 Task: Look for space in Sang-e Chārak, Afghanistan from 1st August, 2023 to 5th August, 2023 for 1 adult in price range Rs.6000 to Rs.15000. Place can be entire place with 1  bedroom having 1 bed and 1 bathroom. Property type can be flat. Amenities needed are: wifi, air conditioning, dedicated workplace, . Booking option can be shelf check-in. Required host language is English.
Action: Mouse moved to (505, 92)
Screenshot: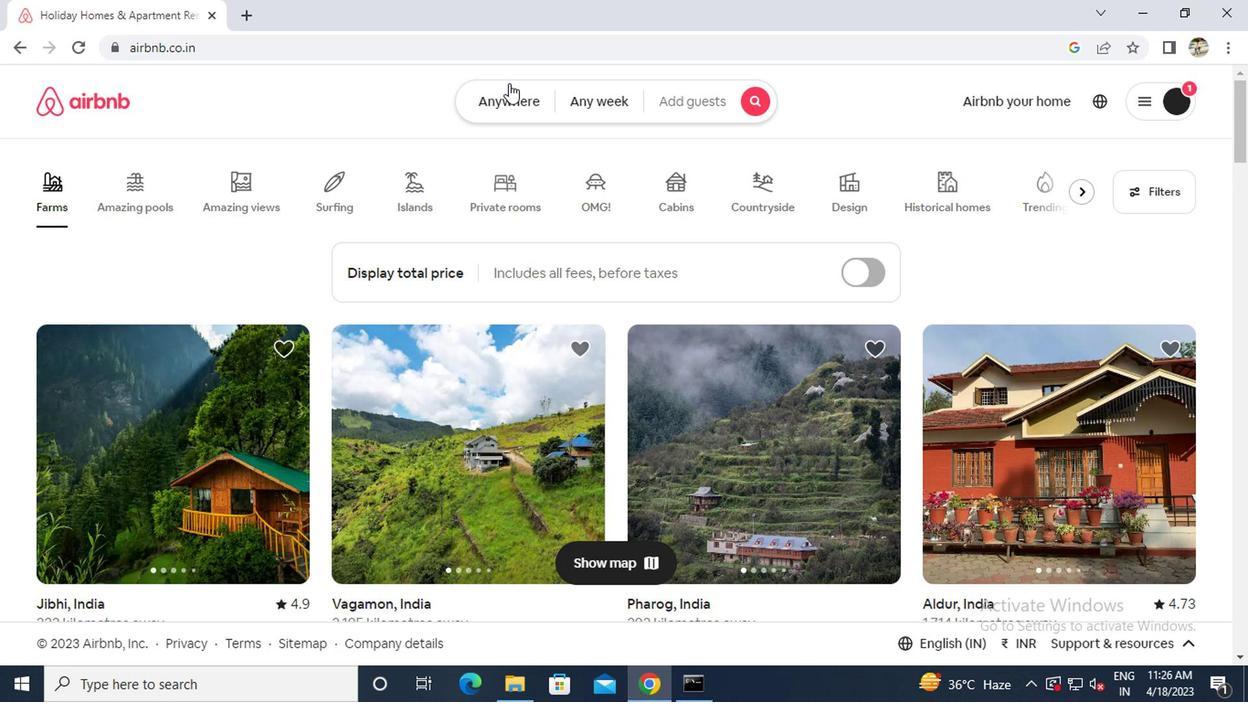 
Action: Mouse pressed left at (505, 92)
Screenshot: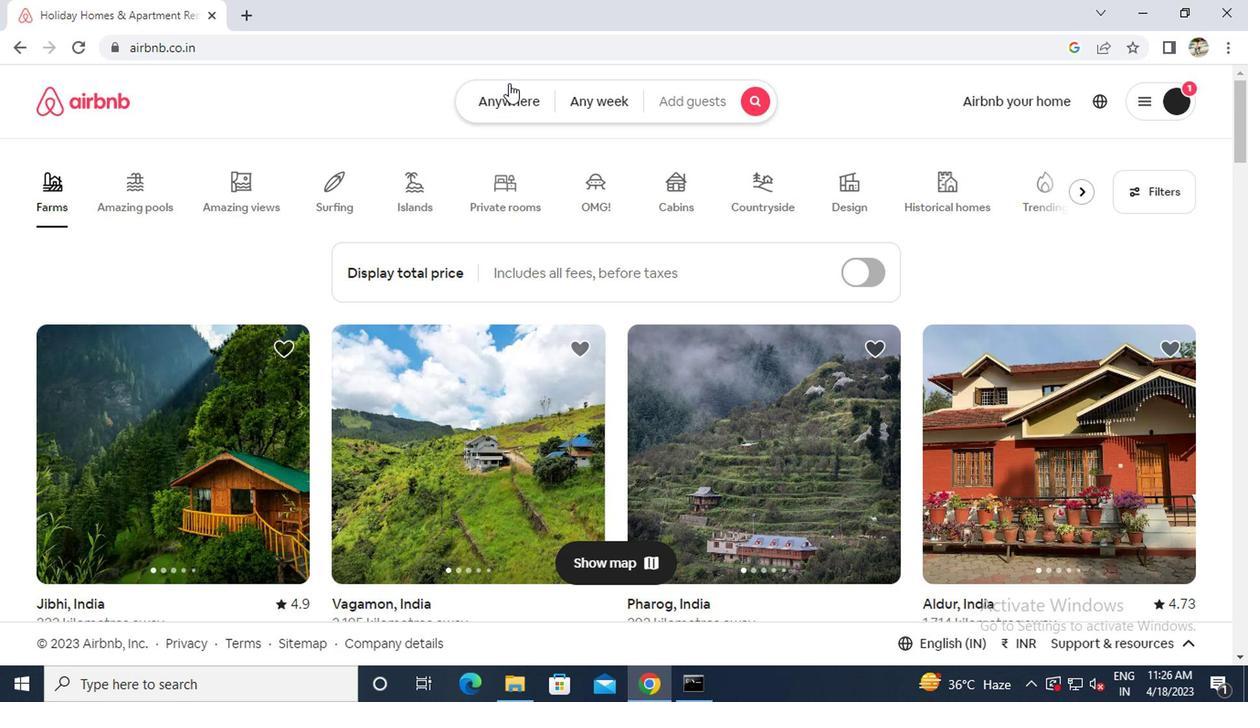 
Action: Mouse moved to (388, 178)
Screenshot: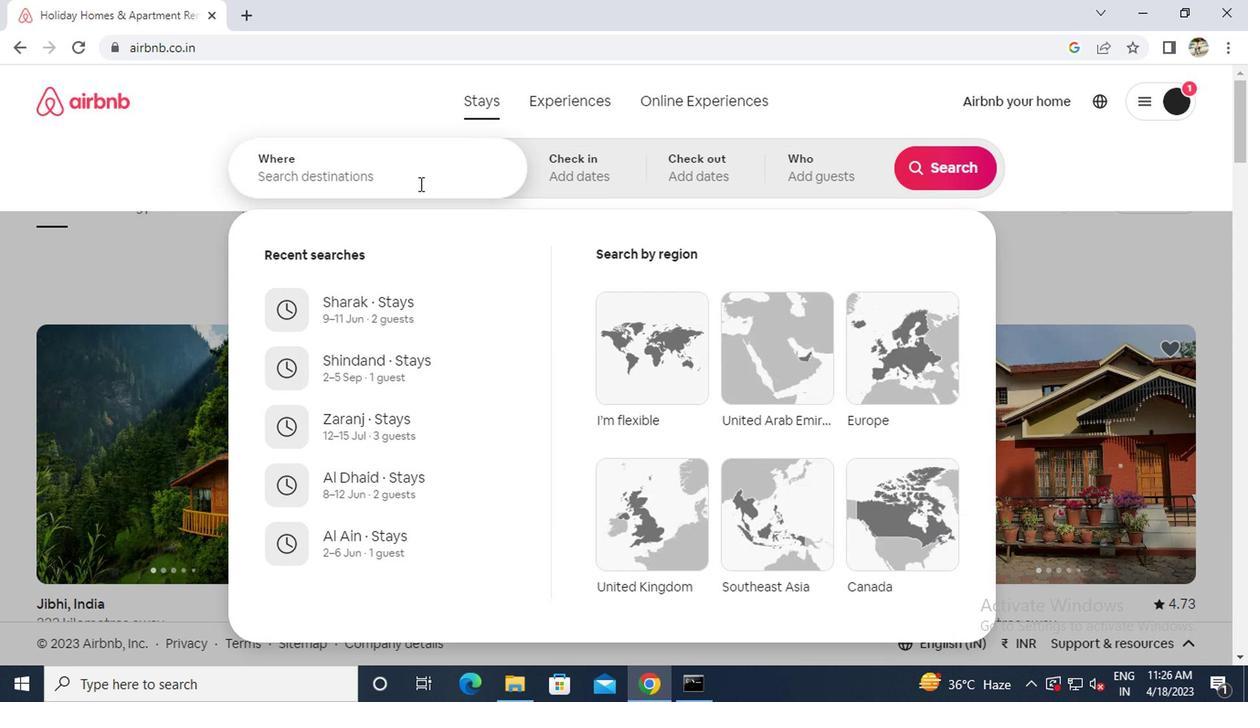 
Action: Mouse pressed left at (388, 178)
Screenshot: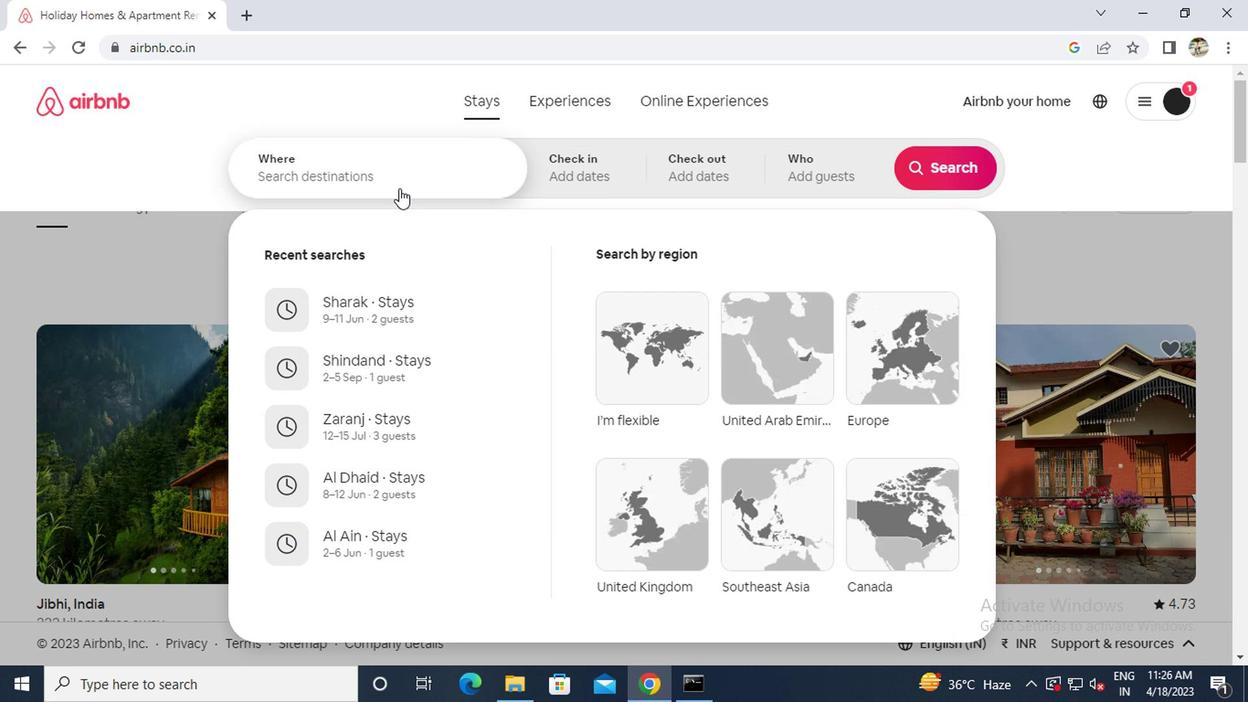 
Action: Key pressed s<Key.caps_lock>ang<Key.space>e<Key.space>ch
Screenshot: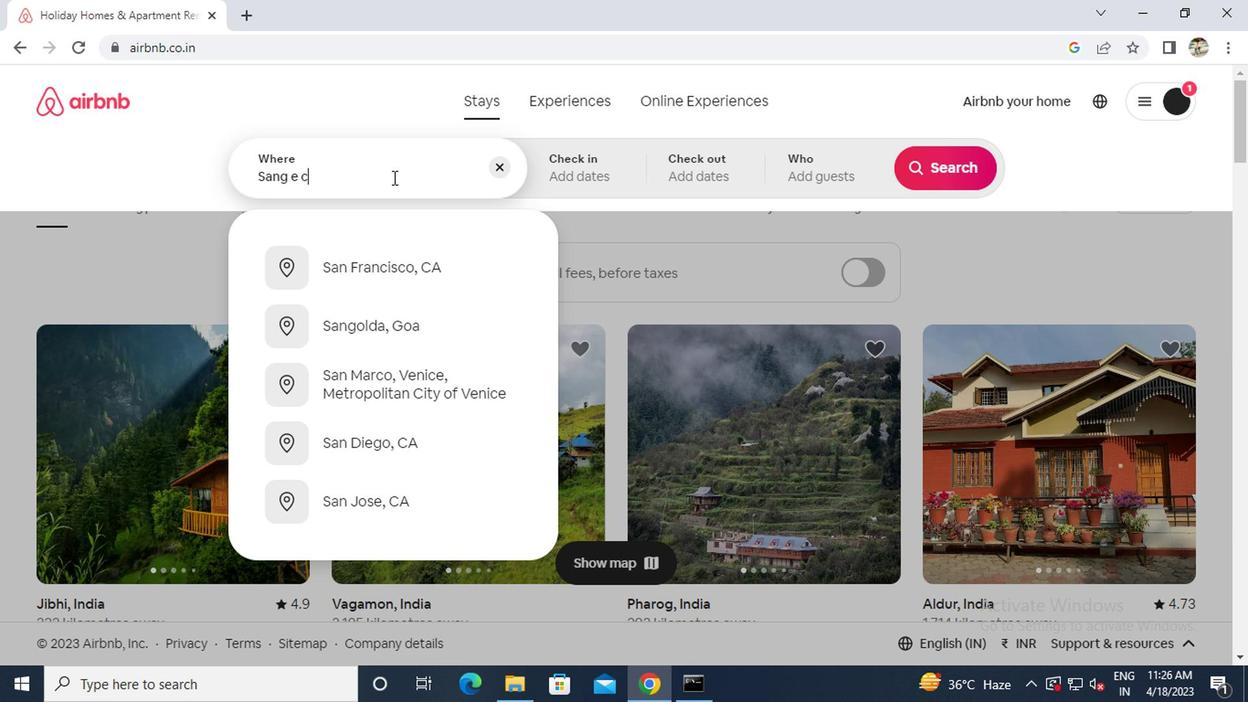 
Action: Mouse moved to (410, 262)
Screenshot: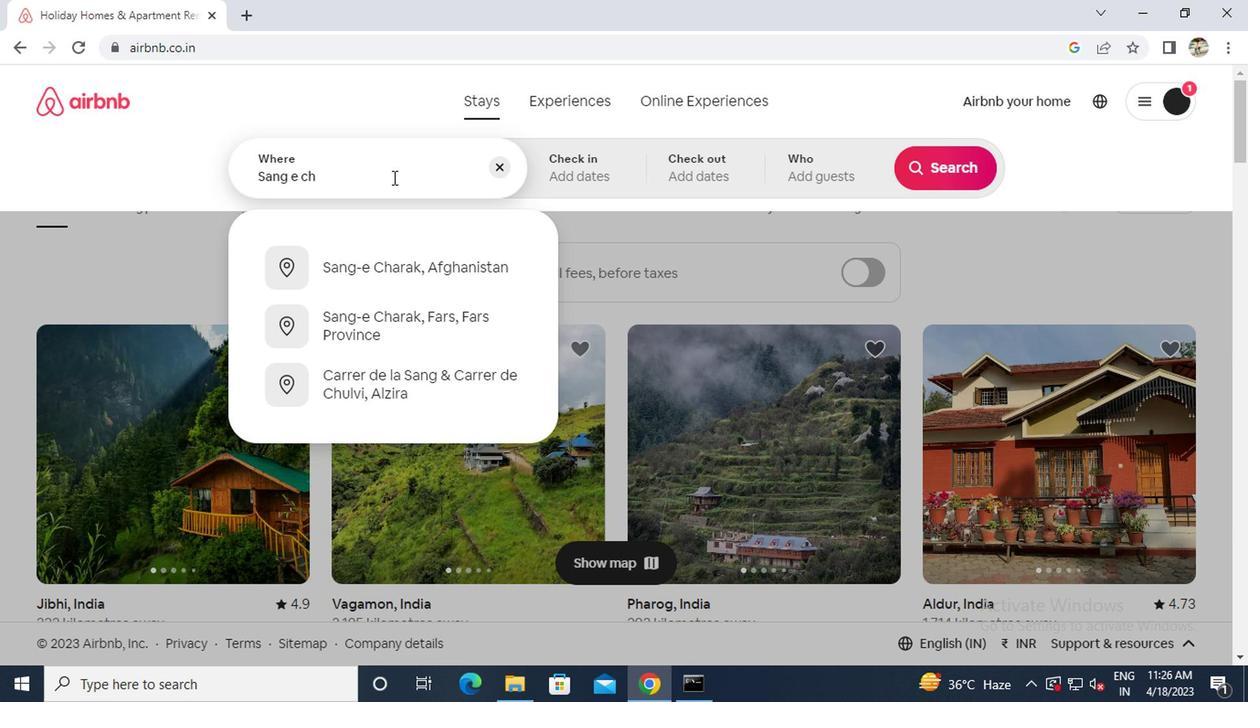 
Action: Mouse pressed left at (410, 262)
Screenshot: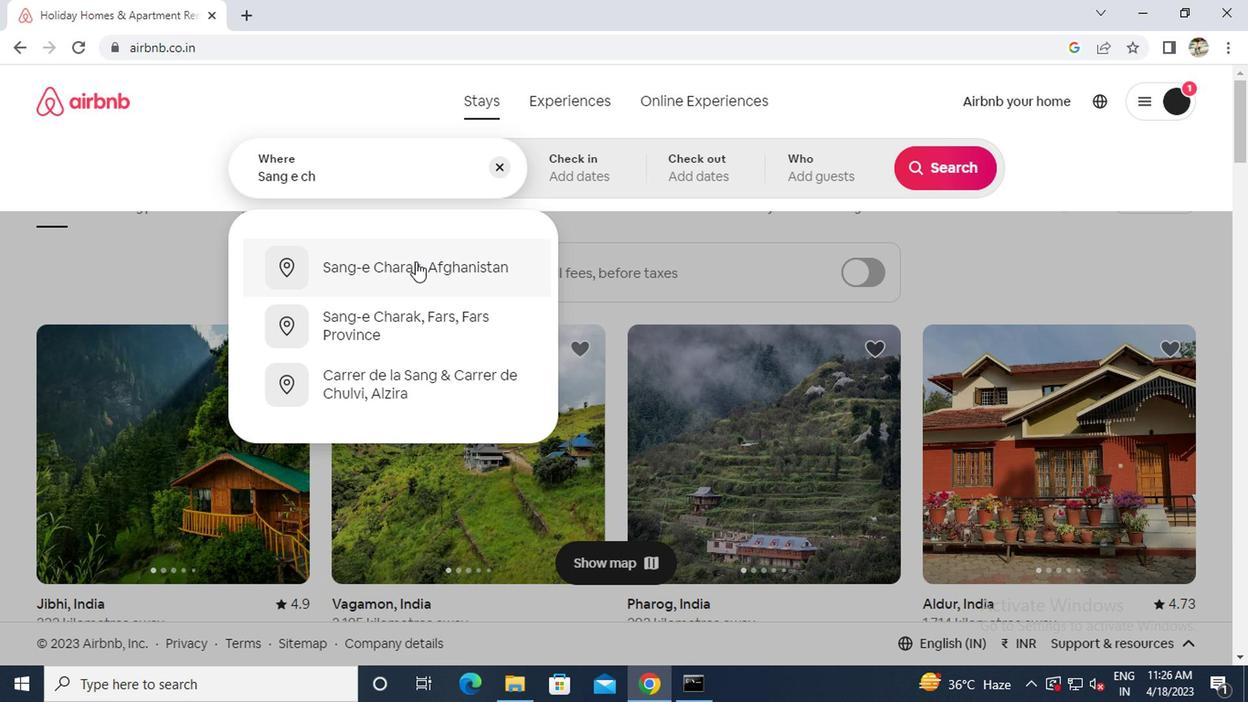 
Action: Mouse moved to (923, 319)
Screenshot: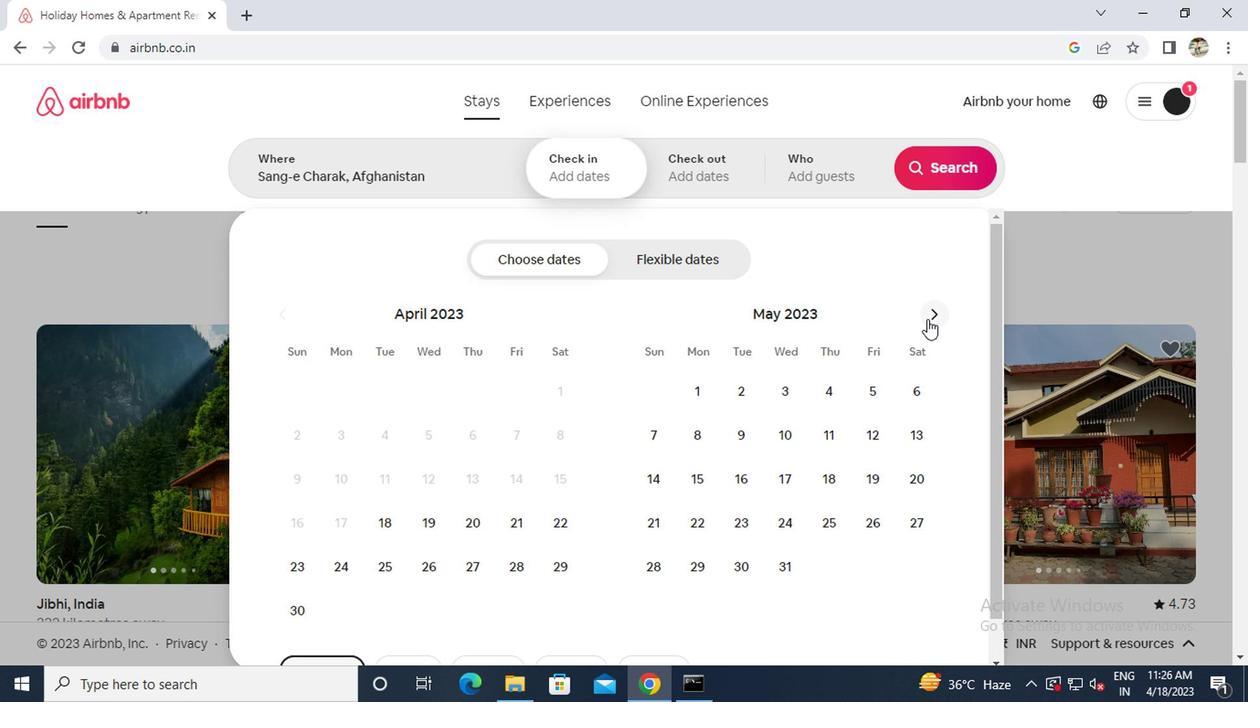 
Action: Mouse pressed left at (923, 319)
Screenshot: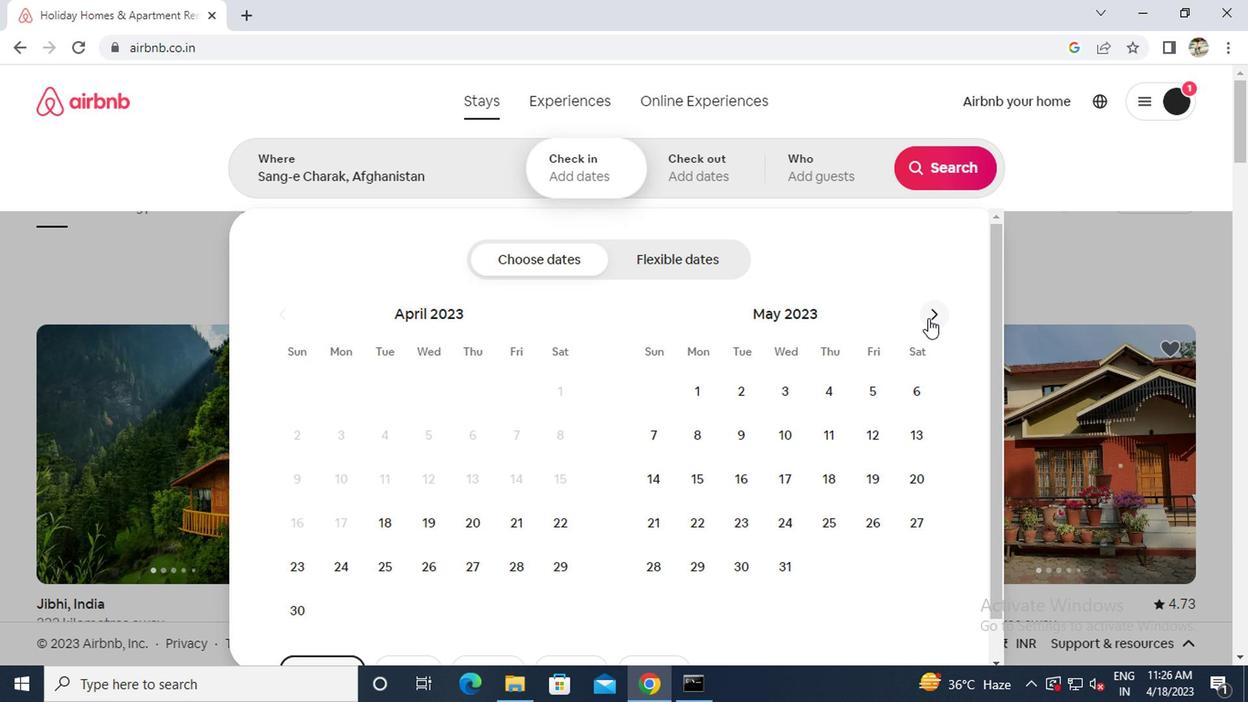 
Action: Mouse pressed left at (923, 319)
Screenshot: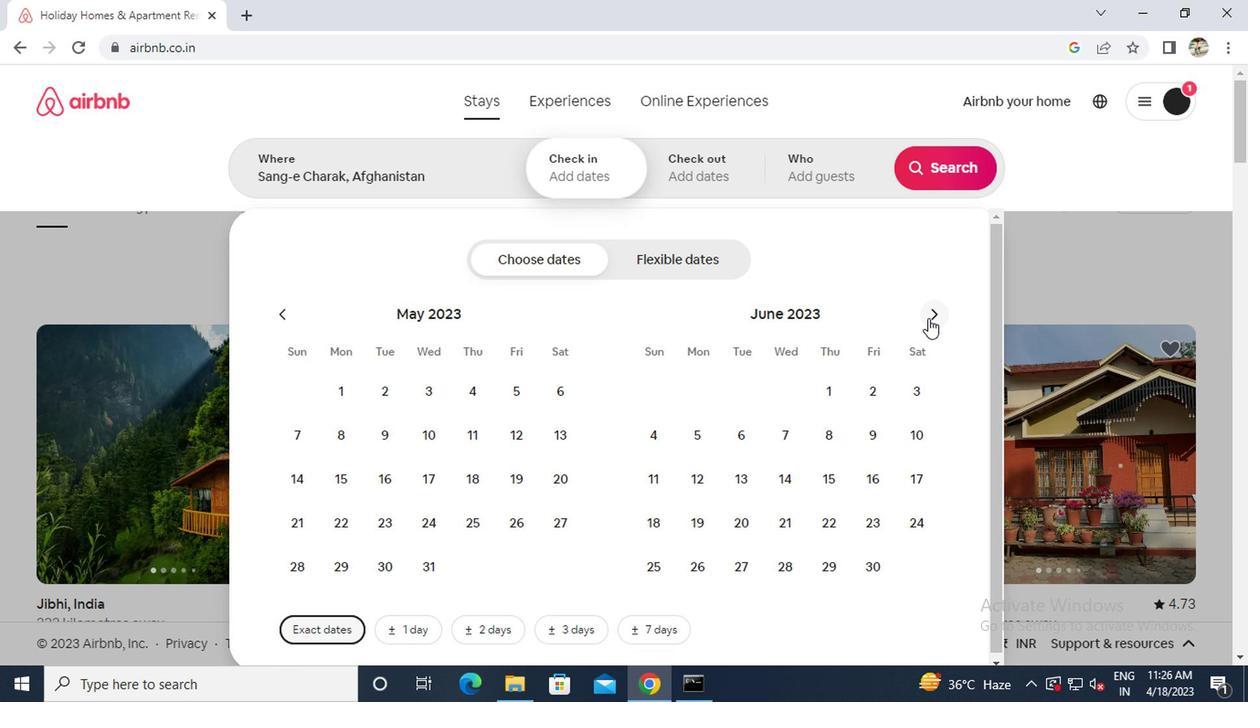 
Action: Mouse pressed left at (923, 319)
Screenshot: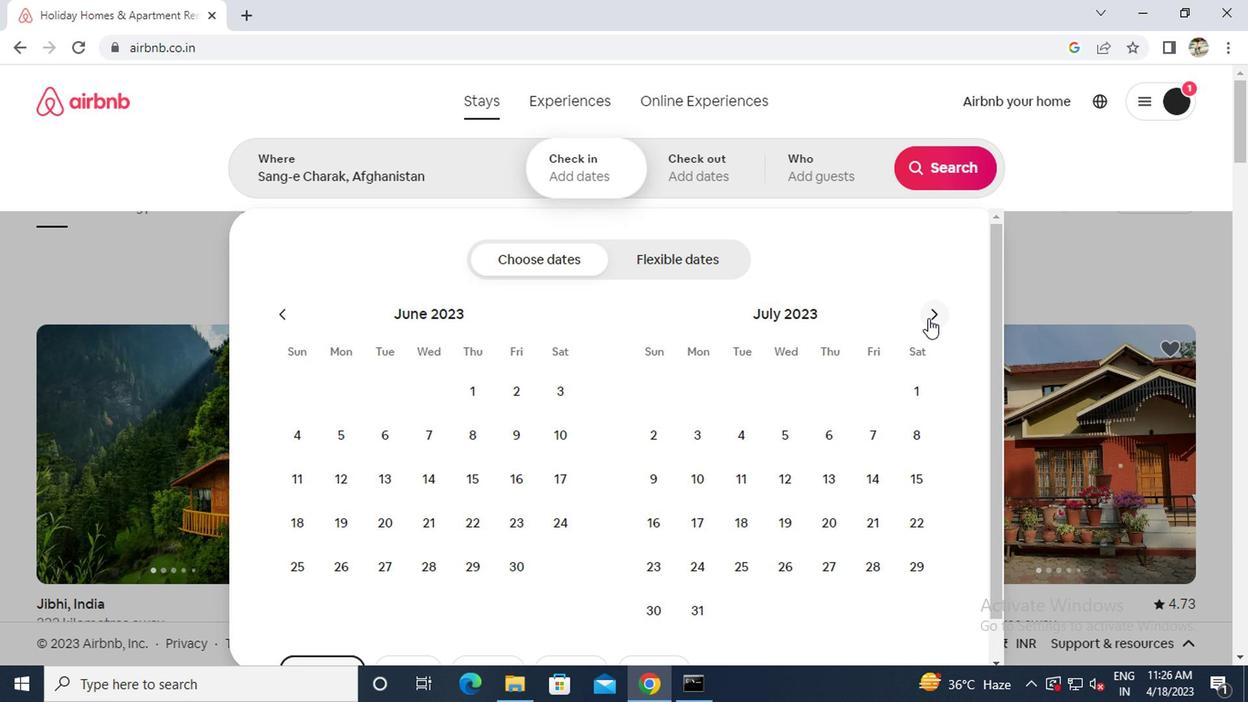 
Action: Mouse moved to (730, 384)
Screenshot: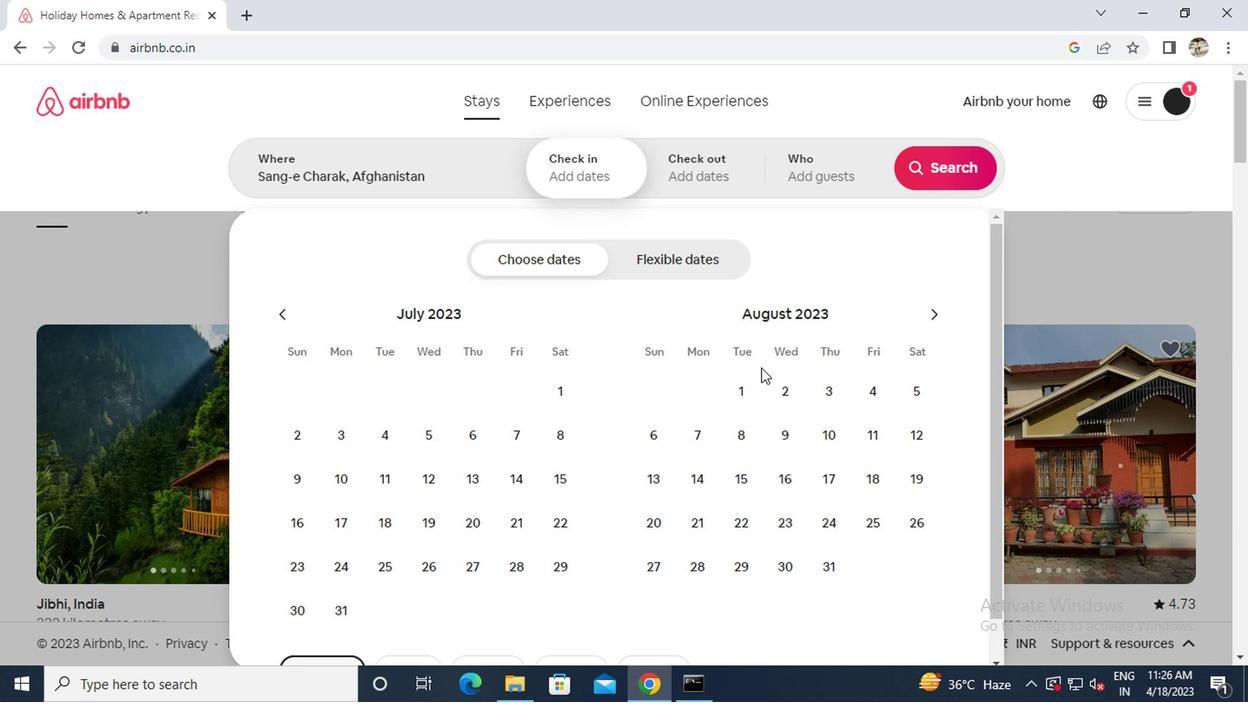 
Action: Mouse pressed left at (730, 384)
Screenshot: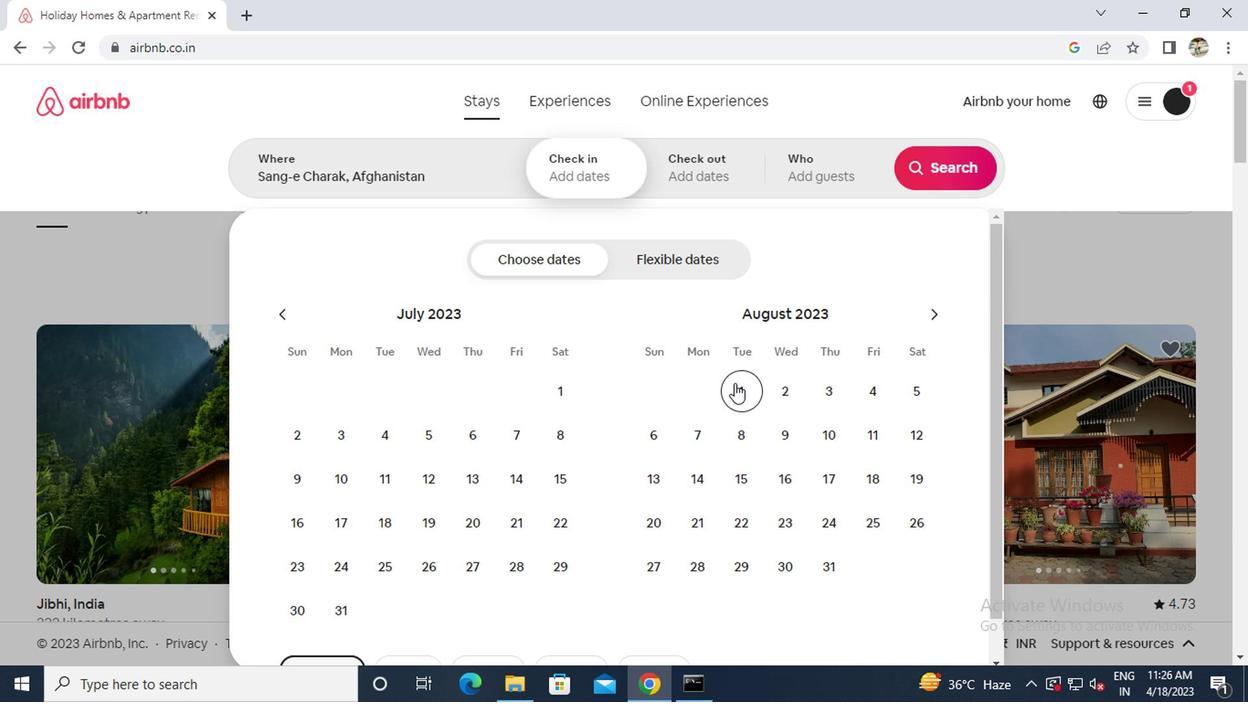 
Action: Mouse moved to (898, 393)
Screenshot: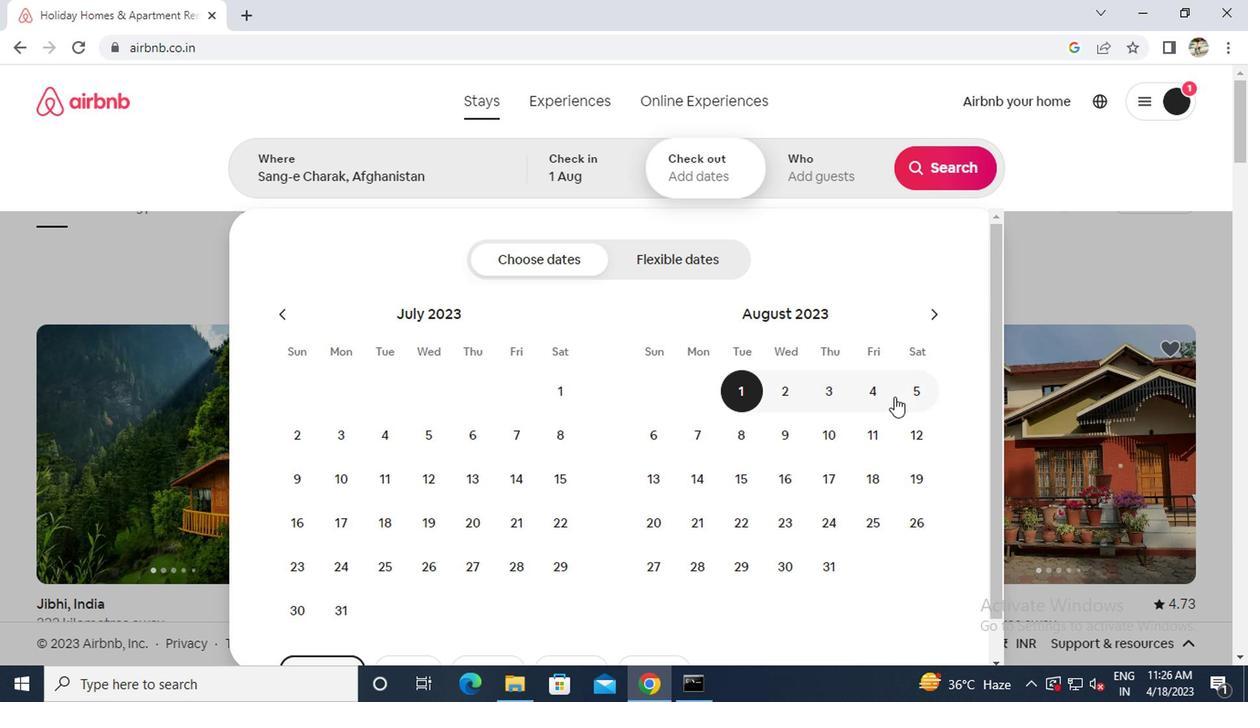 
Action: Mouse pressed left at (898, 393)
Screenshot: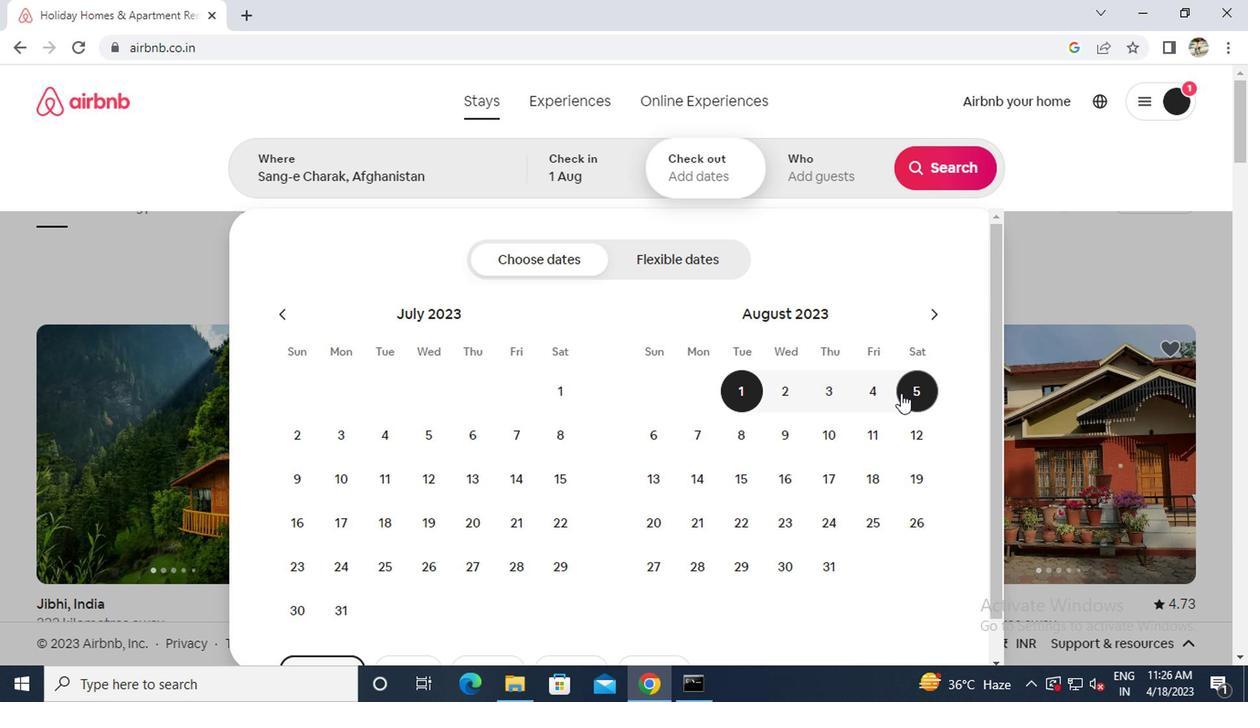
Action: Mouse moved to (853, 182)
Screenshot: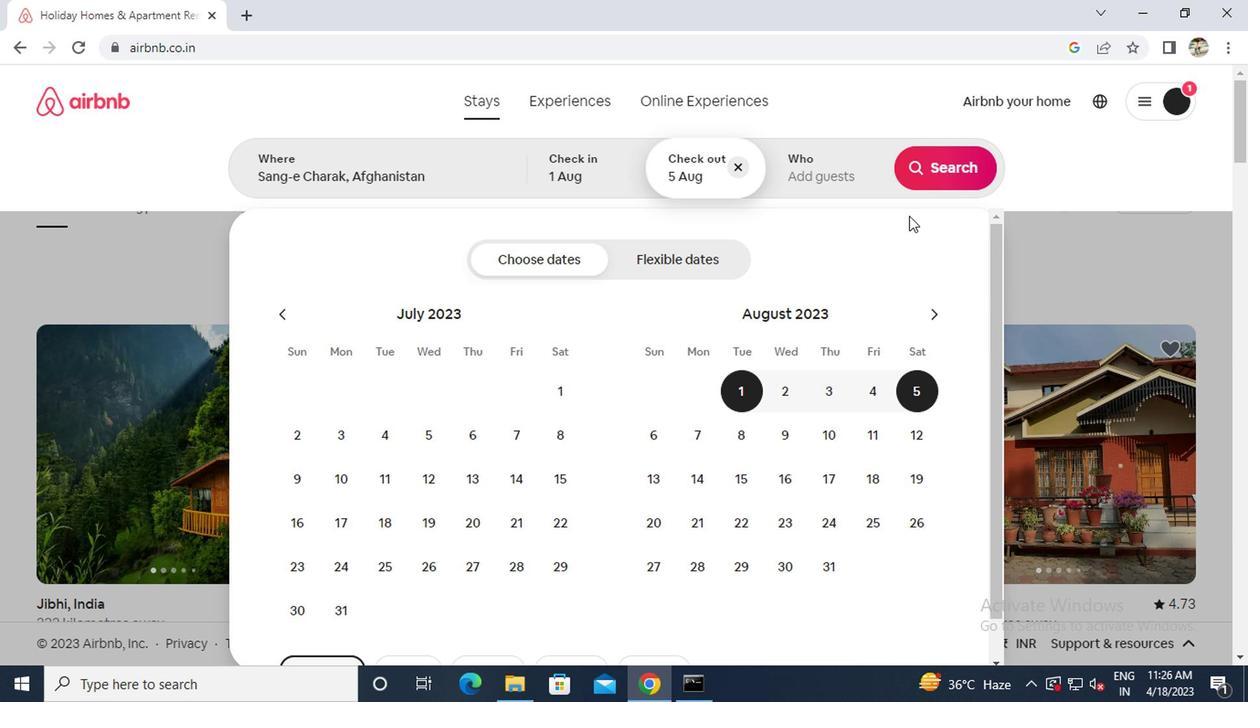
Action: Mouse pressed left at (853, 182)
Screenshot: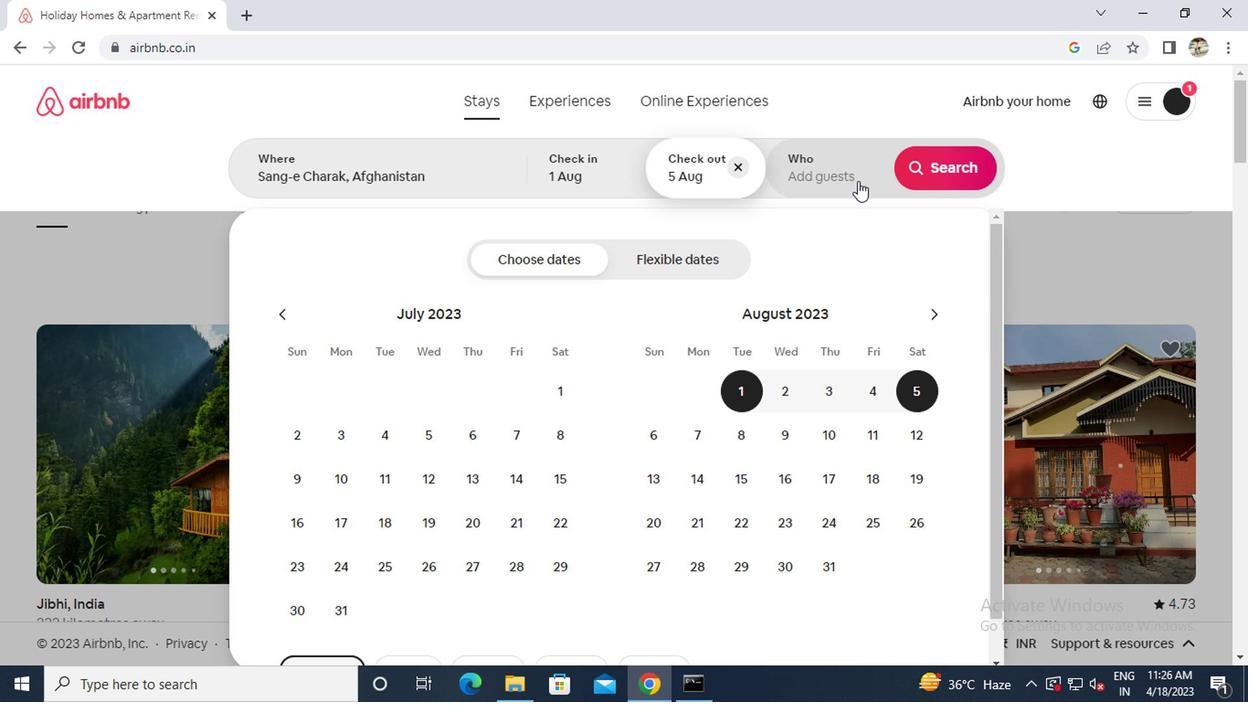 
Action: Mouse moved to (950, 280)
Screenshot: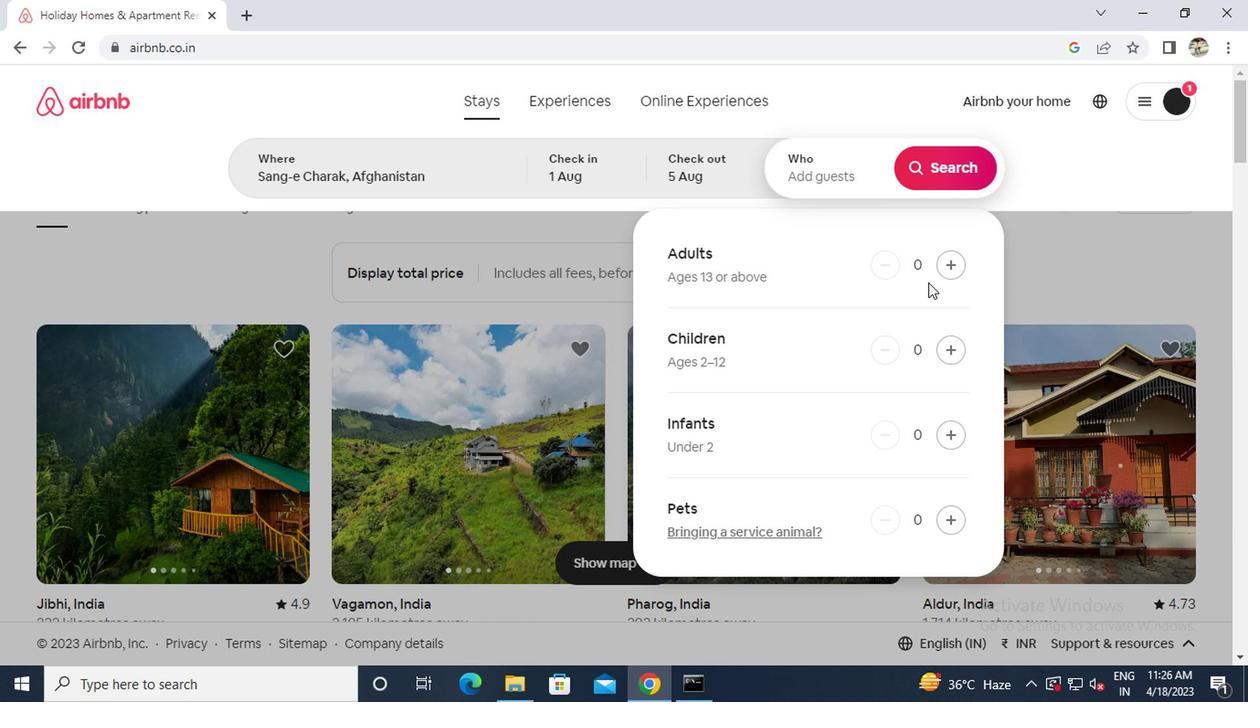 
Action: Mouse pressed left at (950, 280)
Screenshot: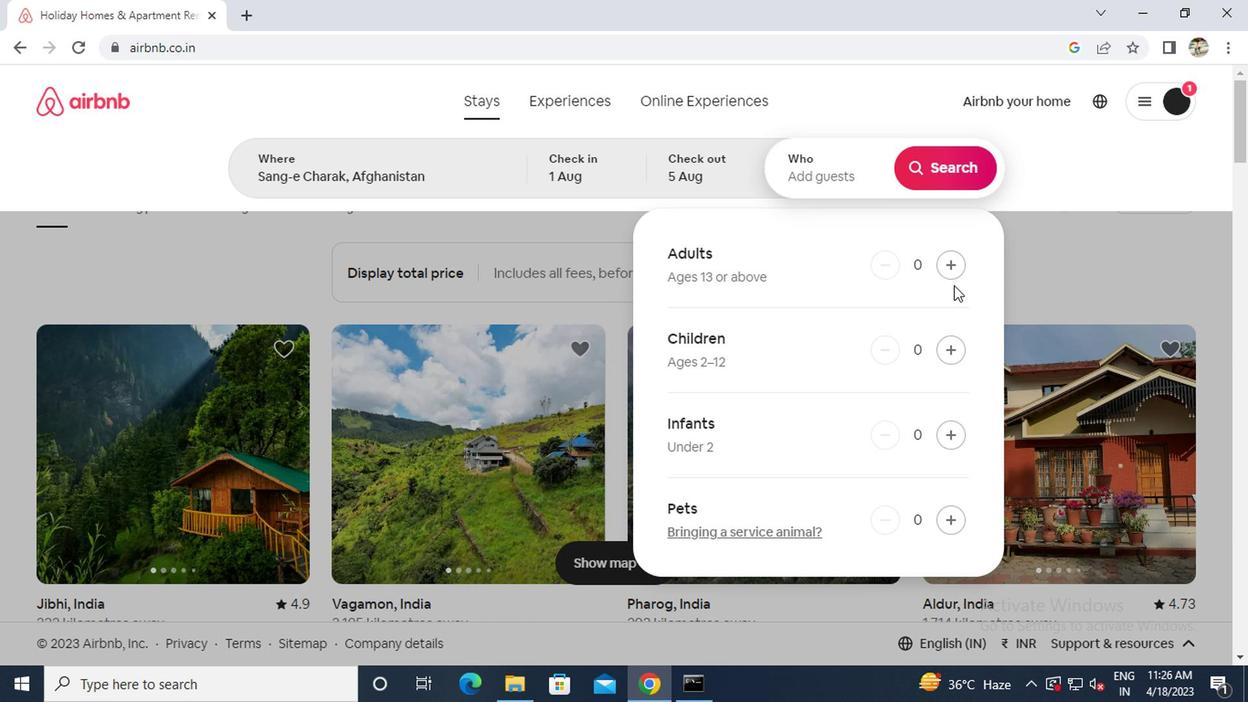
Action: Mouse moved to (917, 157)
Screenshot: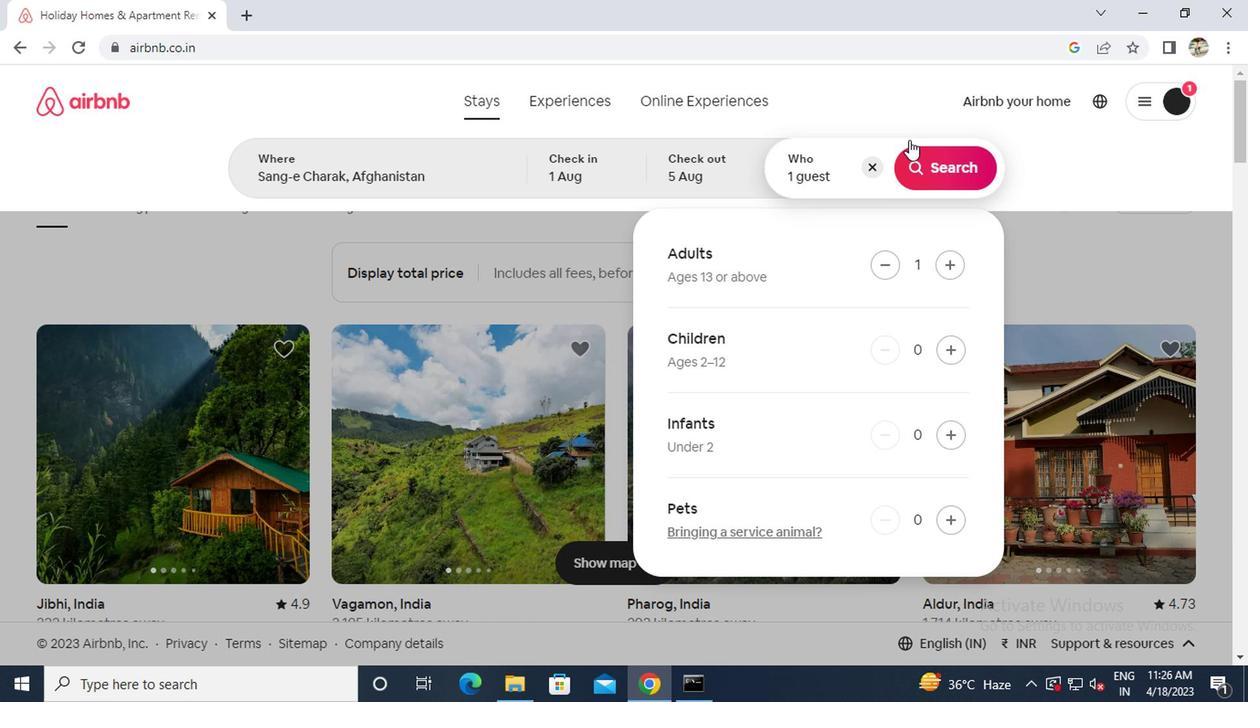 
Action: Mouse pressed left at (917, 157)
Screenshot: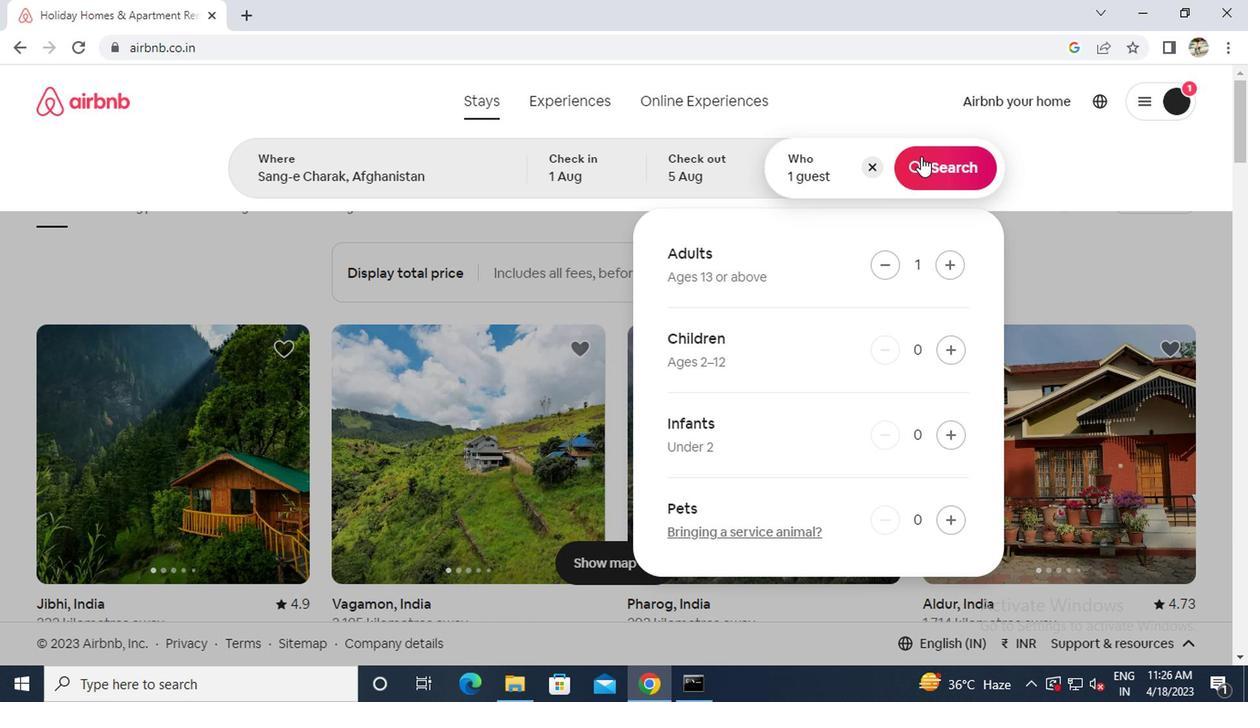 
Action: Mouse moved to (1182, 176)
Screenshot: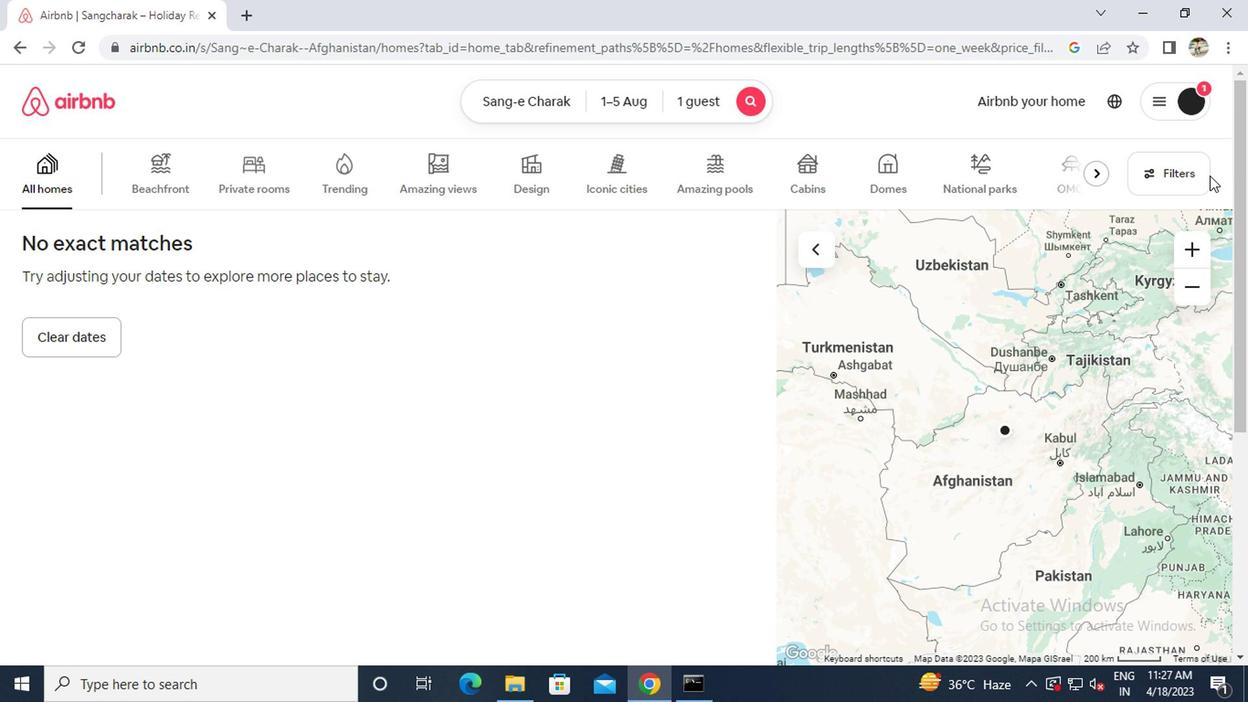 
Action: Mouse pressed left at (1182, 176)
Screenshot: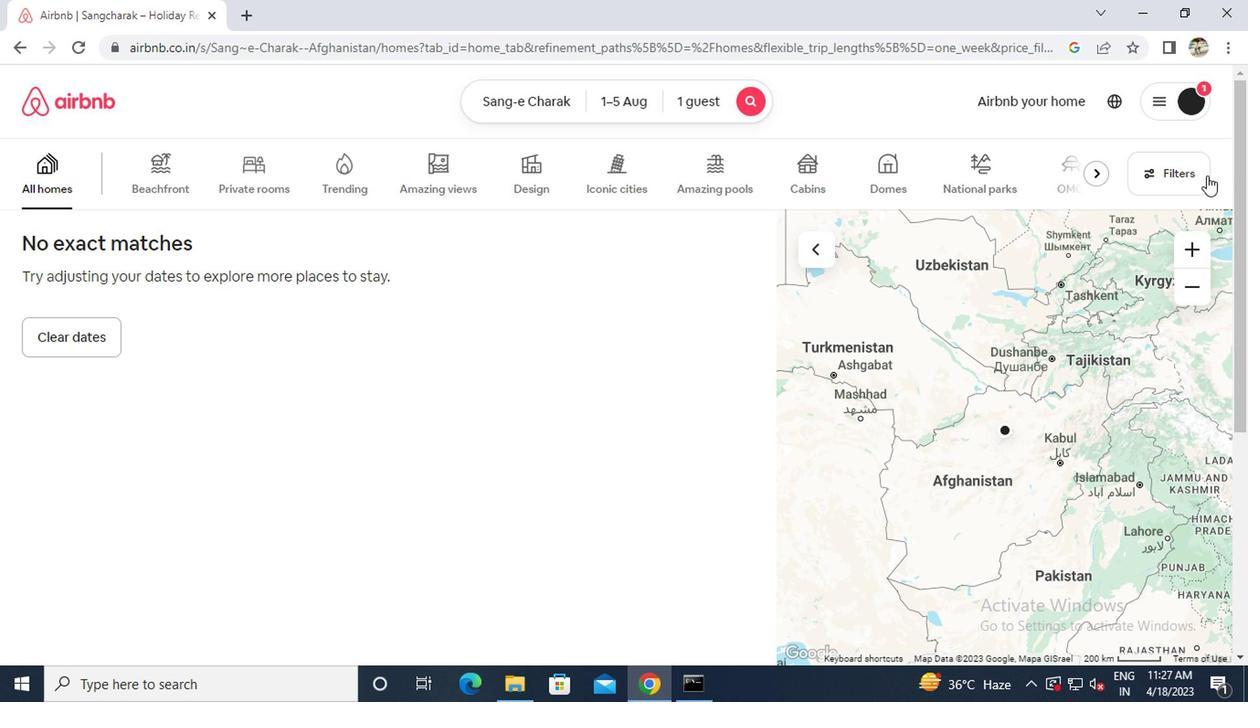 
Action: Mouse moved to (532, 271)
Screenshot: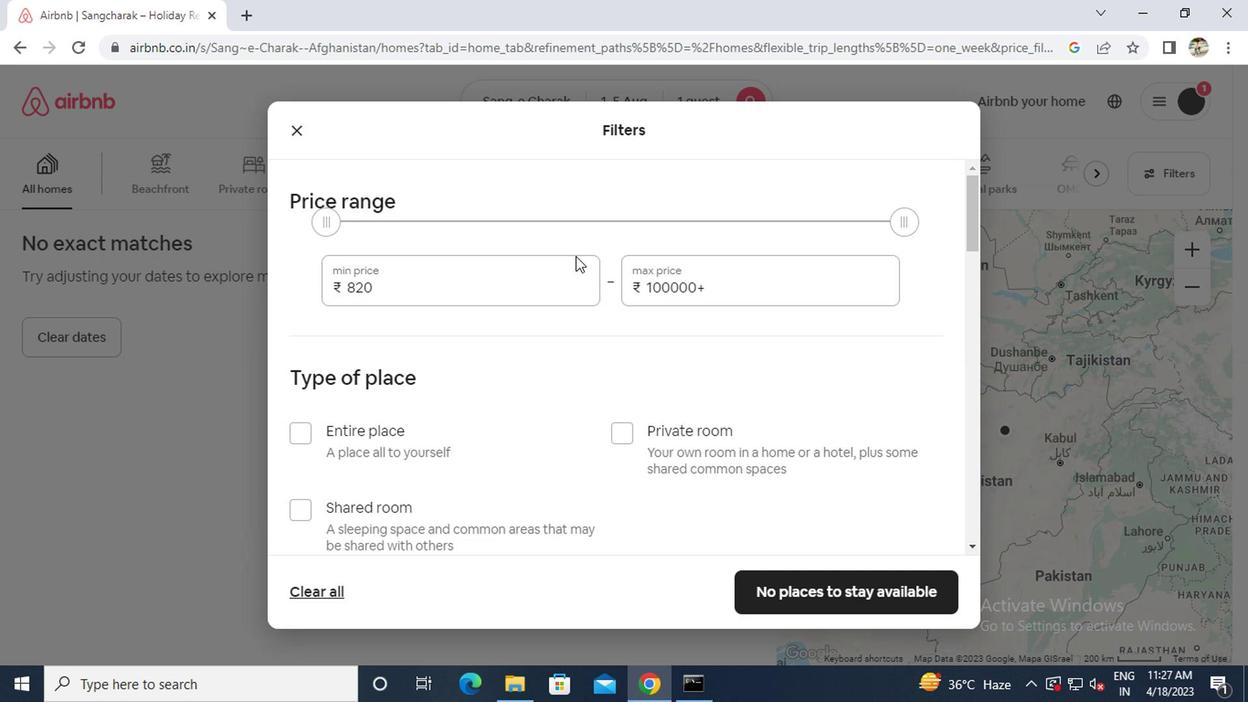 
Action: Mouse pressed left at (532, 271)
Screenshot: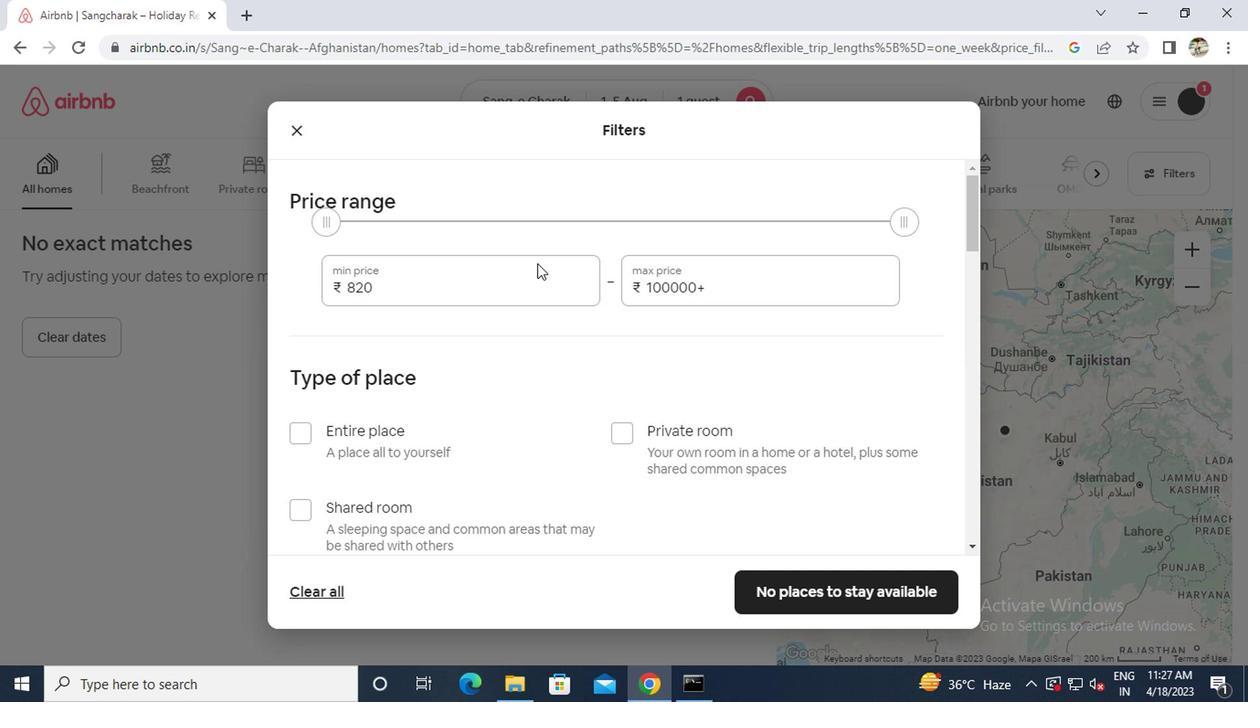 
Action: Key pressed ctrl+A6000
Screenshot: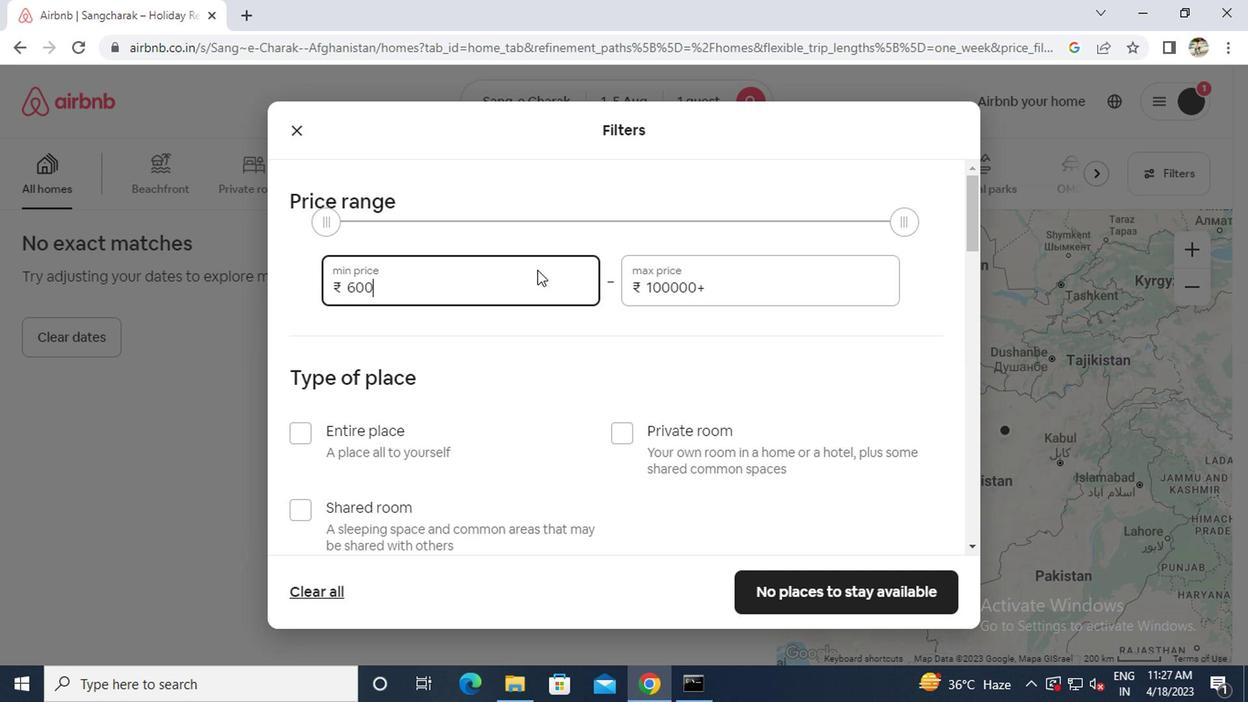 
Action: Mouse moved to (773, 292)
Screenshot: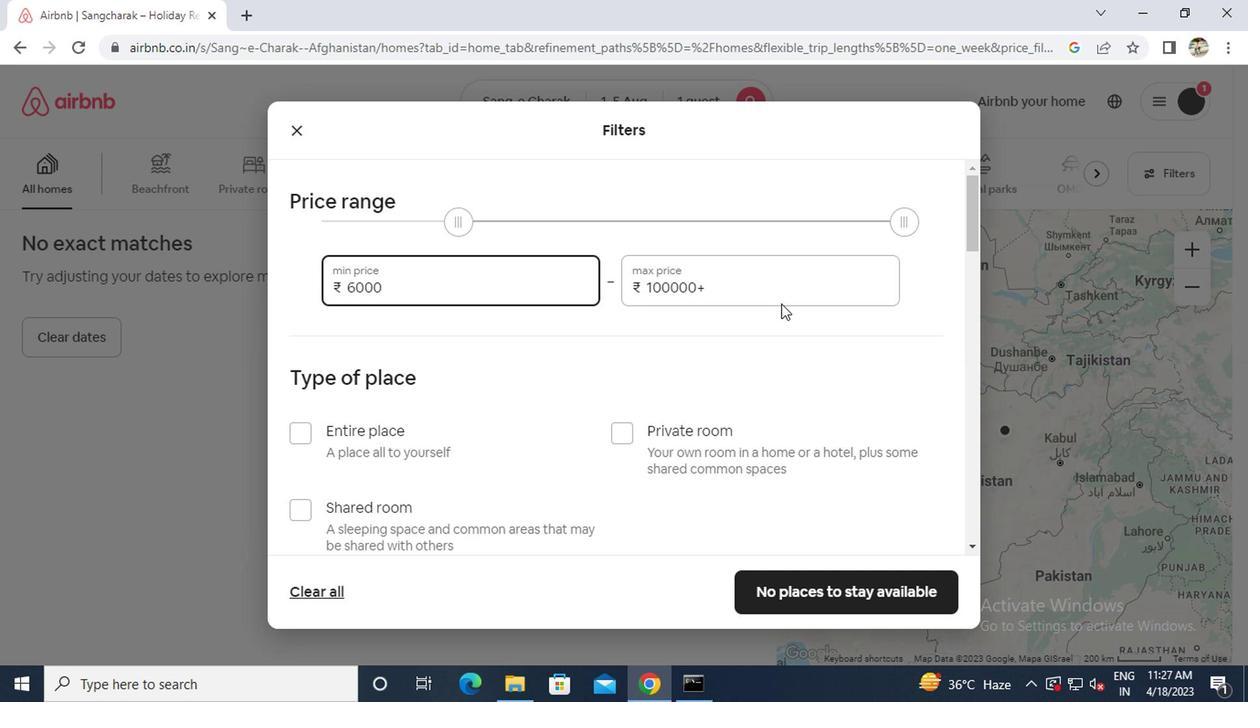 
Action: Mouse pressed left at (773, 292)
Screenshot: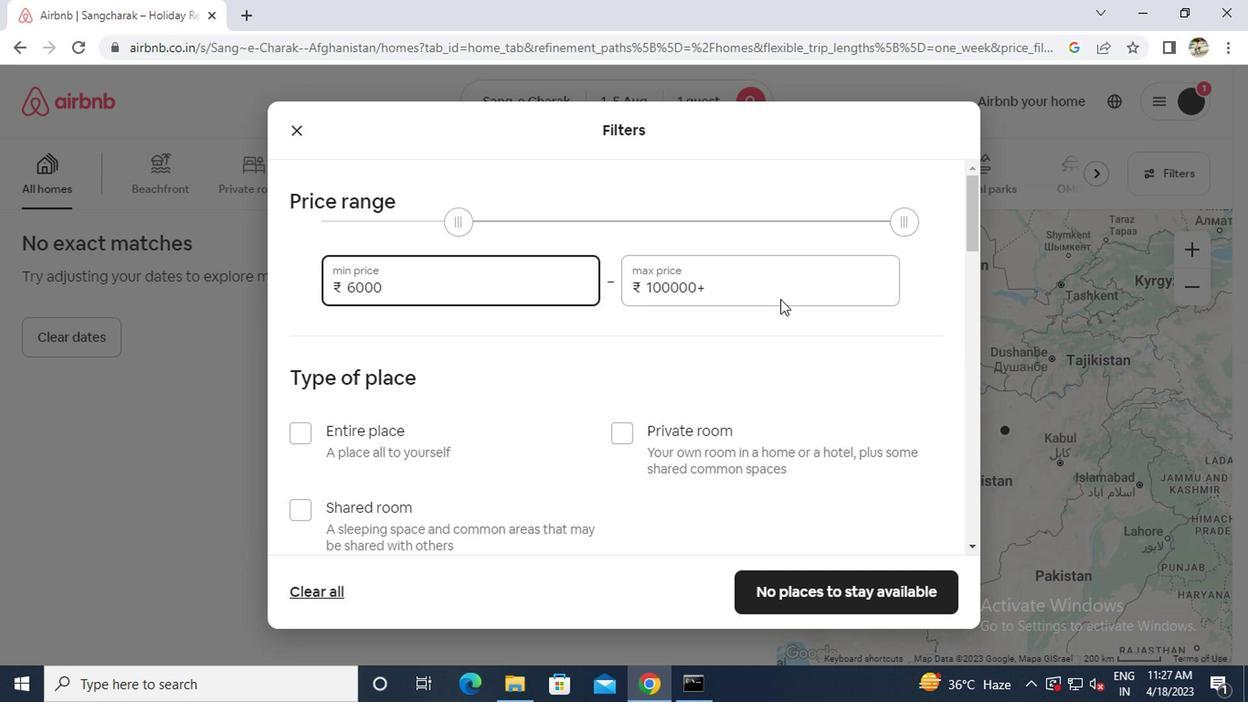 
Action: Key pressed ctrl+A15000
Screenshot: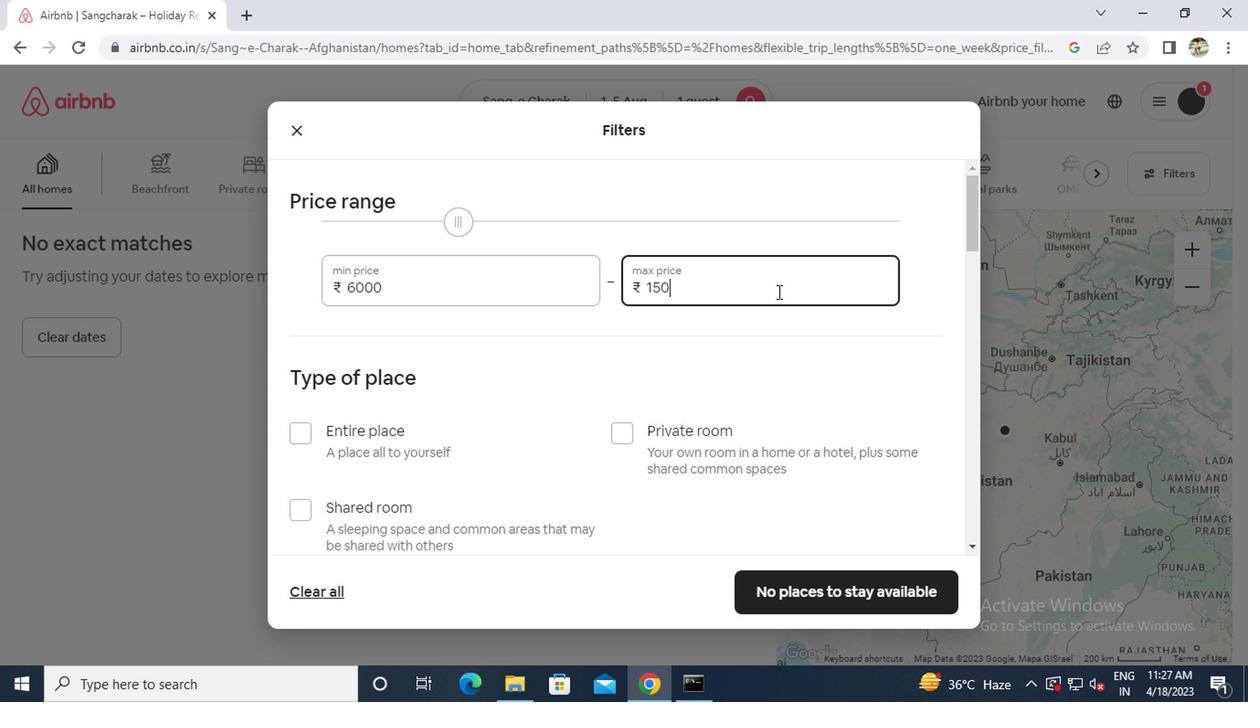 
Action: Mouse moved to (768, 295)
Screenshot: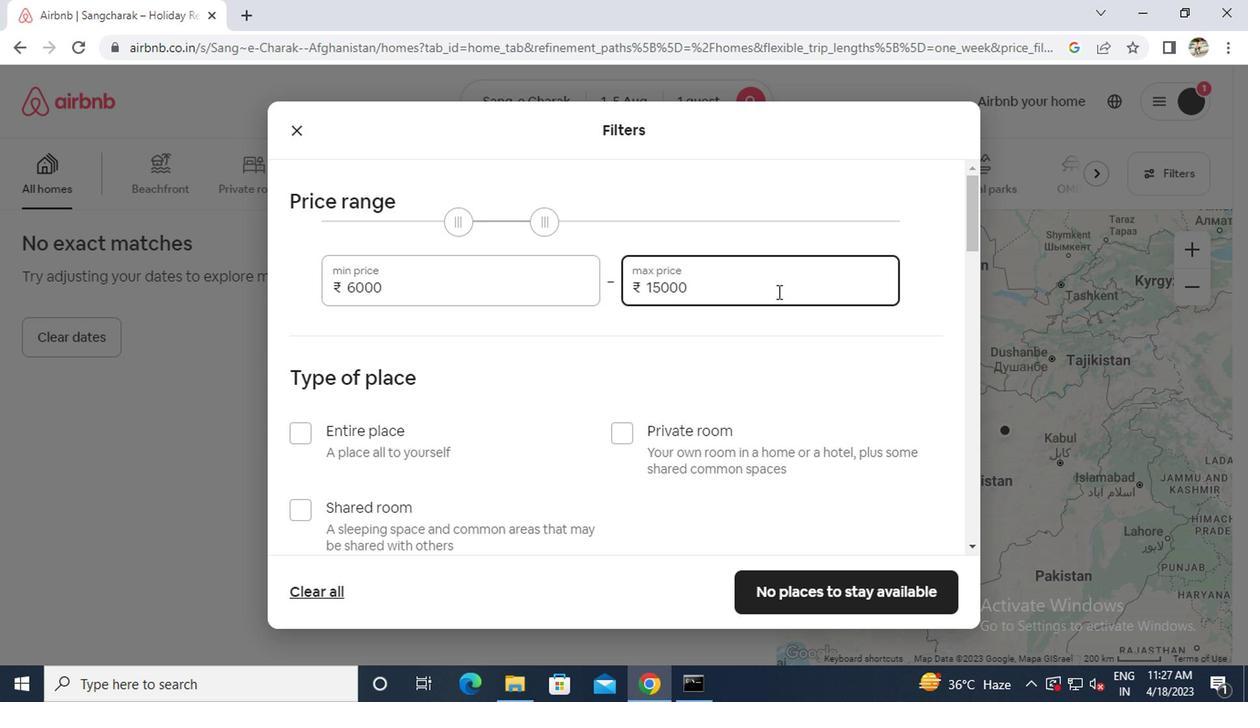 
Action: Mouse scrolled (768, 294) with delta (0, -1)
Screenshot: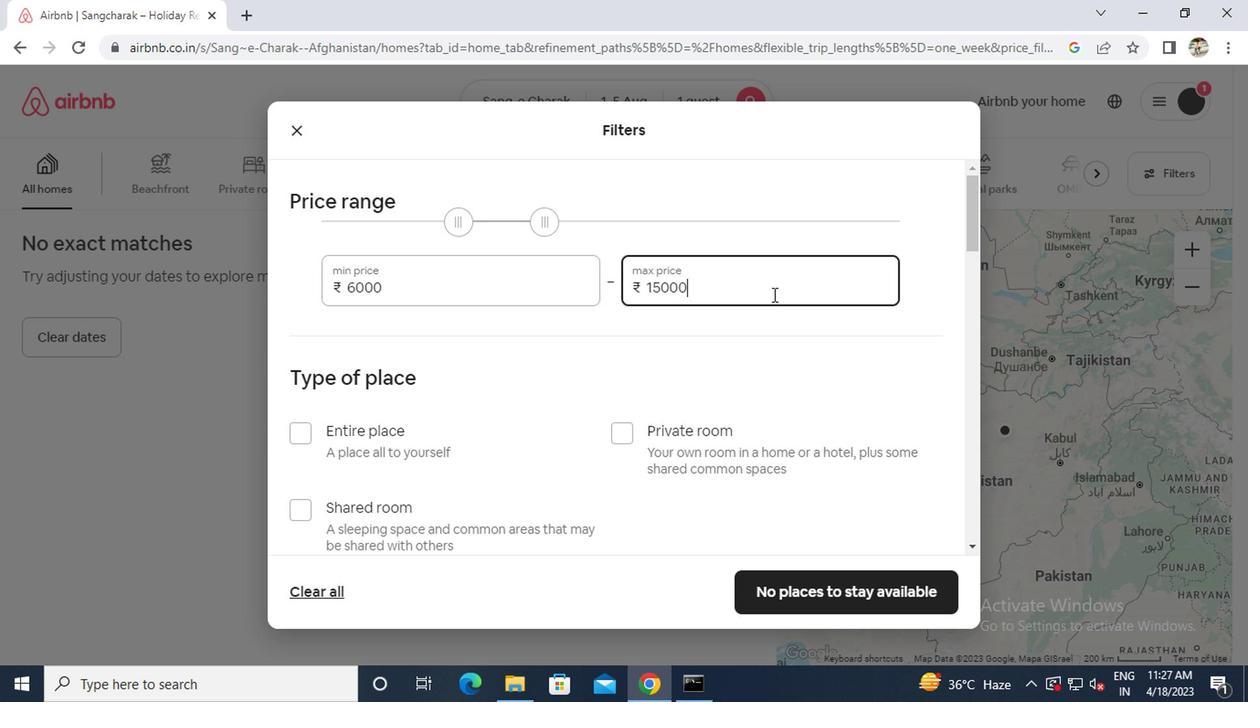 
Action: Mouse moved to (493, 345)
Screenshot: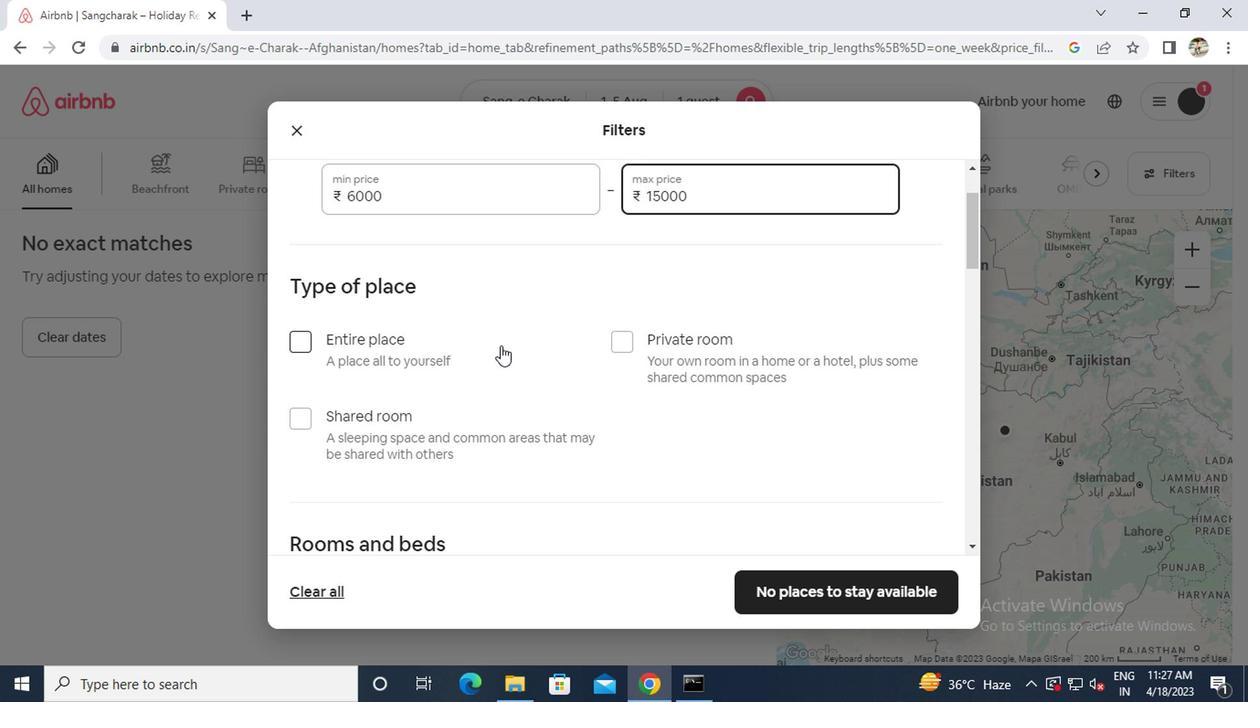 
Action: Mouse pressed left at (493, 345)
Screenshot: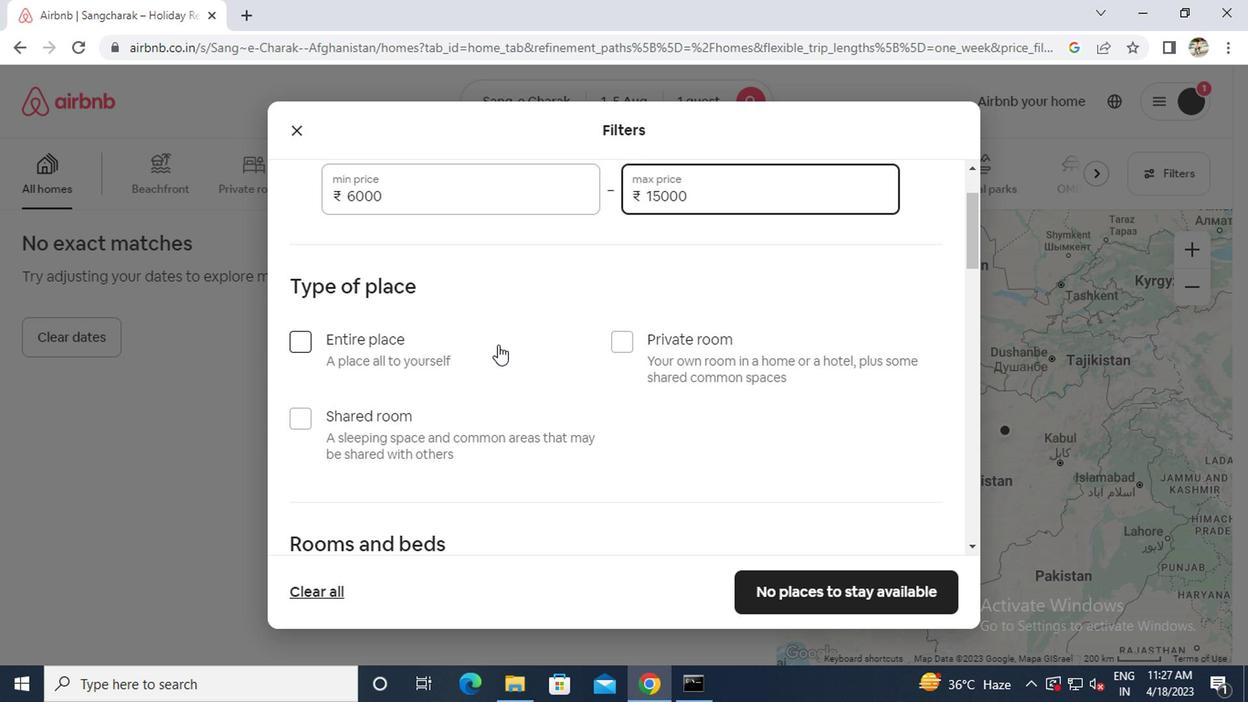 
Action: Mouse scrolled (493, 345) with delta (0, 0)
Screenshot: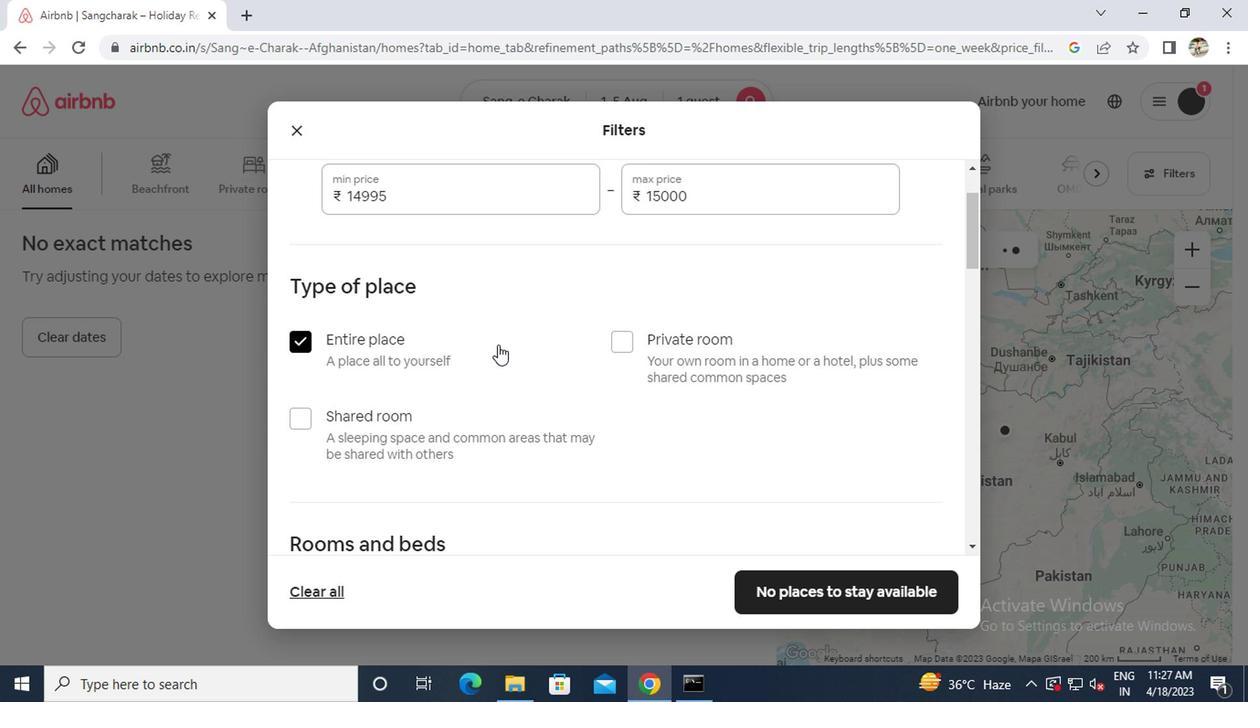 
Action: Mouse scrolled (493, 345) with delta (0, 0)
Screenshot: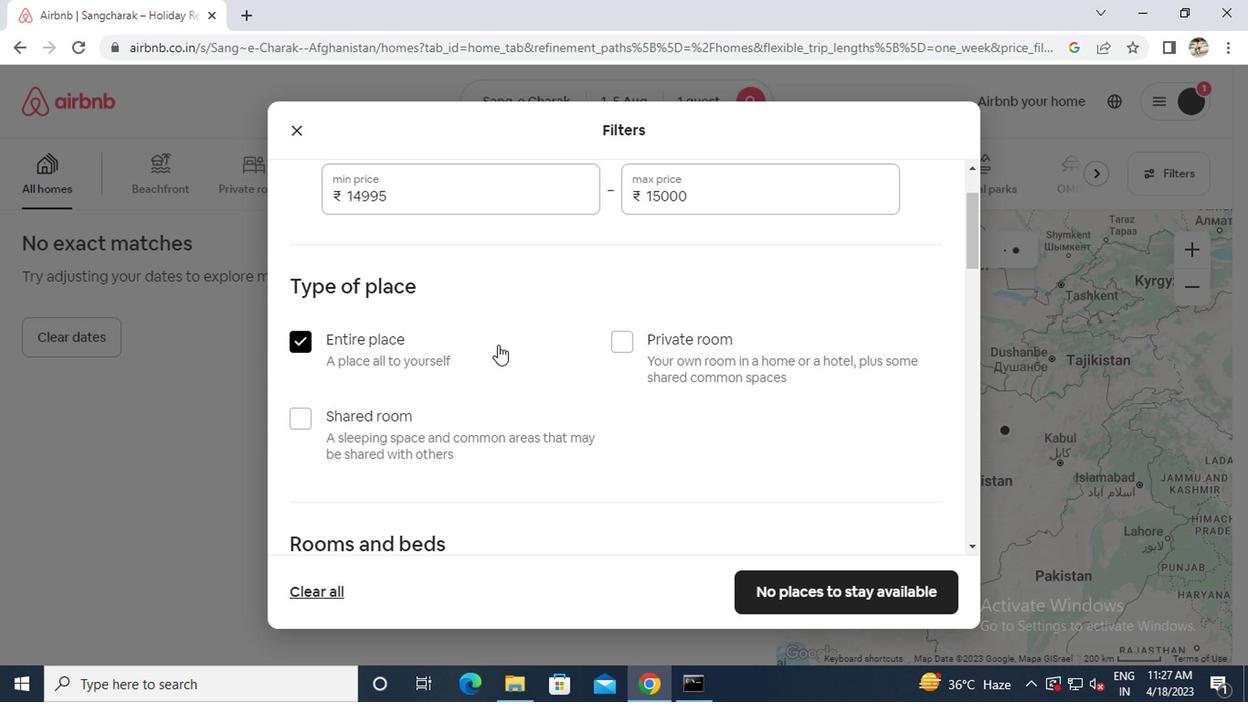 
Action: Mouse moved to (405, 454)
Screenshot: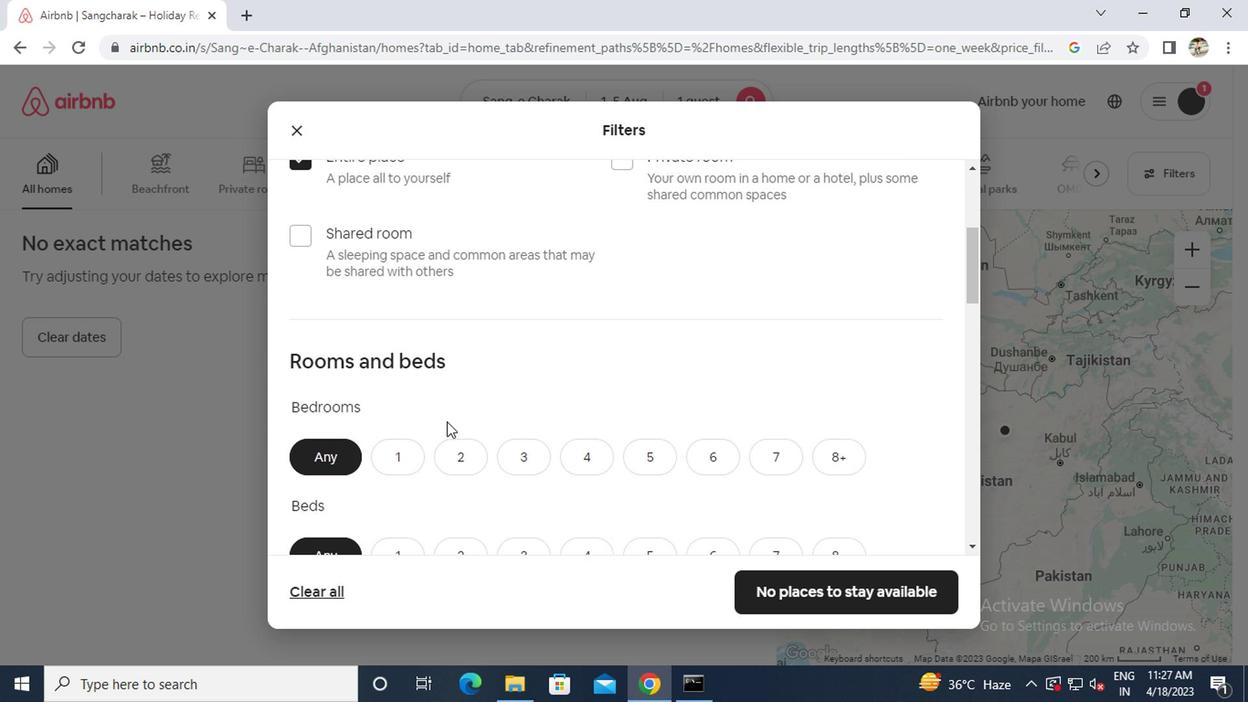 
Action: Mouse pressed left at (405, 454)
Screenshot: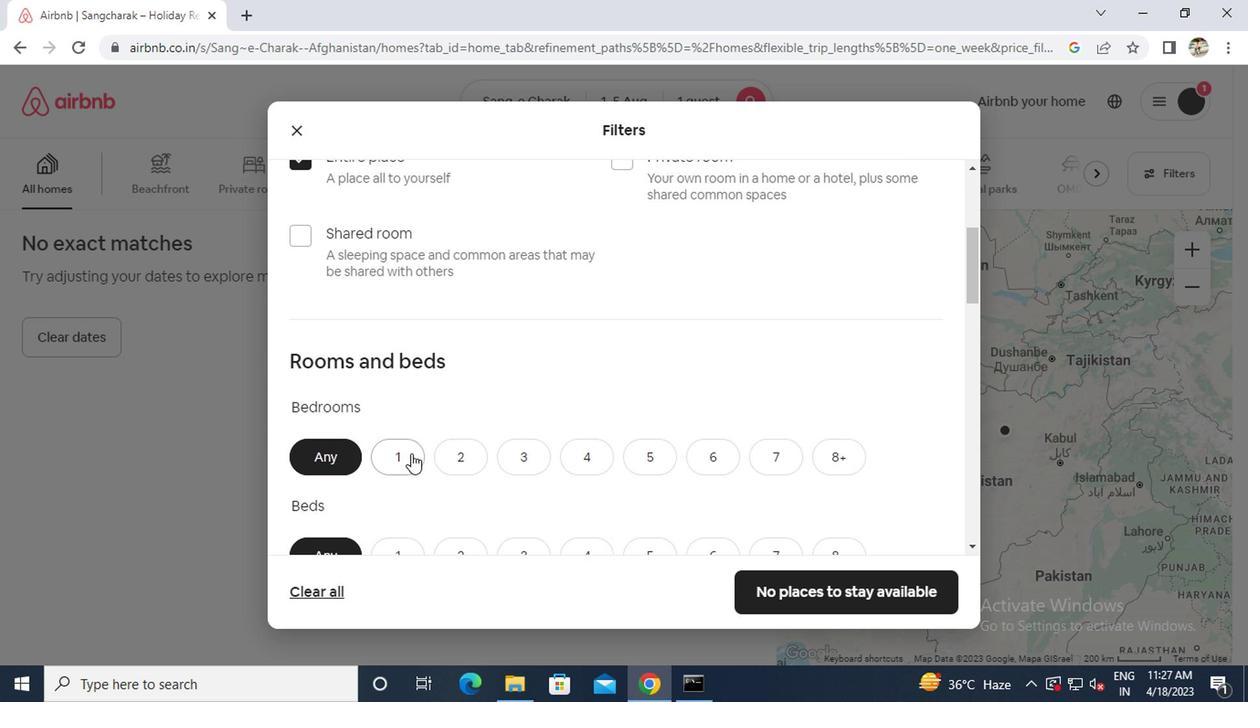 
Action: Mouse moved to (405, 455)
Screenshot: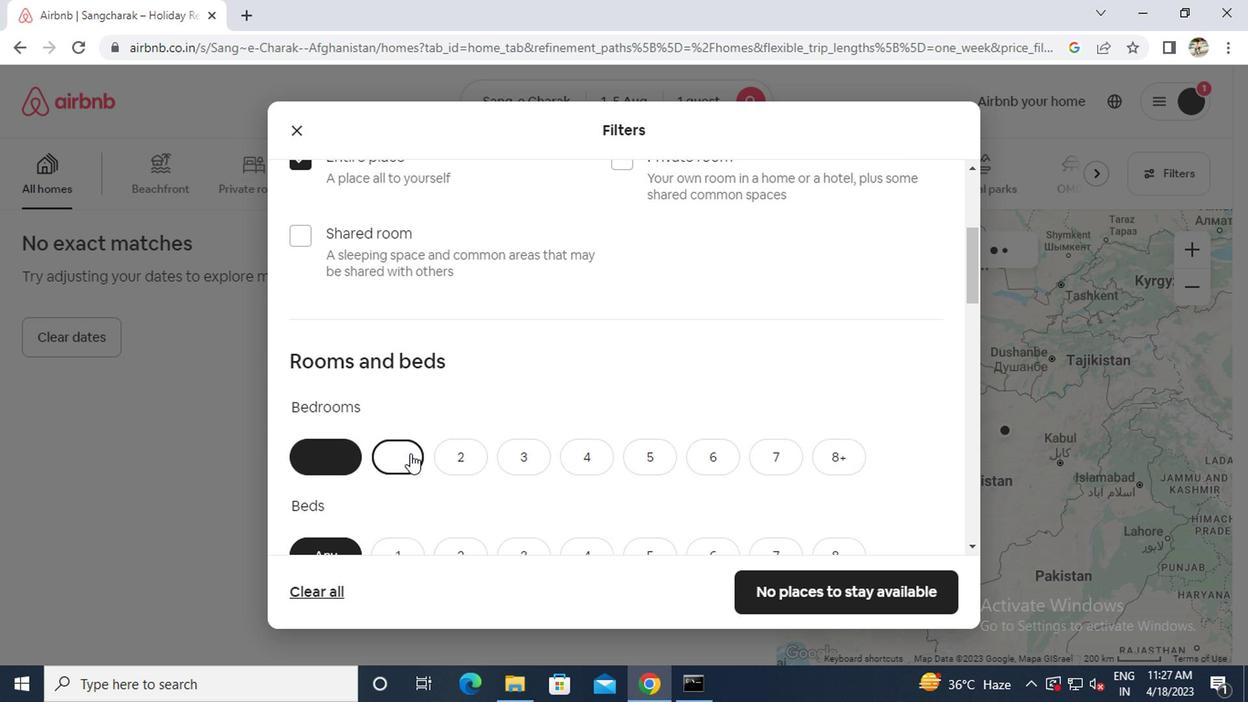 
Action: Mouse scrolled (405, 454) with delta (0, -1)
Screenshot: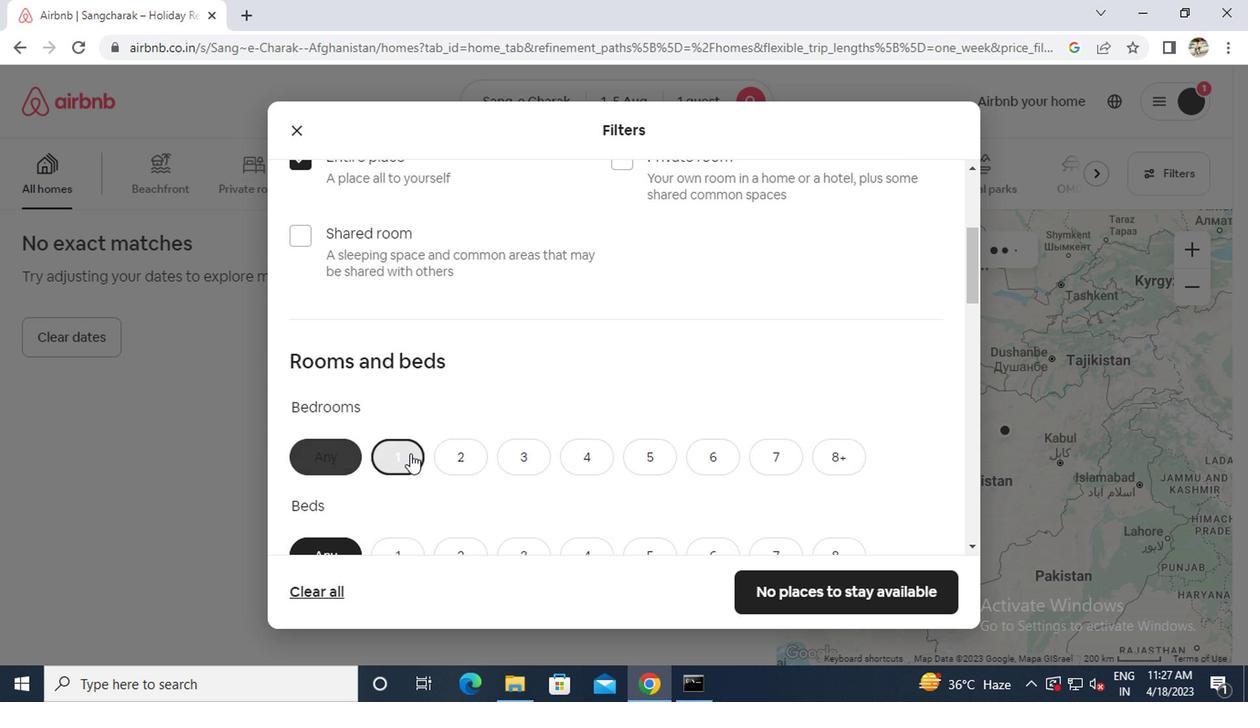
Action: Mouse scrolled (405, 454) with delta (0, -1)
Screenshot: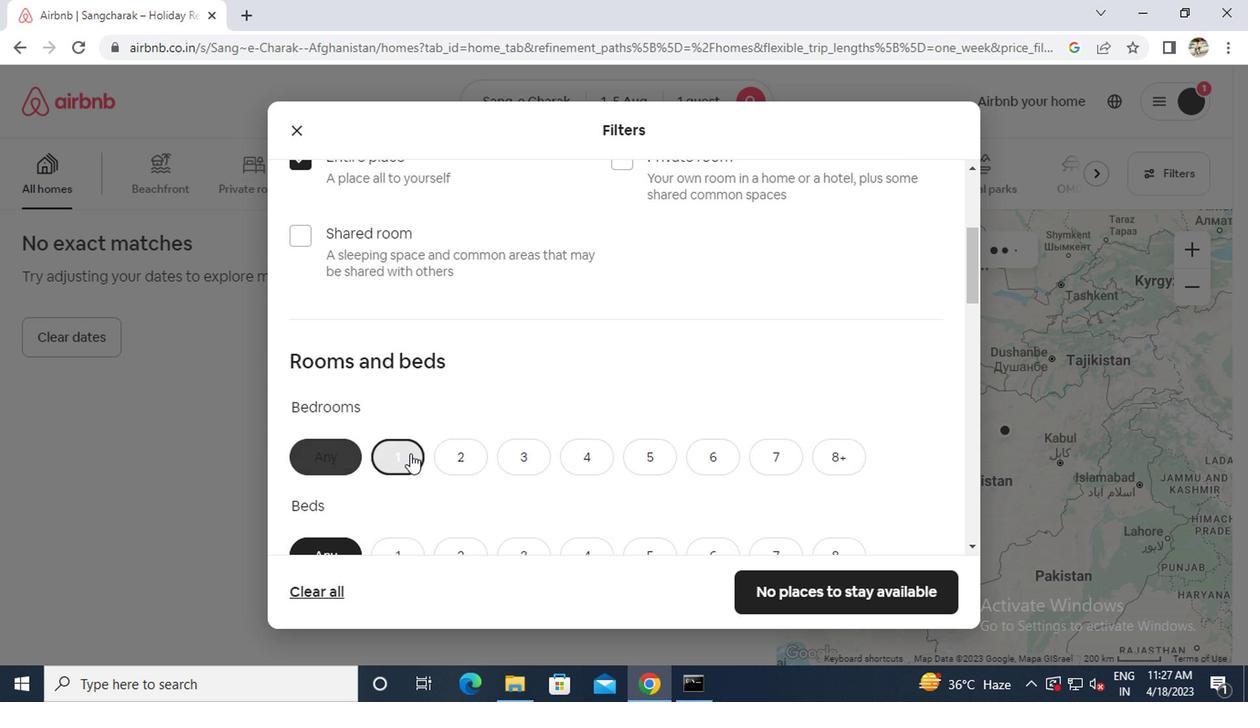 
Action: Mouse moved to (379, 373)
Screenshot: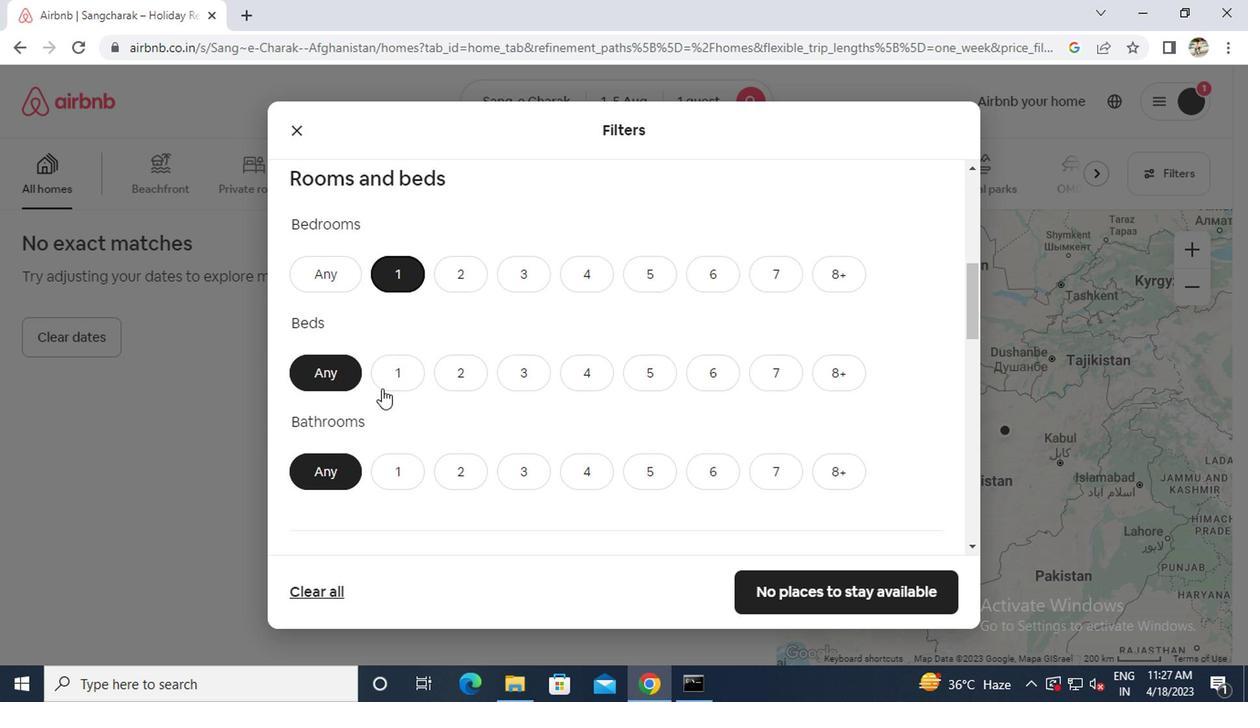 
Action: Mouse pressed left at (379, 373)
Screenshot: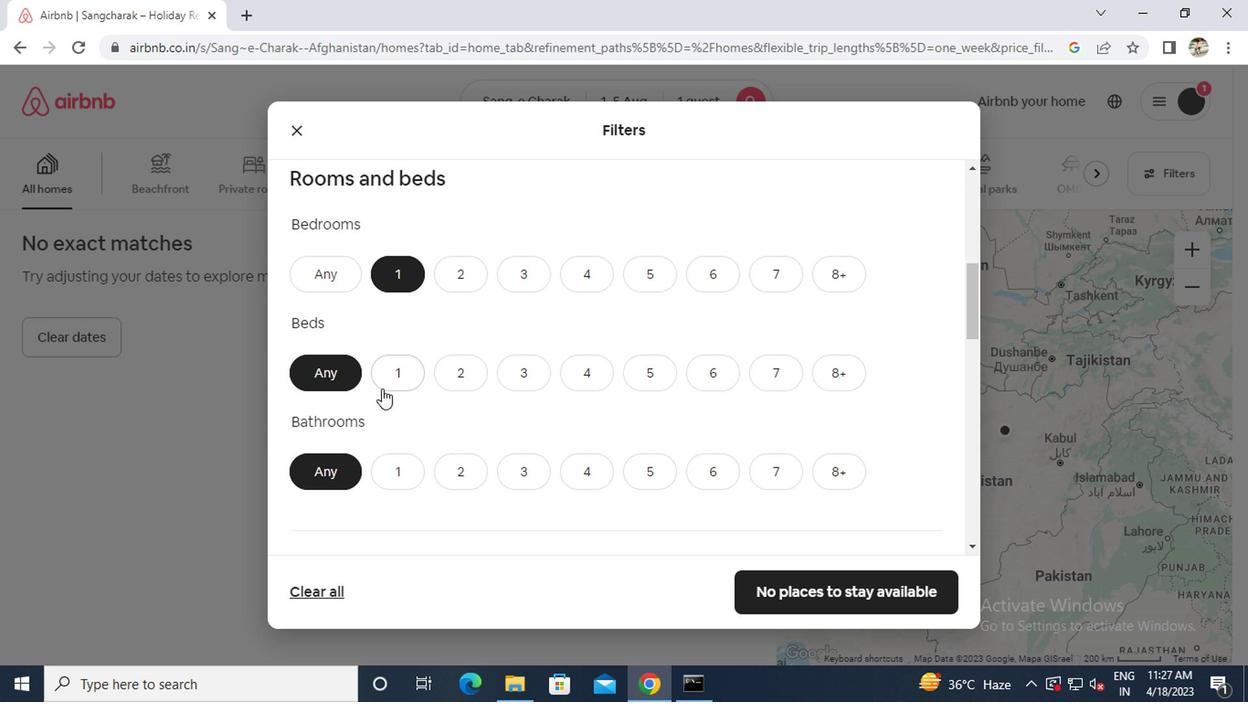 
Action: Mouse moved to (392, 475)
Screenshot: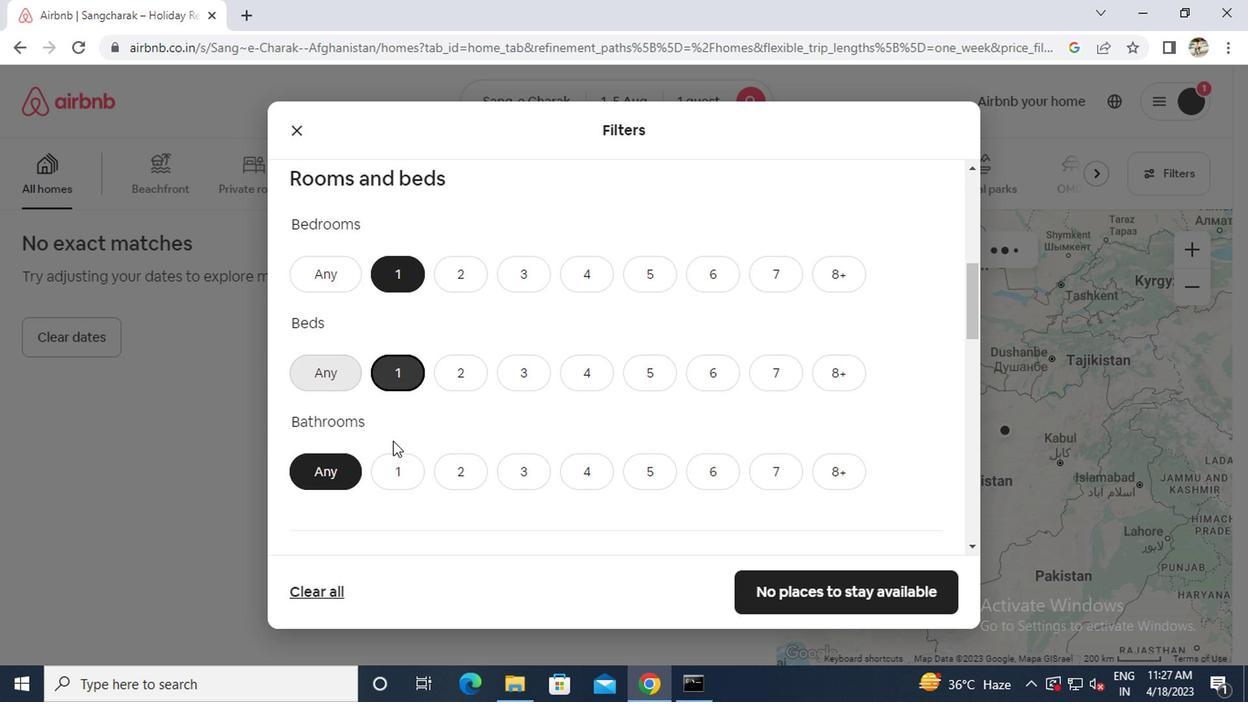
Action: Mouse pressed left at (392, 475)
Screenshot: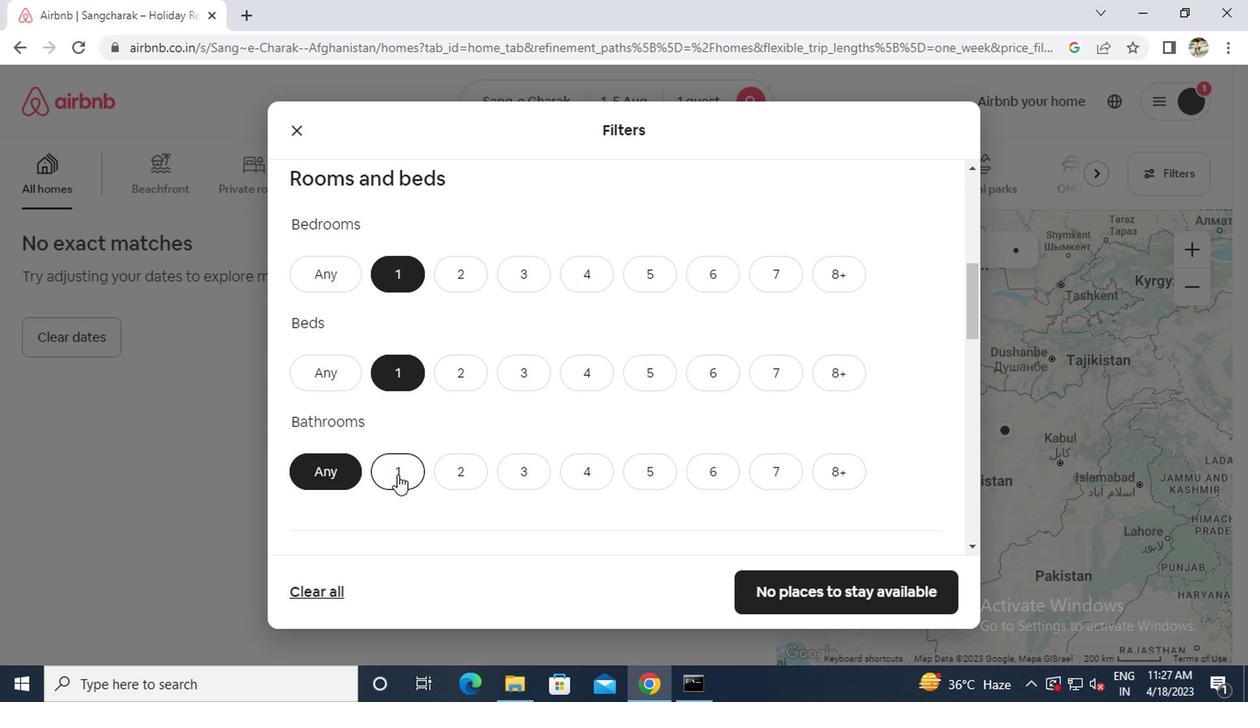 
Action: Mouse scrolled (392, 474) with delta (0, -1)
Screenshot: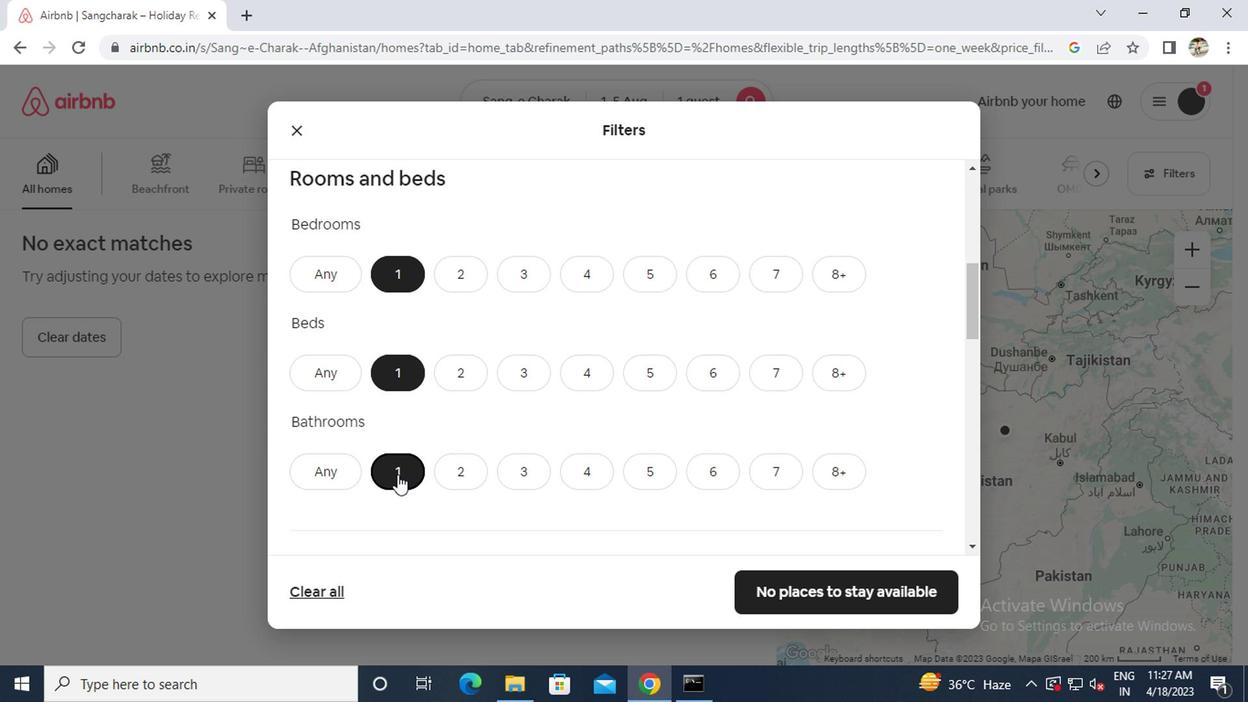 
Action: Mouse scrolled (392, 474) with delta (0, -1)
Screenshot: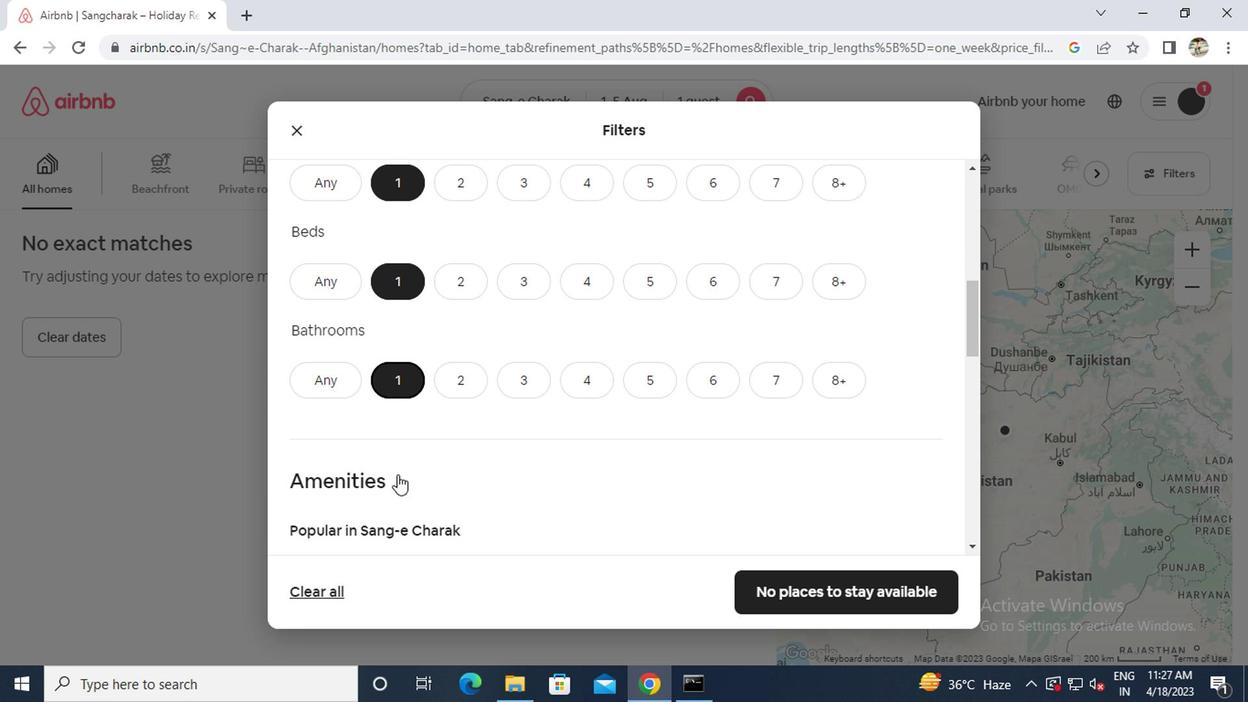 
Action: Mouse scrolled (392, 474) with delta (0, -1)
Screenshot: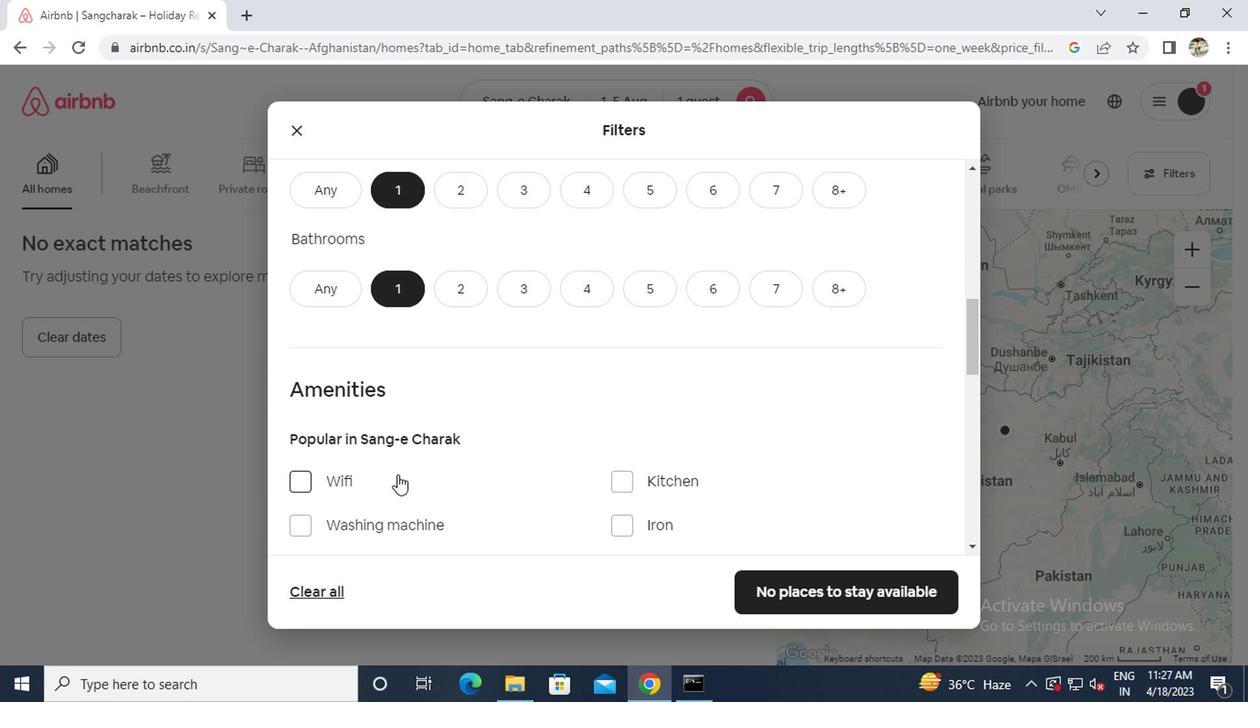 
Action: Mouse moved to (350, 525)
Screenshot: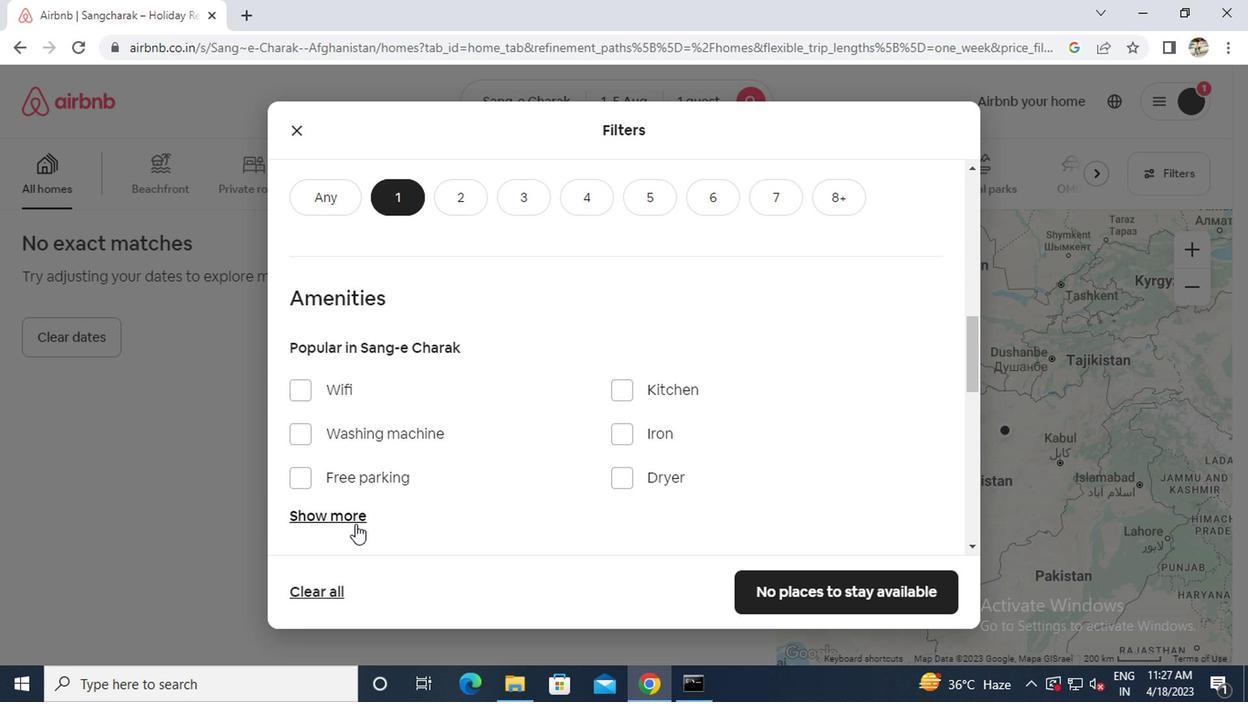 
Action: Mouse pressed left at (350, 525)
Screenshot: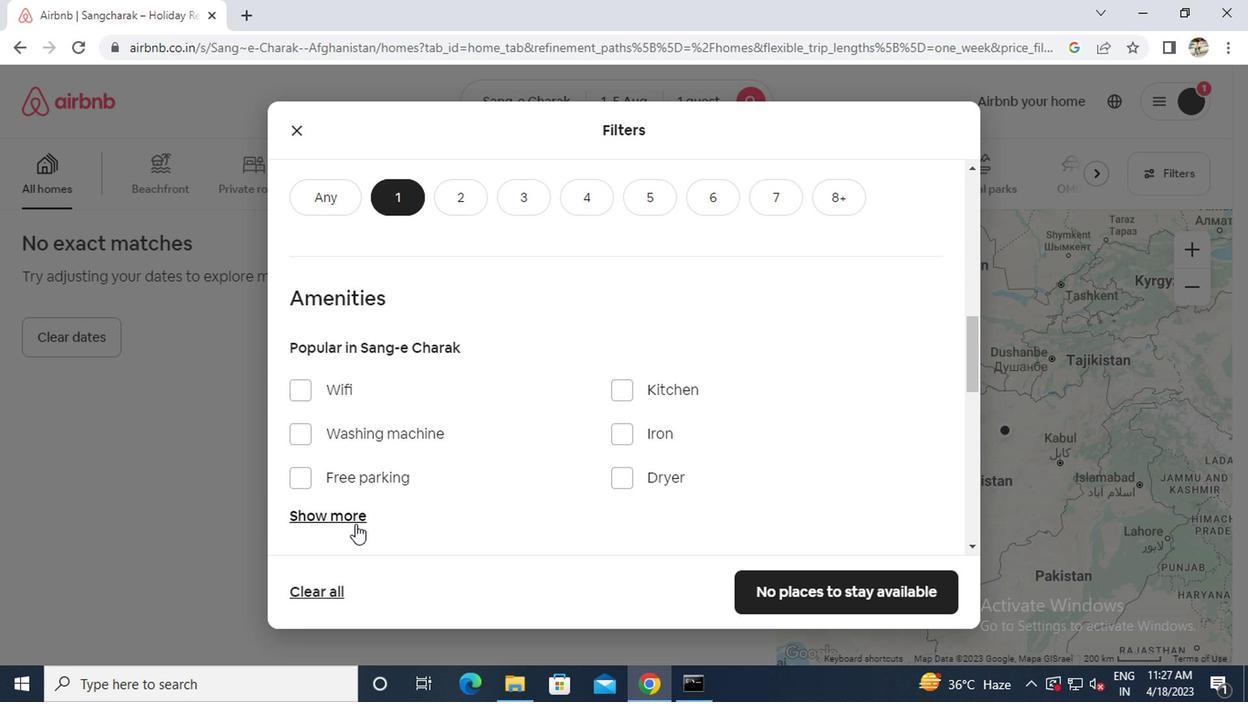 
Action: Mouse moved to (291, 182)
Screenshot: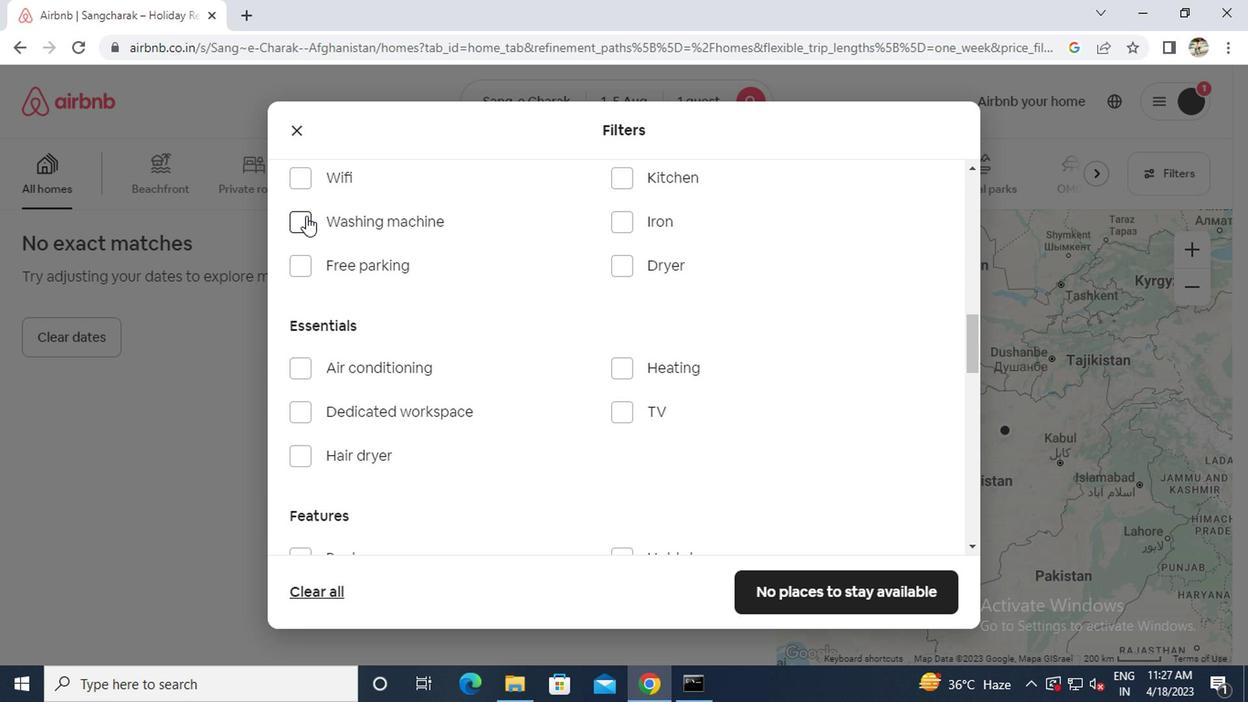 
Action: Mouse pressed left at (291, 182)
Screenshot: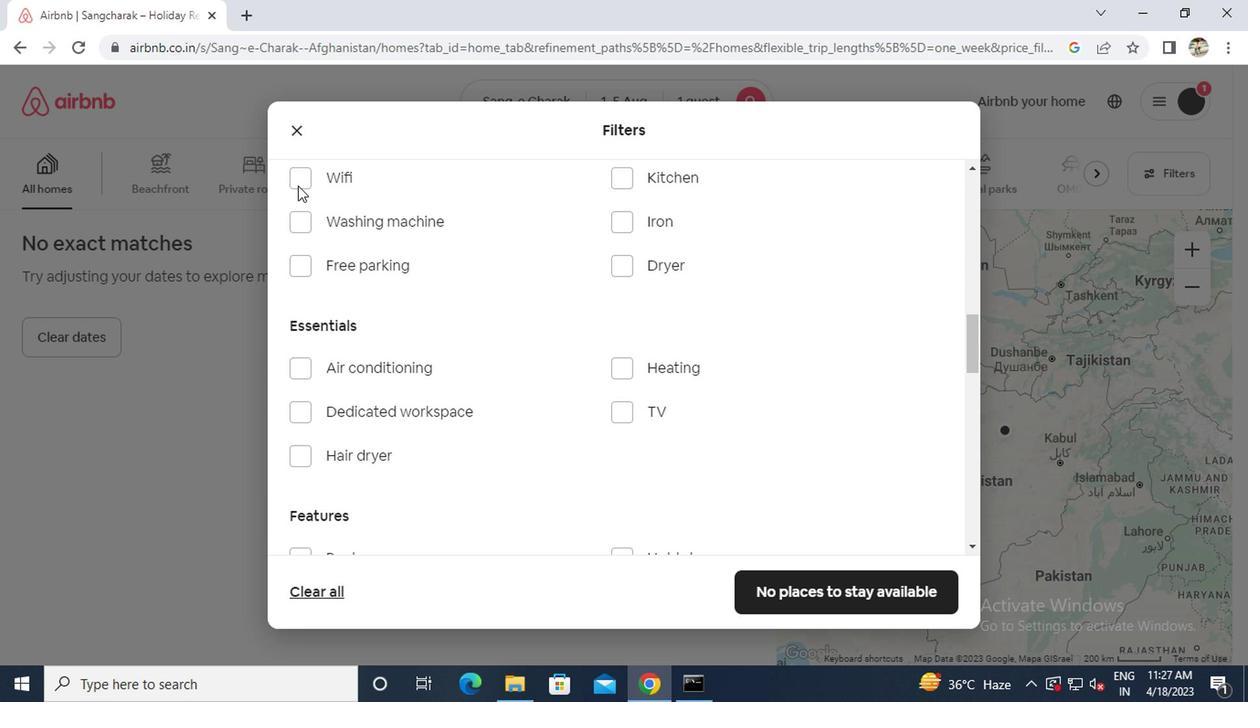 
Action: Mouse moved to (295, 371)
Screenshot: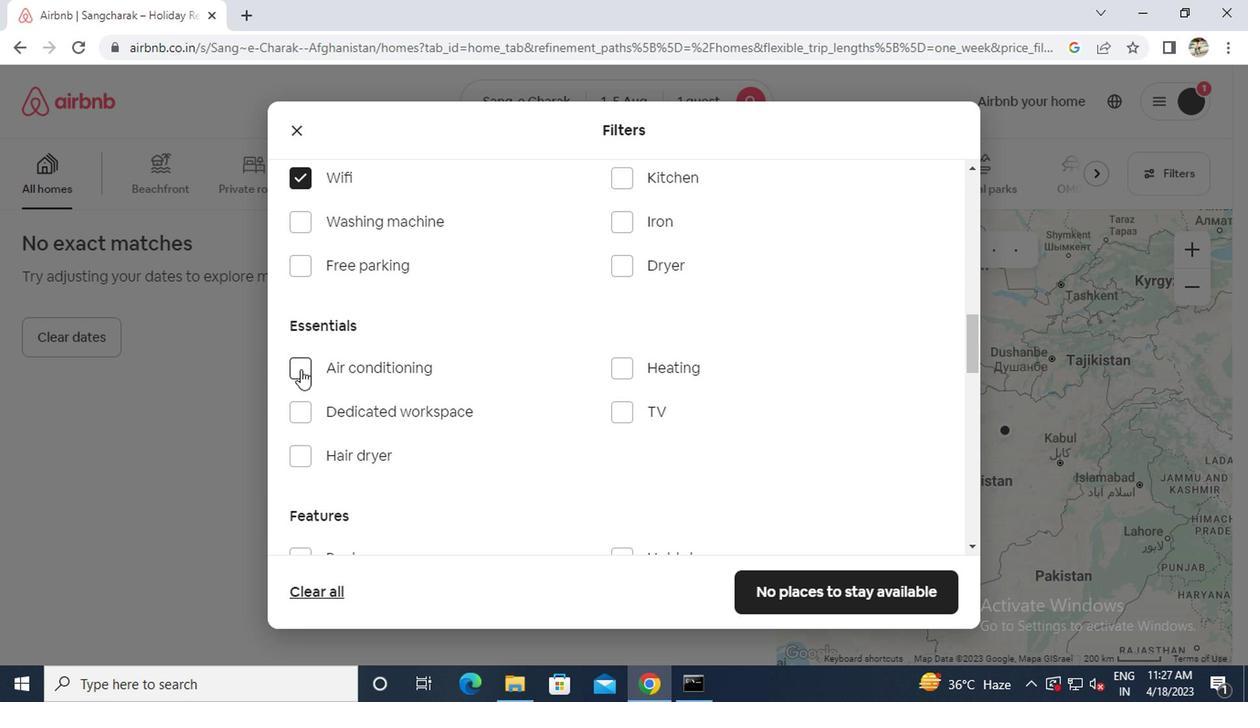 
Action: Mouse pressed left at (295, 371)
Screenshot: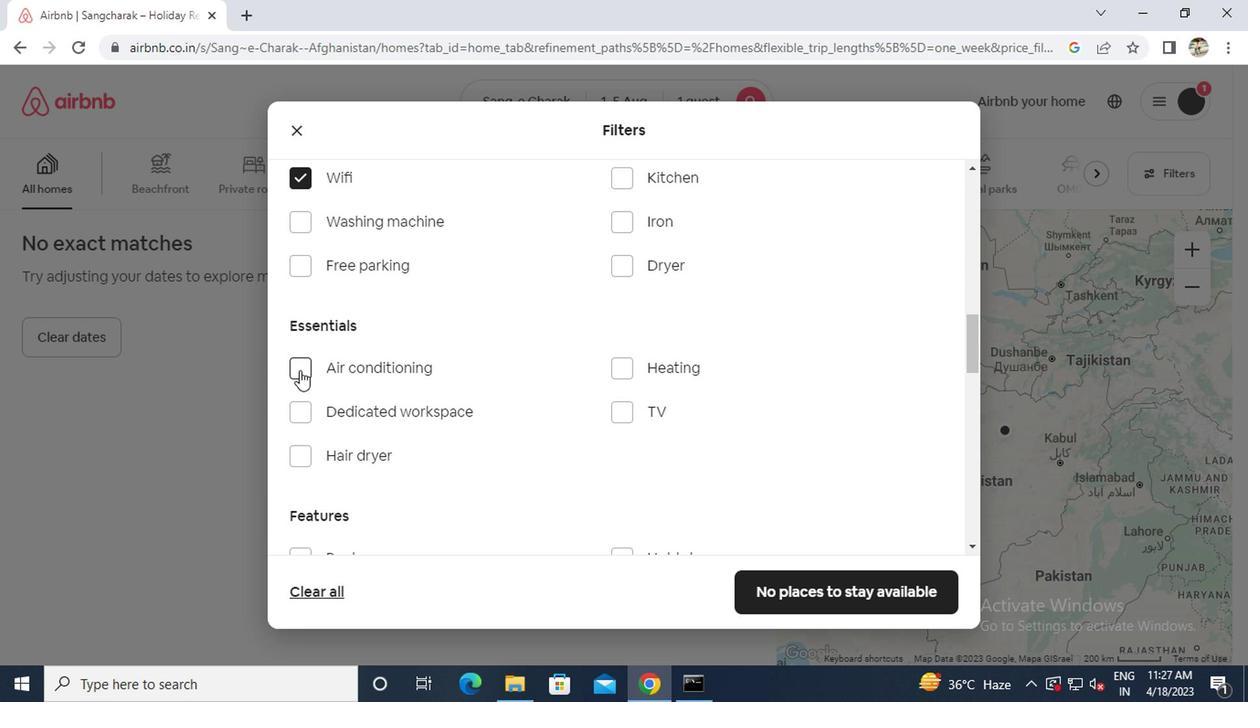 
Action: Mouse moved to (302, 416)
Screenshot: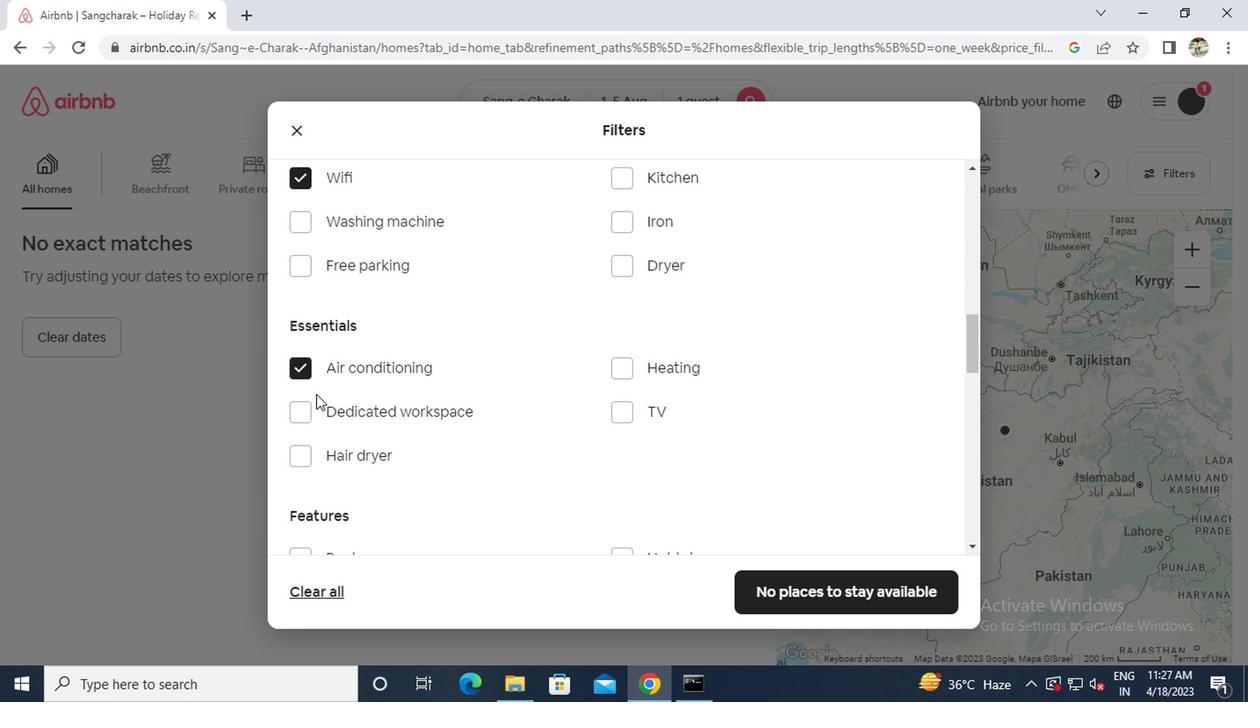 
Action: Mouse pressed left at (302, 416)
Screenshot: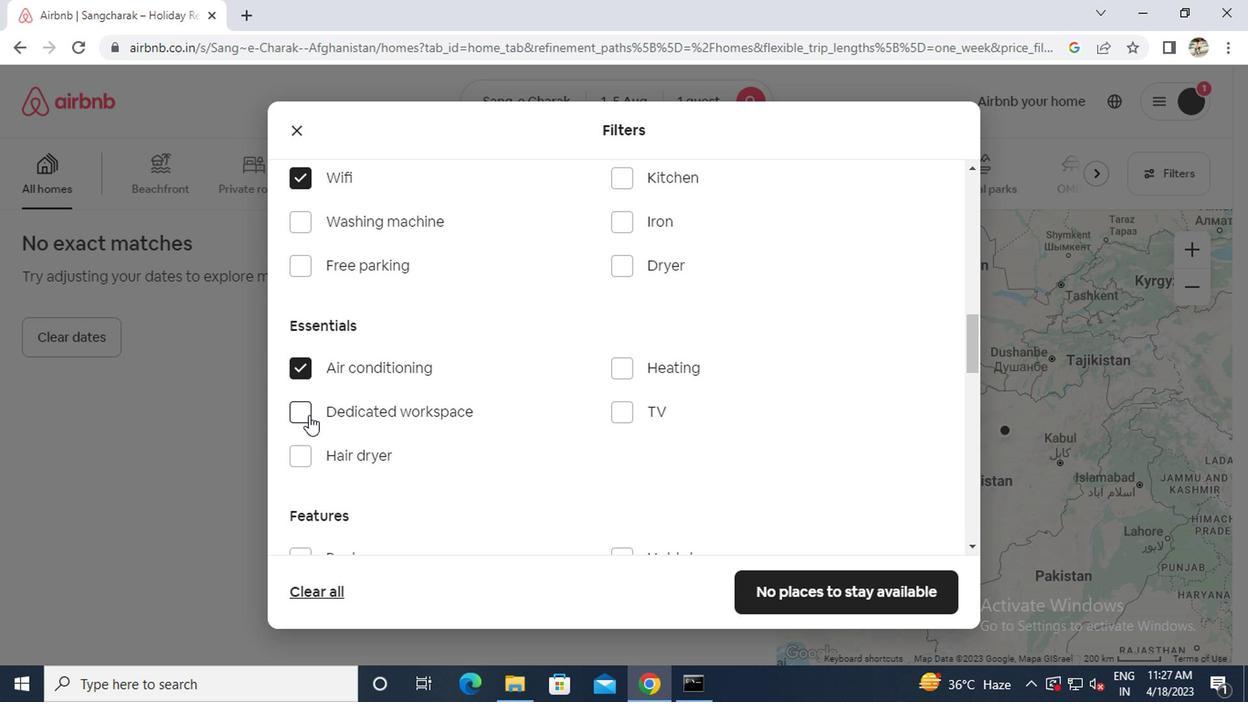 
Action: Mouse moved to (327, 421)
Screenshot: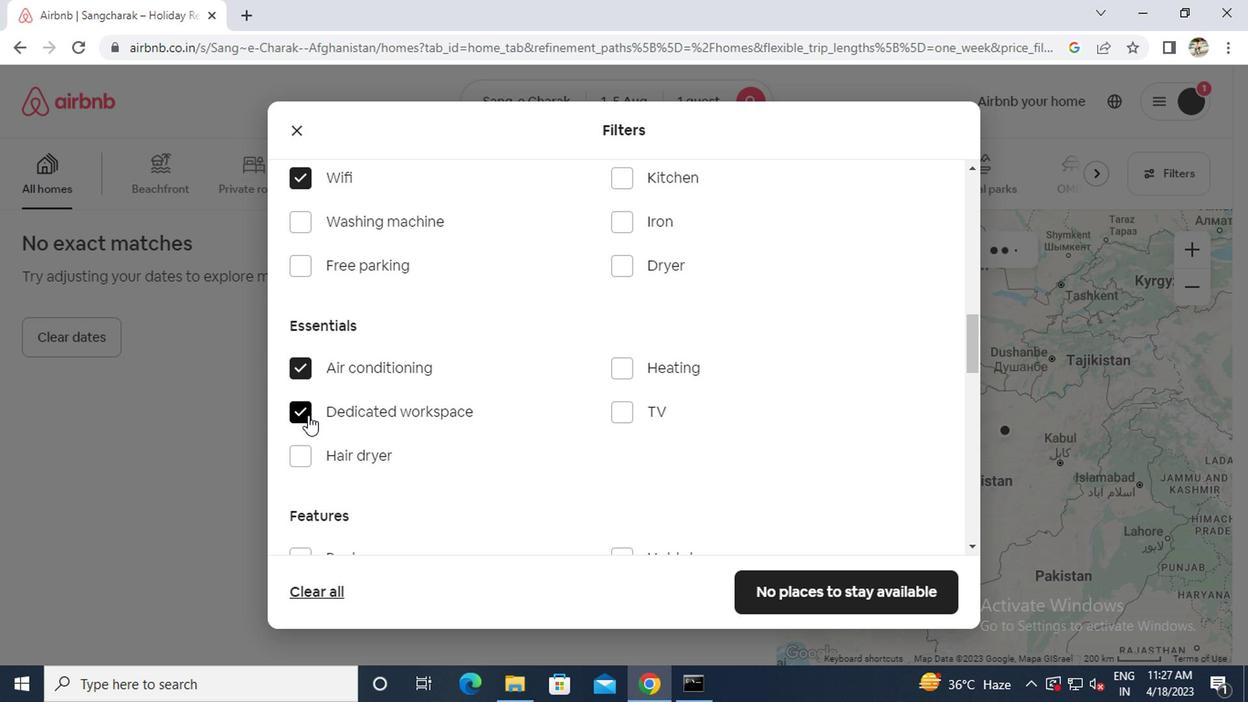 
Action: Mouse scrolled (327, 420) with delta (0, -1)
Screenshot: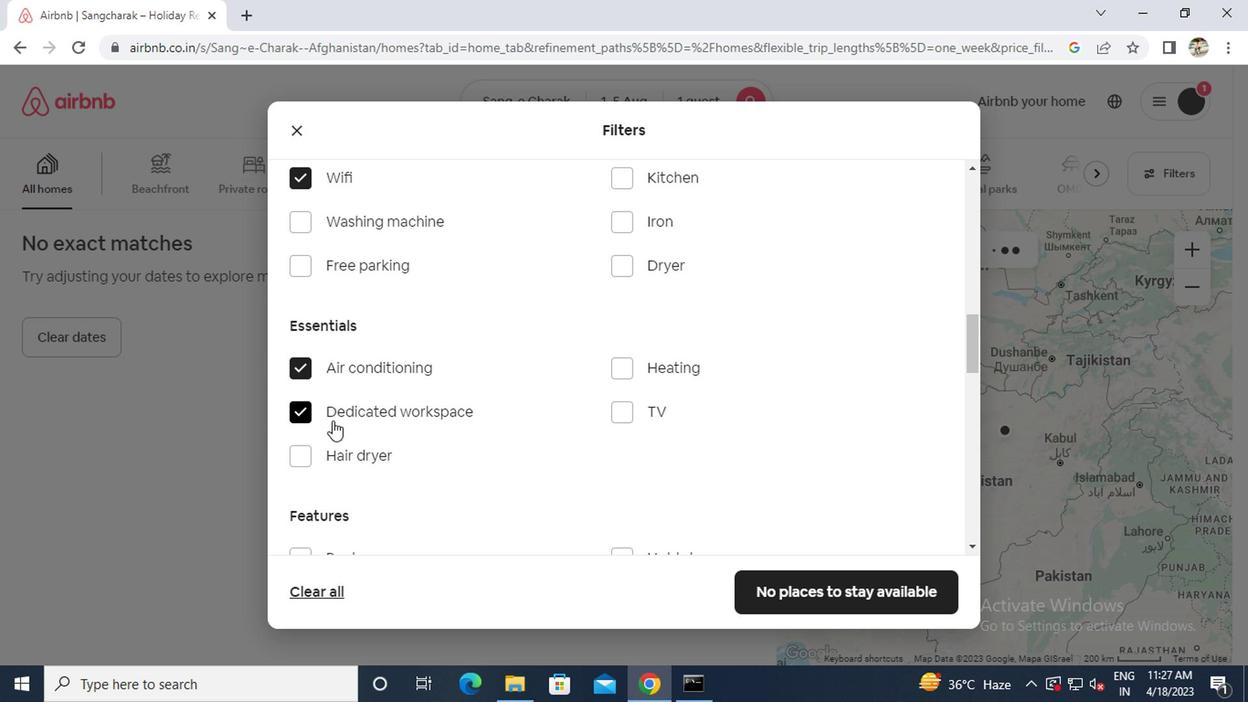 
Action: Mouse scrolled (327, 420) with delta (0, -1)
Screenshot: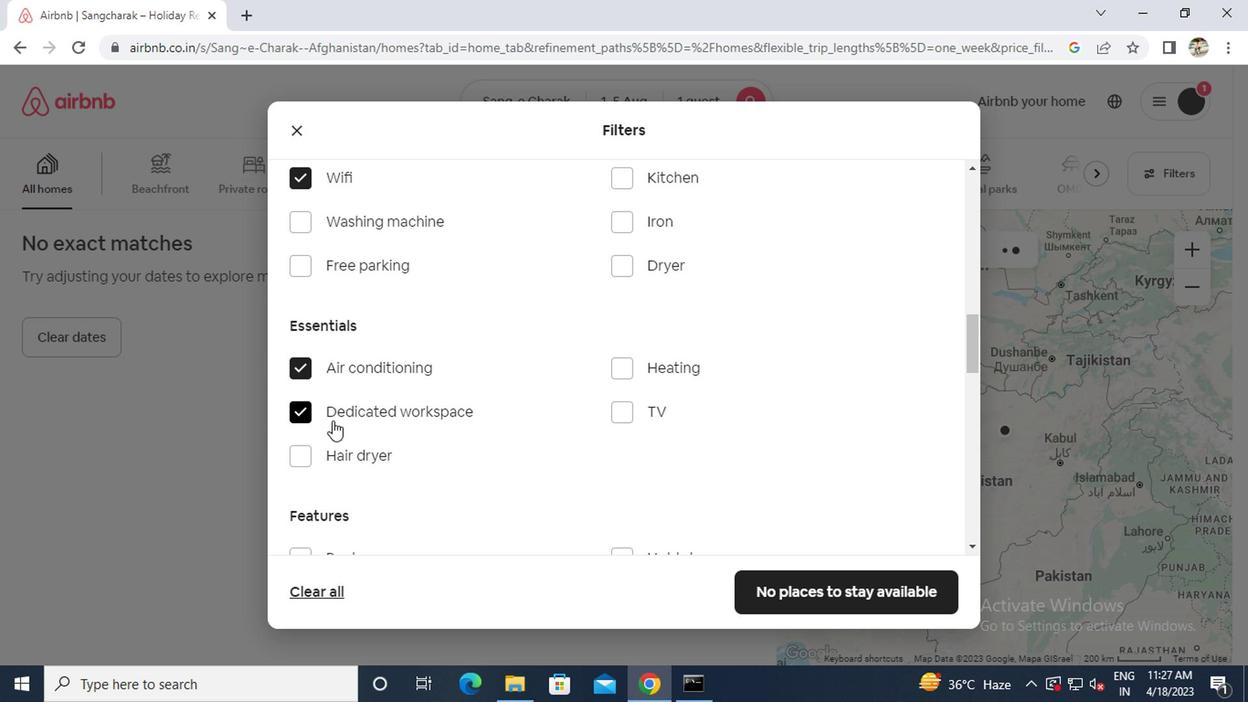 
Action: Mouse scrolled (327, 420) with delta (0, -1)
Screenshot: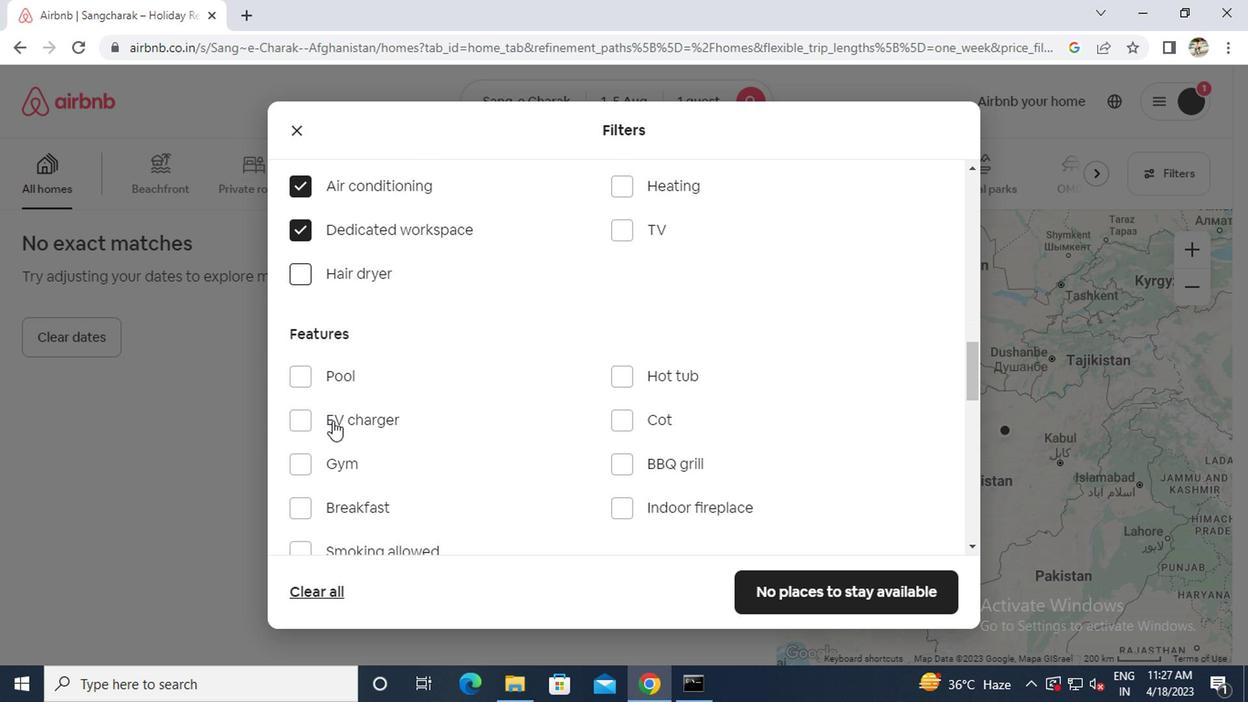 
Action: Mouse scrolled (327, 420) with delta (0, -1)
Screenshot: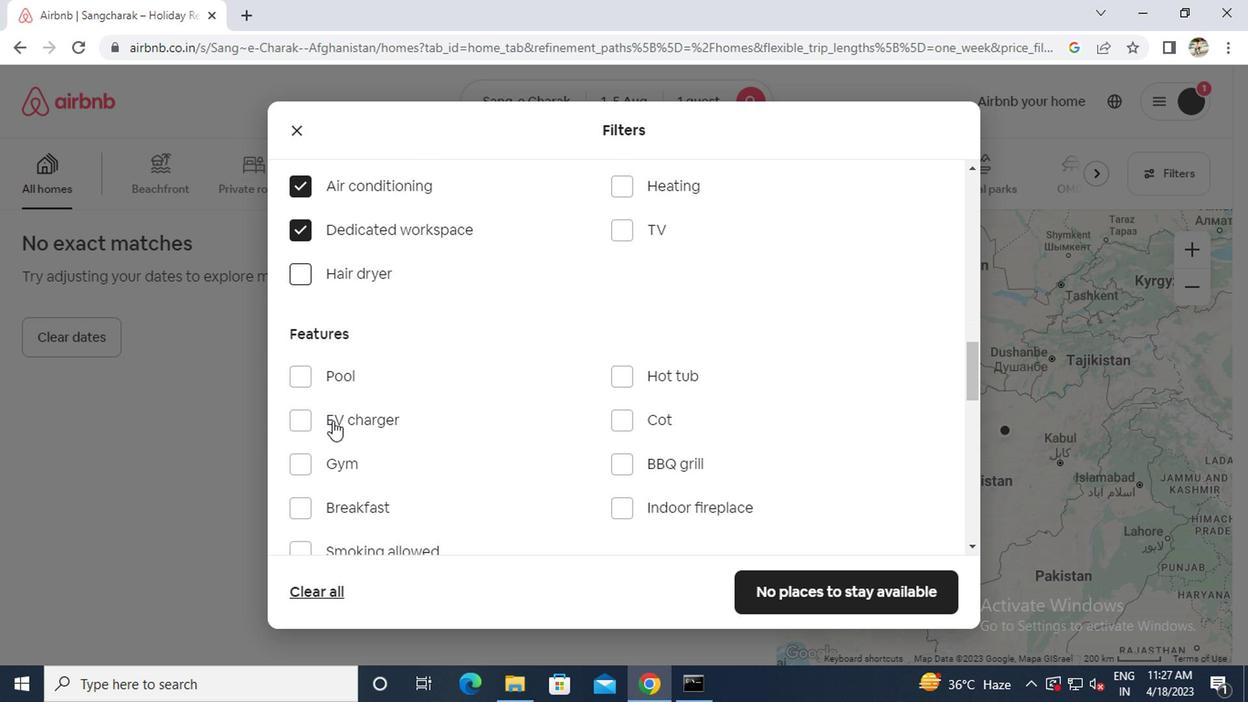 
Action: Mouse scrolled (327, 420) with delta (0, -1)
Screenshot: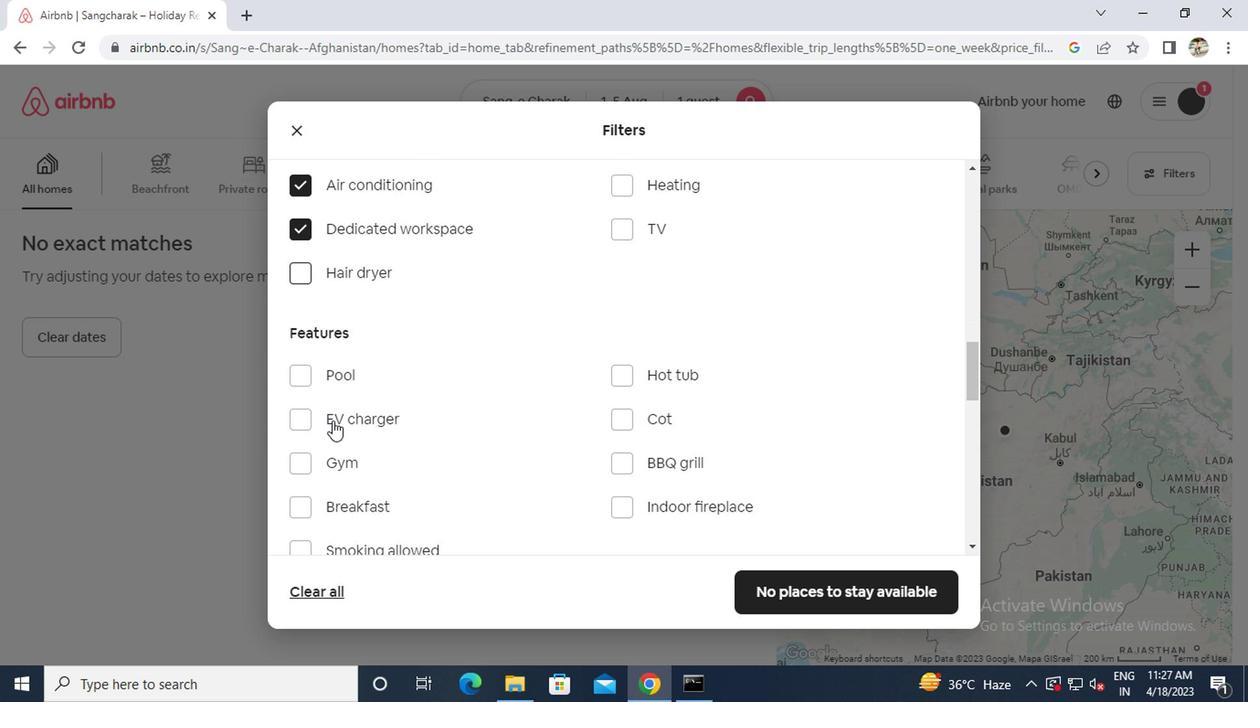 
Action: Mouse scrolled (327, 420) with delta (0, -1)
Screenshot: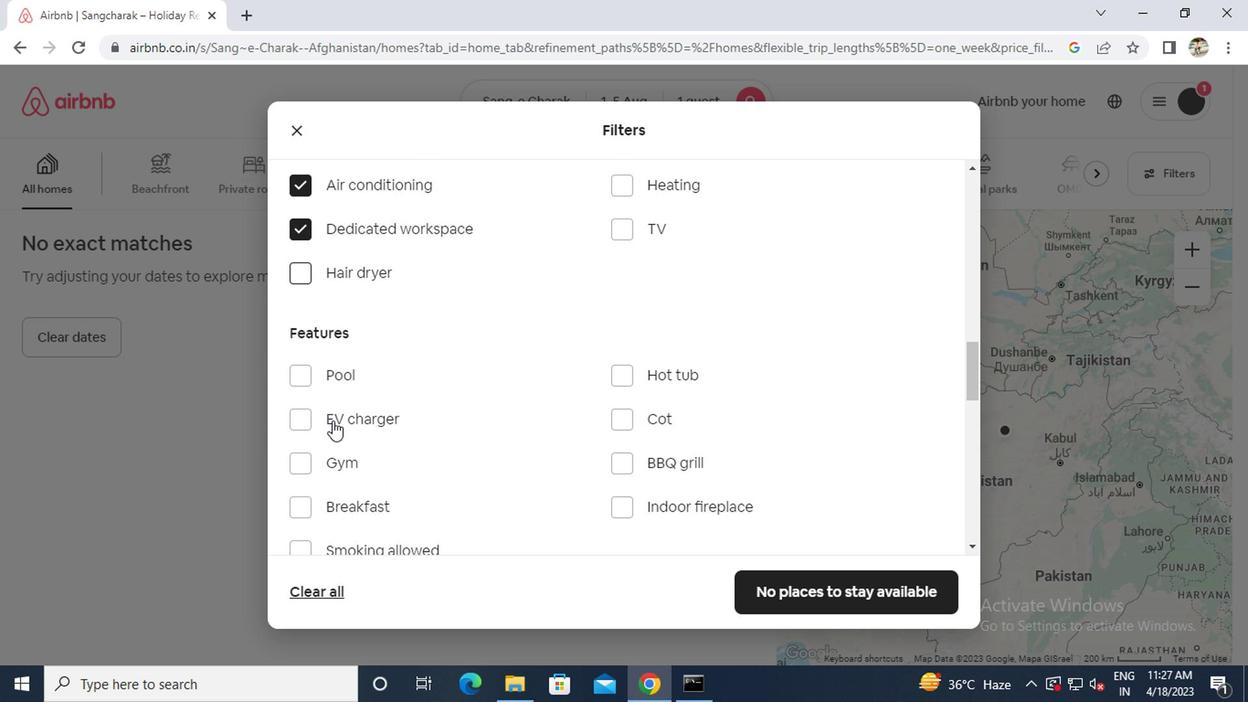 
Action: Mouse moved to (353, 423)
Screenshot: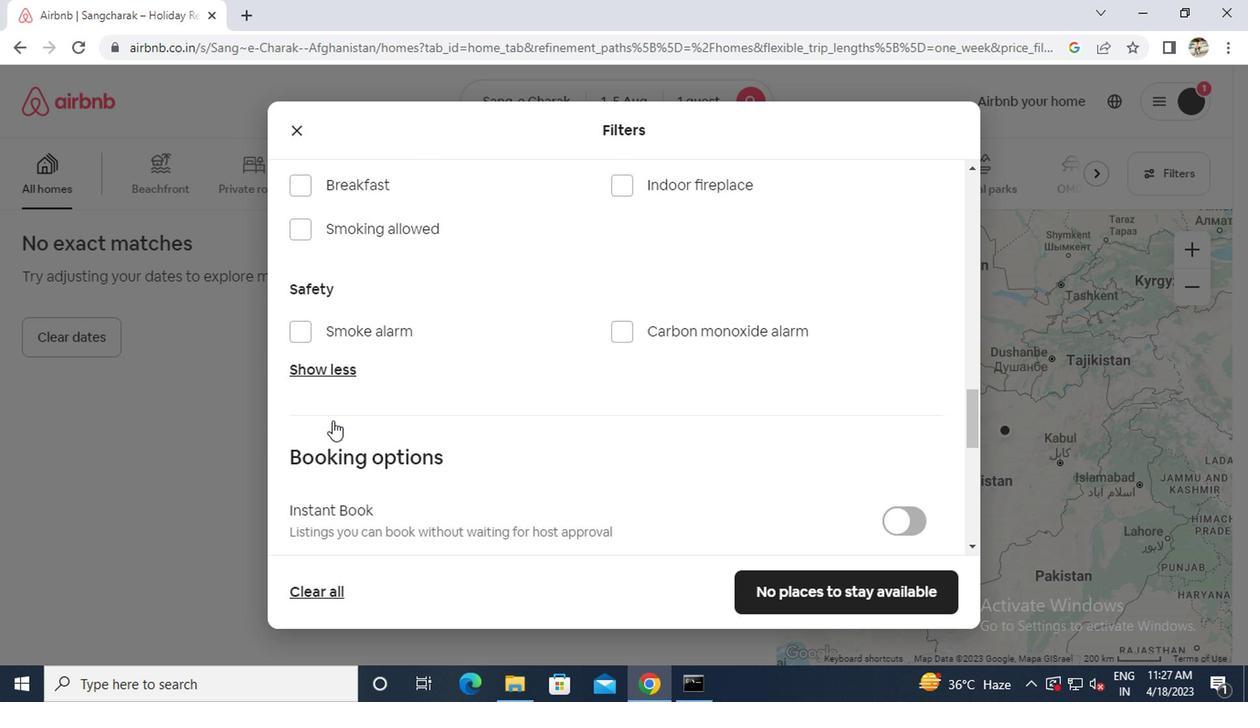 
Action: Mouse scrolled (353, 422) with delta (0, -1)
Screenshot: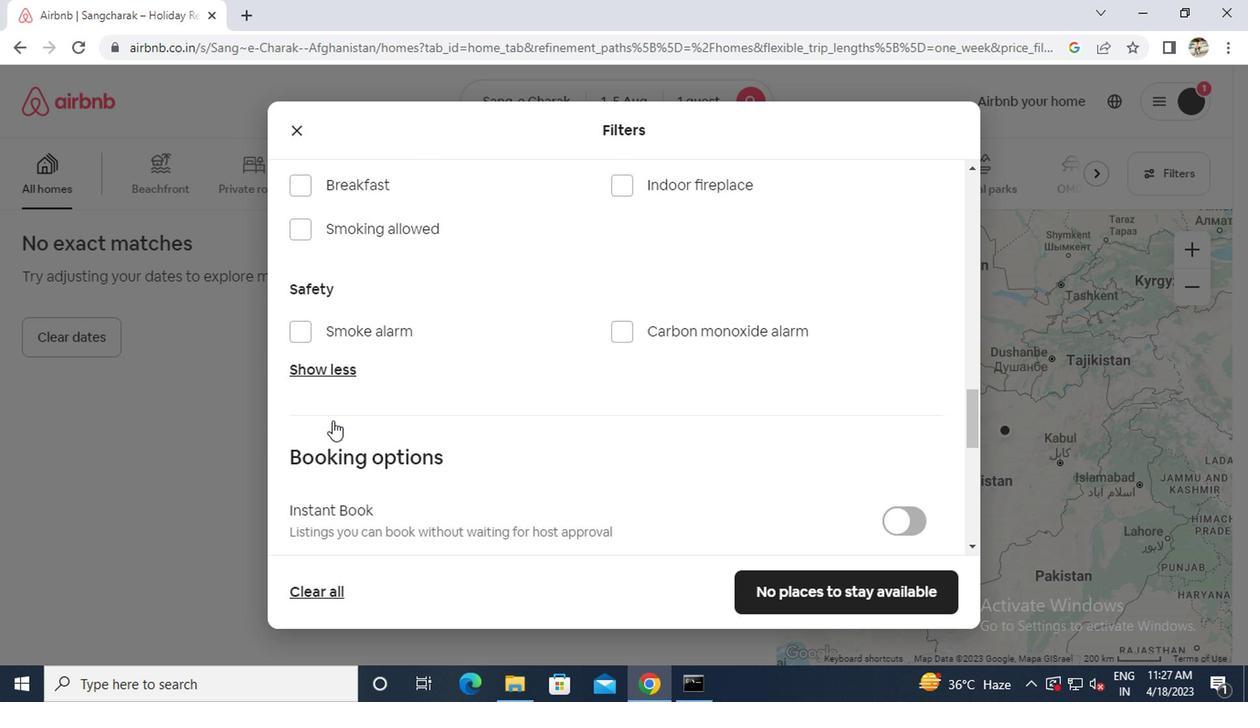 
Action: Mouse scrolled (353, 422) with delta (0, -1)
Screenshot: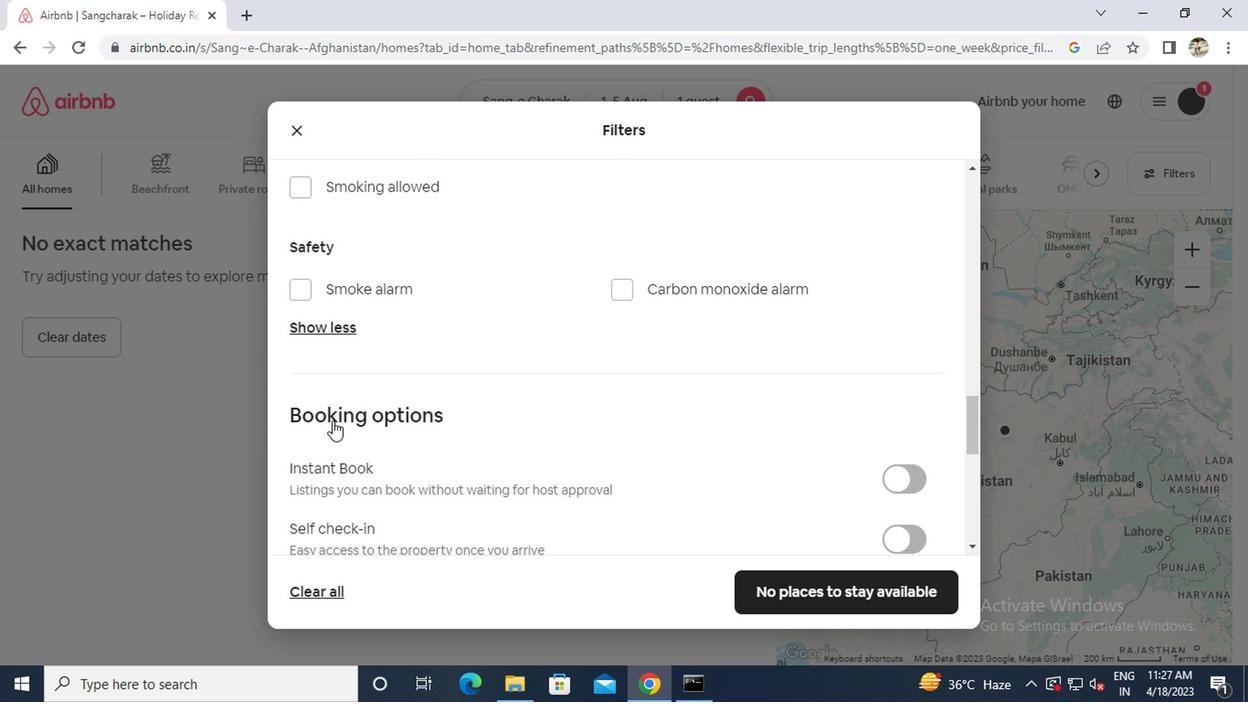 
Action: Mouse scrolled (353, 422) with delta (0, -1)
Screenshot: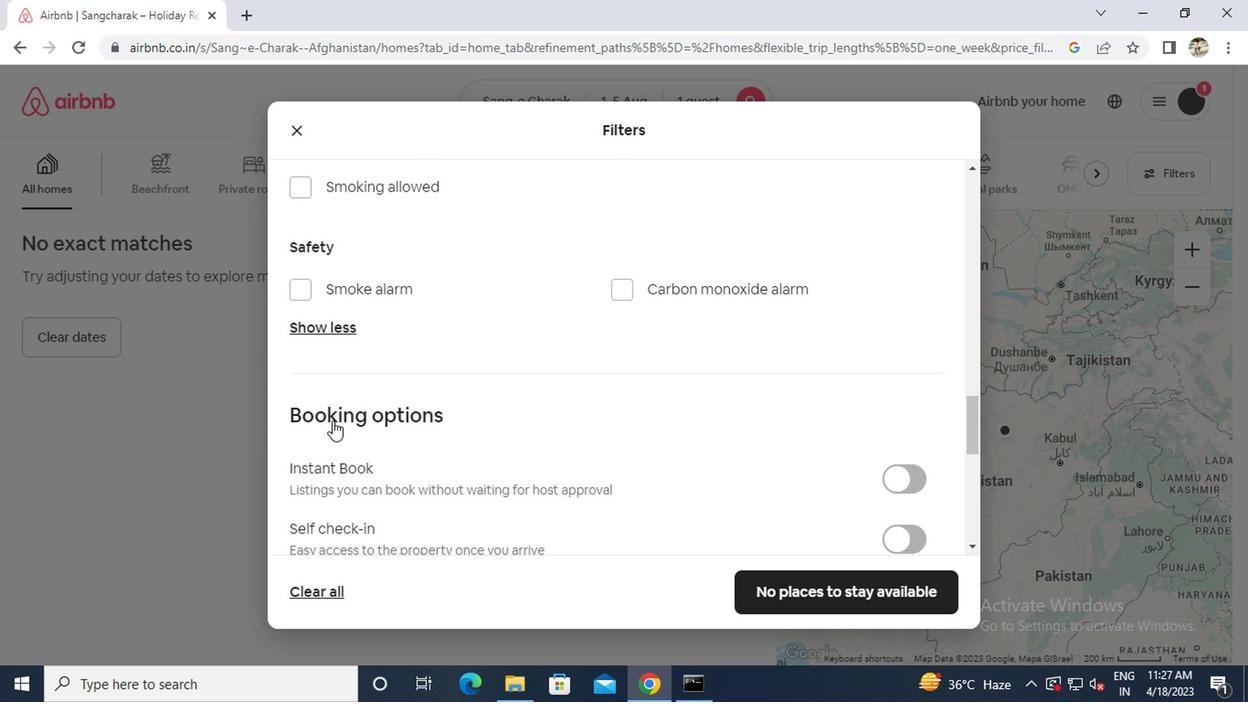 
Action: Mouse moved to (360, 423)
Screenshot: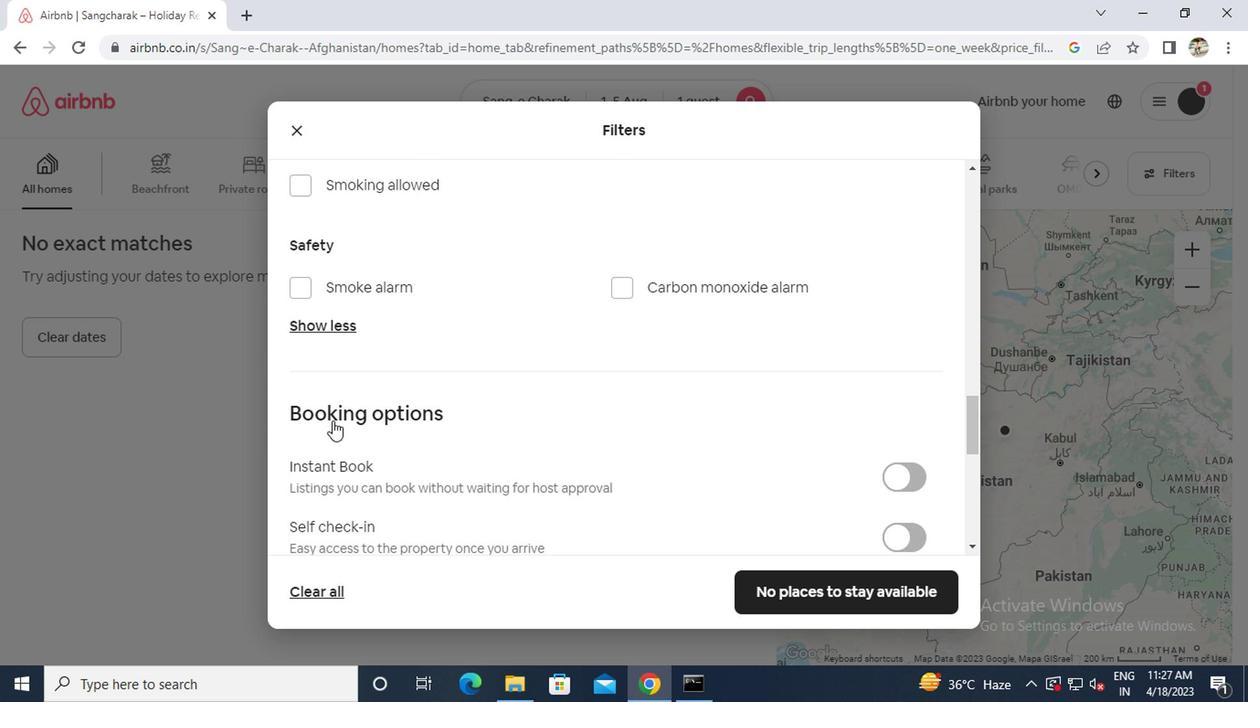 
Action: Mouse scrolled (360, 422) with delta (0, -1)
Screenshot: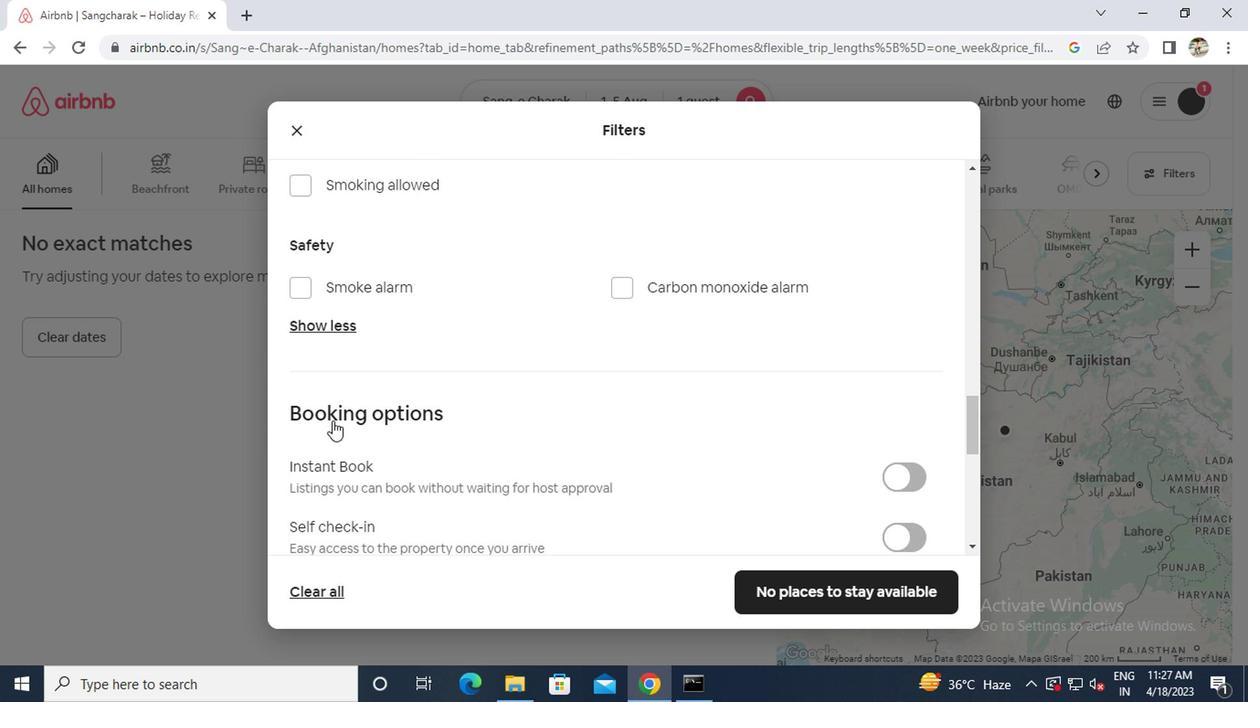 
Action: Mouse moved to (501, 418)
Screenshot: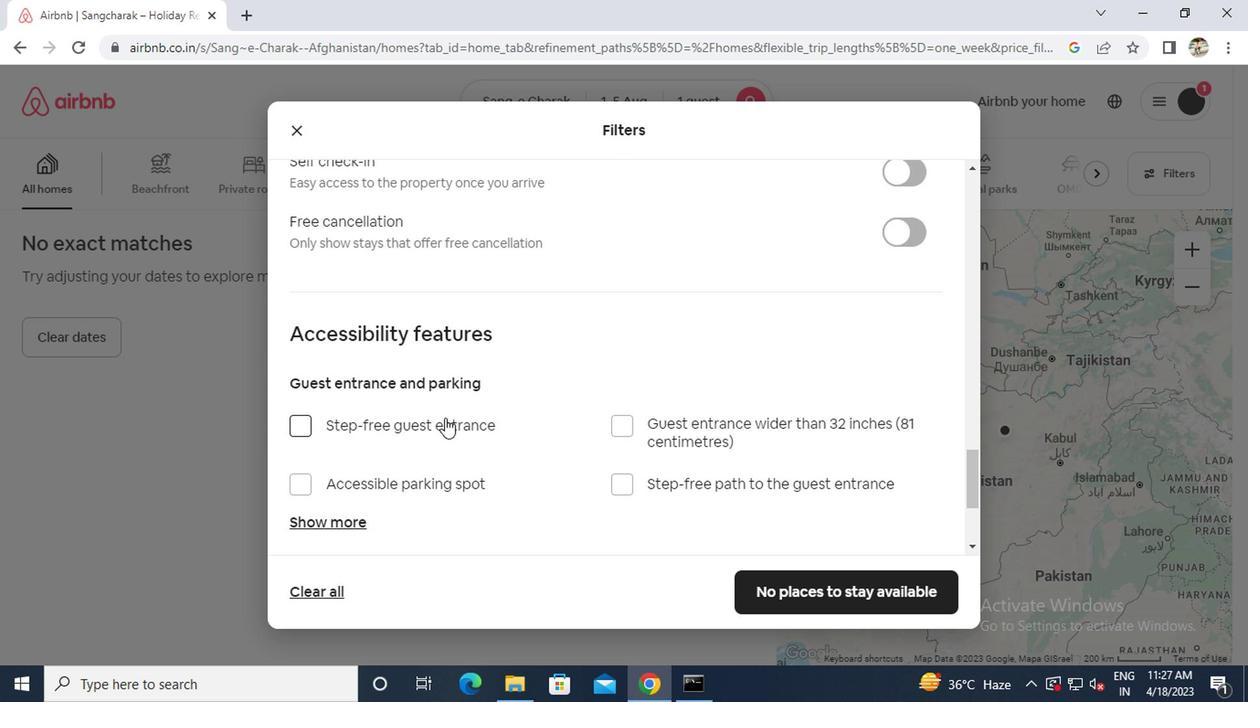 
Action: Mouse scrolled (501, 419) with delta (0, 1)
Screenshot: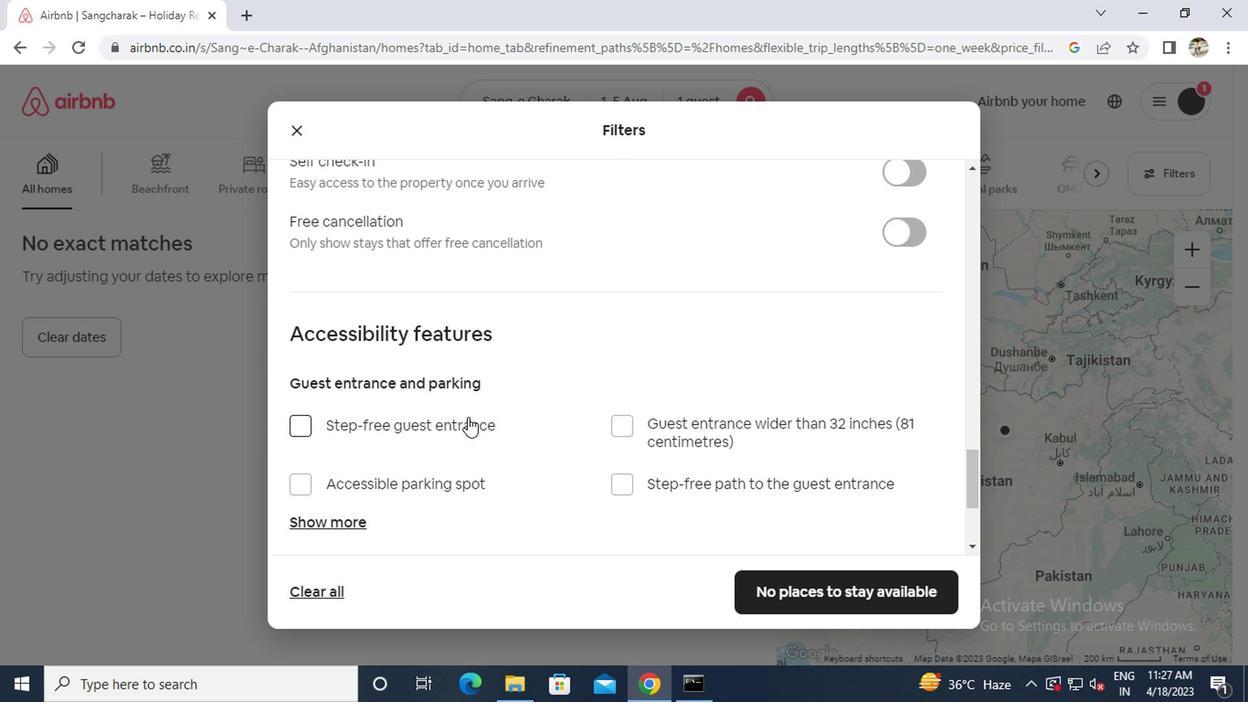 
Action: Mouse moved to (893, 267)
Screenshot: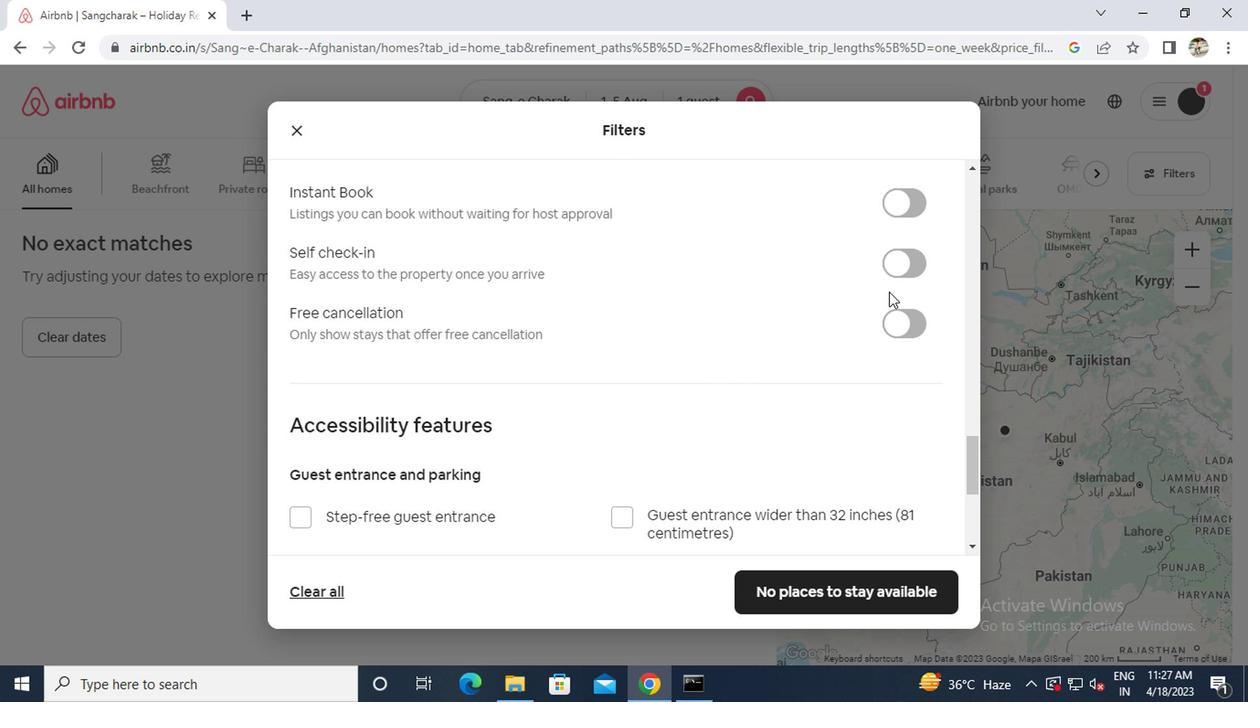 
Action: Mouse pressed left at (893, 267)
Screenshot: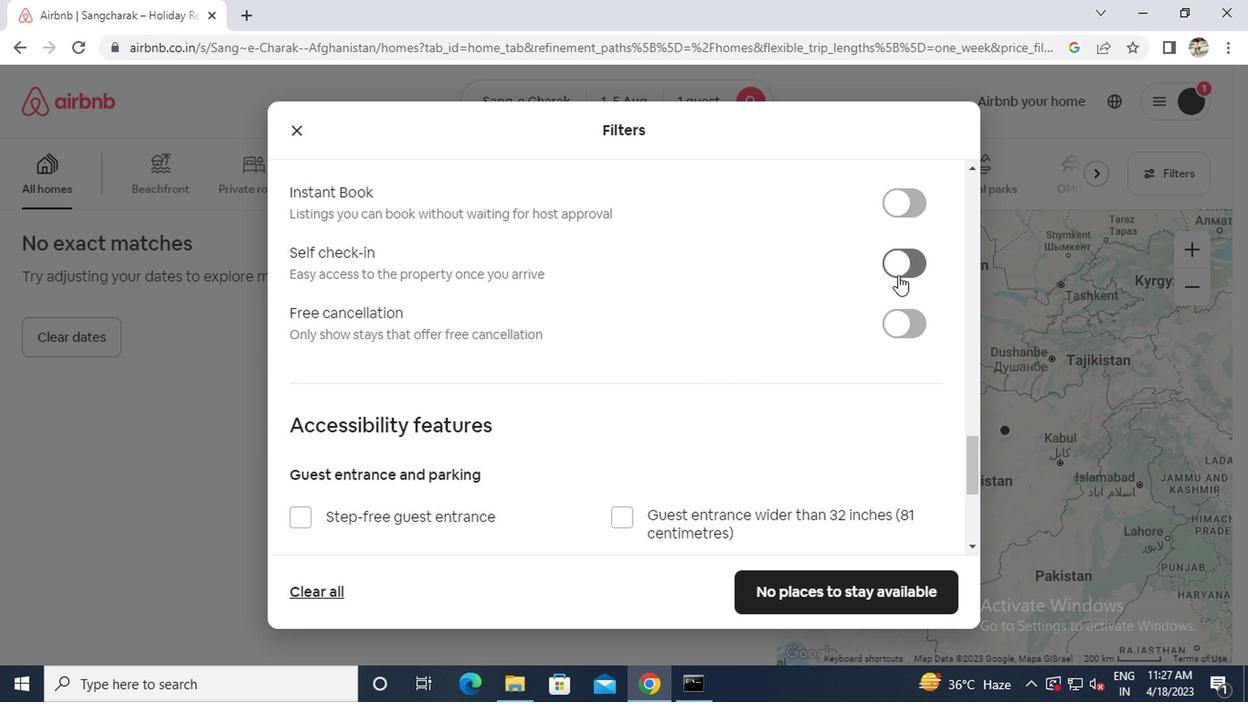 
Action: Mouse moved to (572, 352)
Screenshot: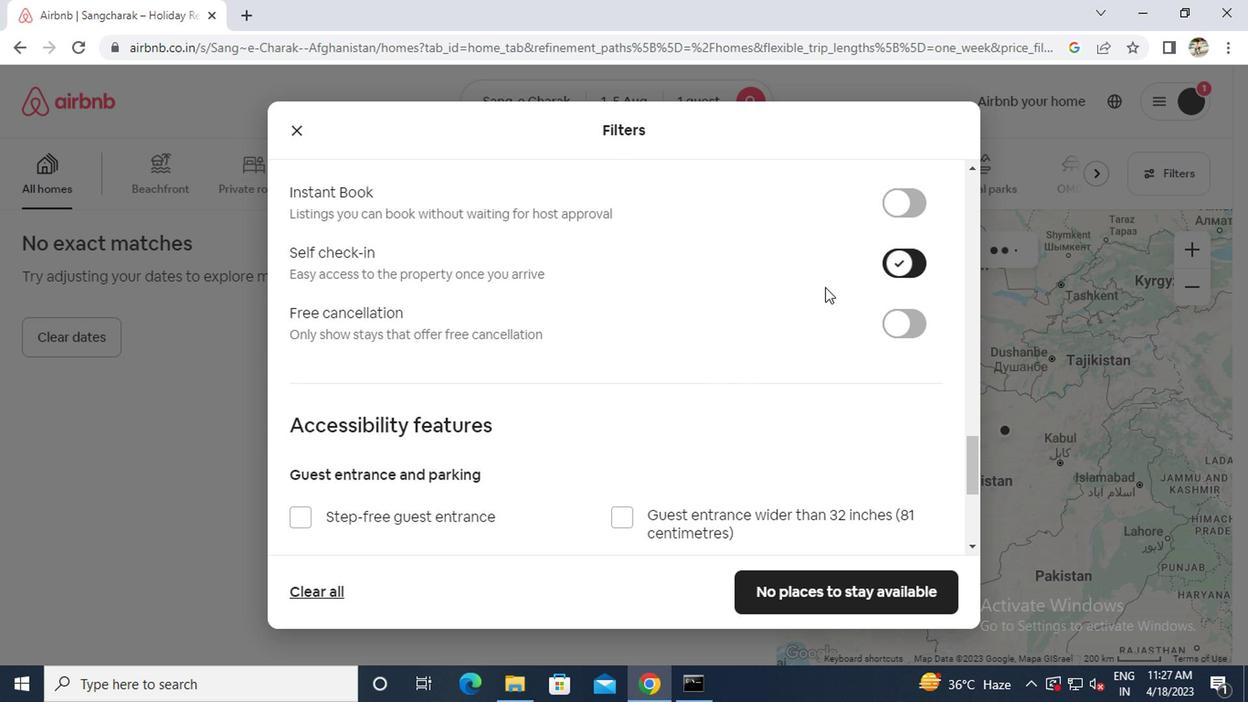 
Action: Mouse scrolled (572, 351) with delta (0, -1)
Screenshot: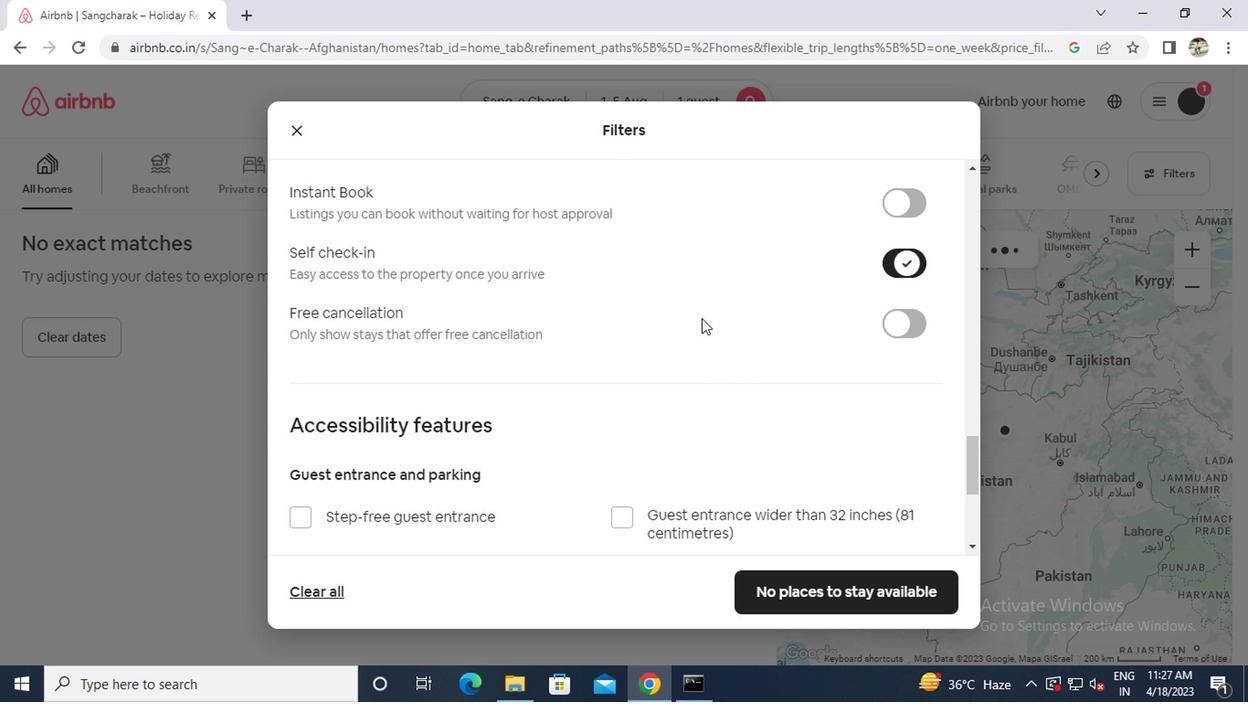 
Action: Mouse scrolled (572, 351) with delta (0, -1)
Screenshot: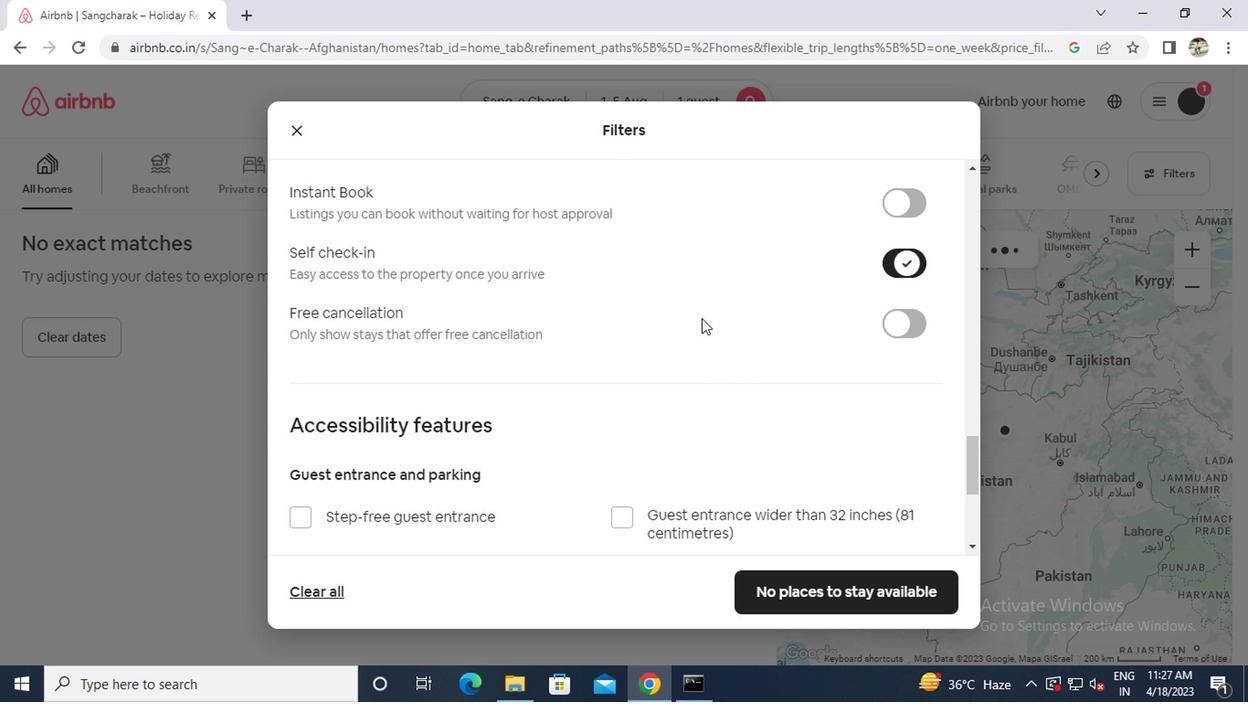 
Action: Mouse scrolled (572, 351) with delta (0, -1)
Screenshot: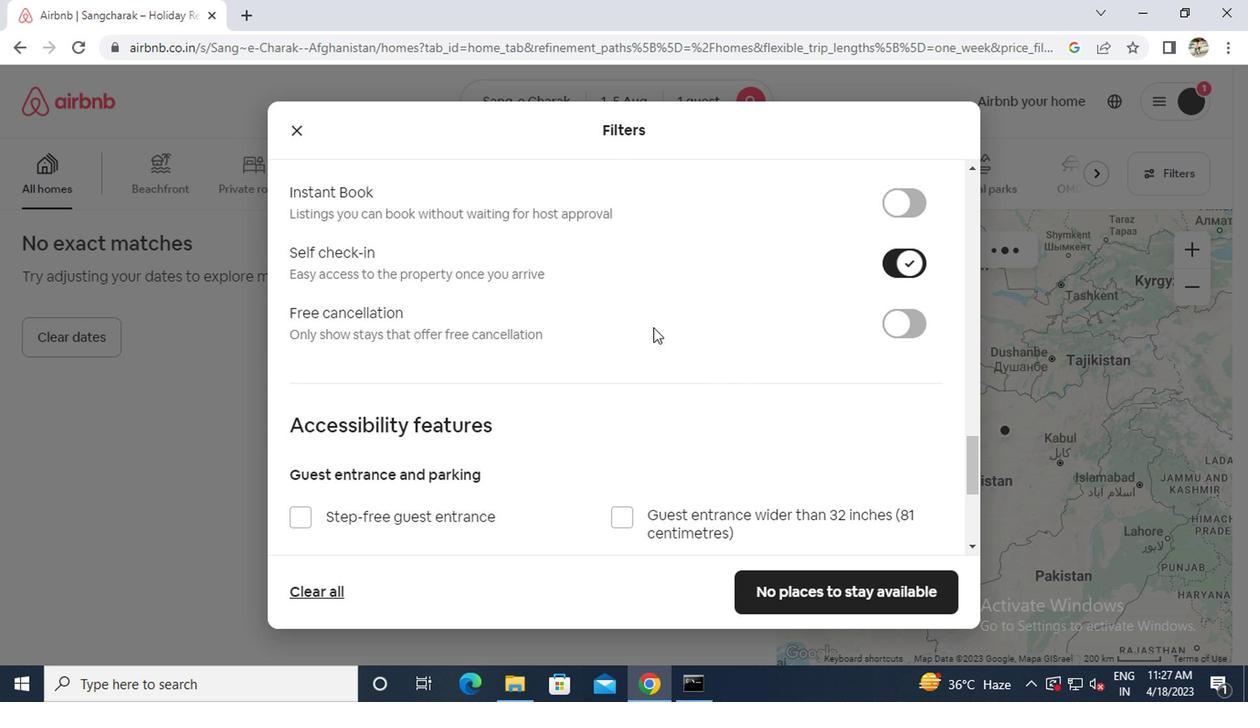 
Action: Mouse scrolled (572, 351) with delta (0, -1)
Screenshot: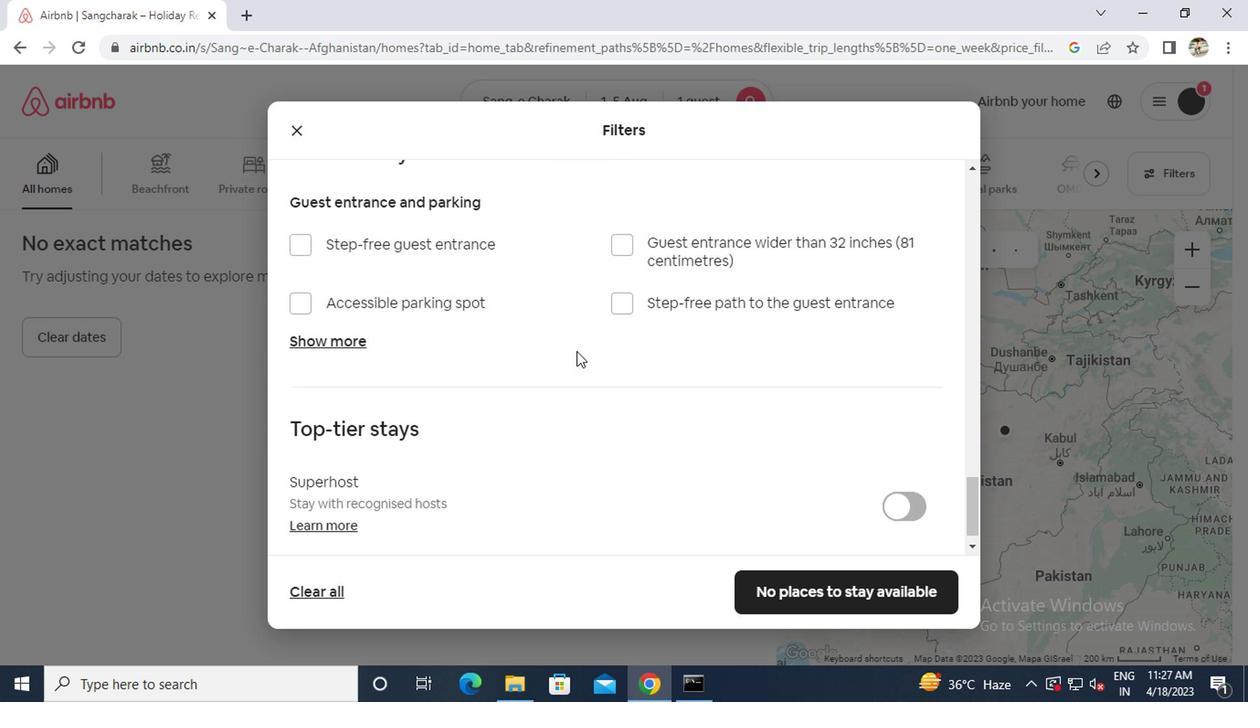 
Action: Mouse scrolled (572, 351) with delta (0, -1)
Screenshot: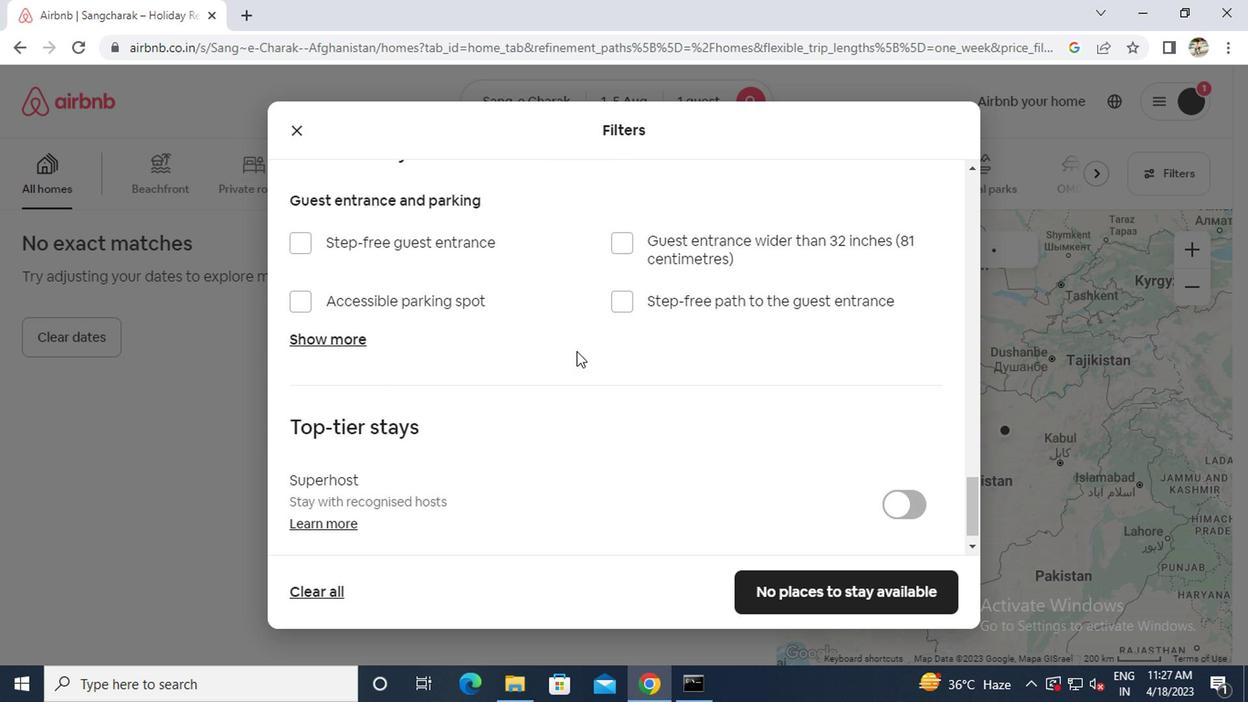 
Action: Mouse moved to (561, 361)
Screenshot: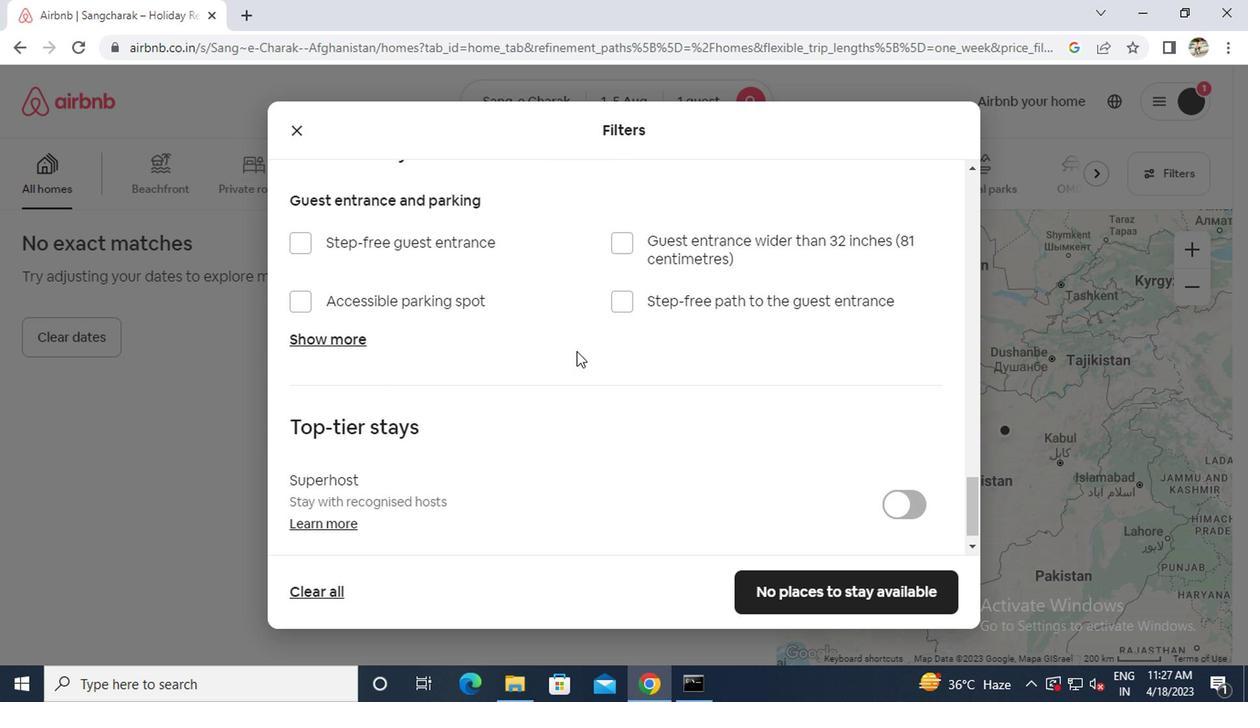 
Action: Mouse scrolled (561, 360) with delta (0, -1)
Screenshot: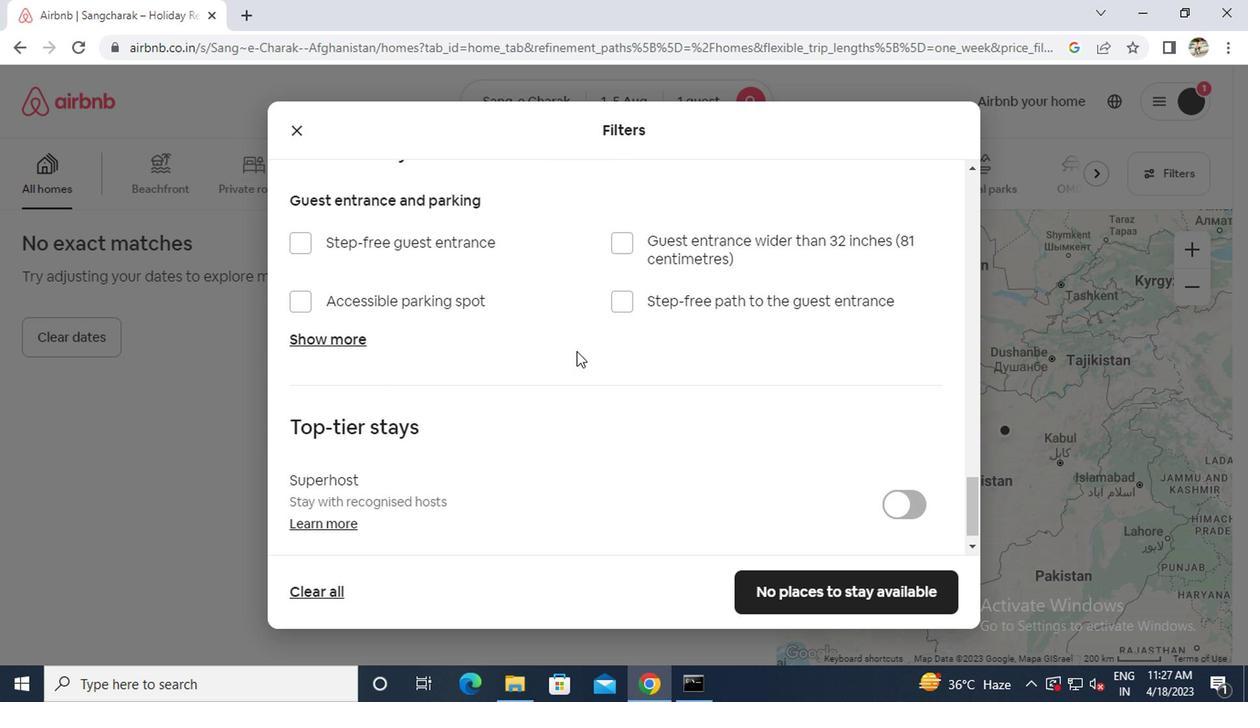 
Action: Mouse moved to (475, 421)
Screenshot: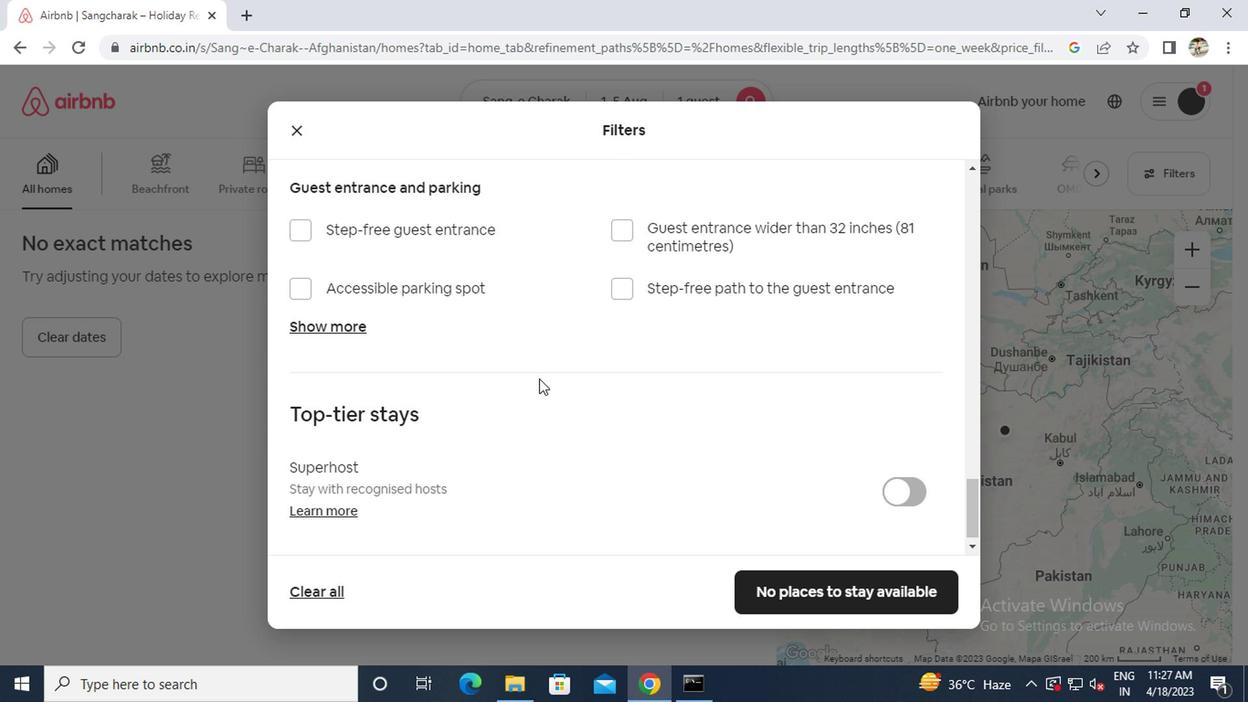 
Action: Mouse scrolled (475, 420) with delta (0, -1)
Screenshot: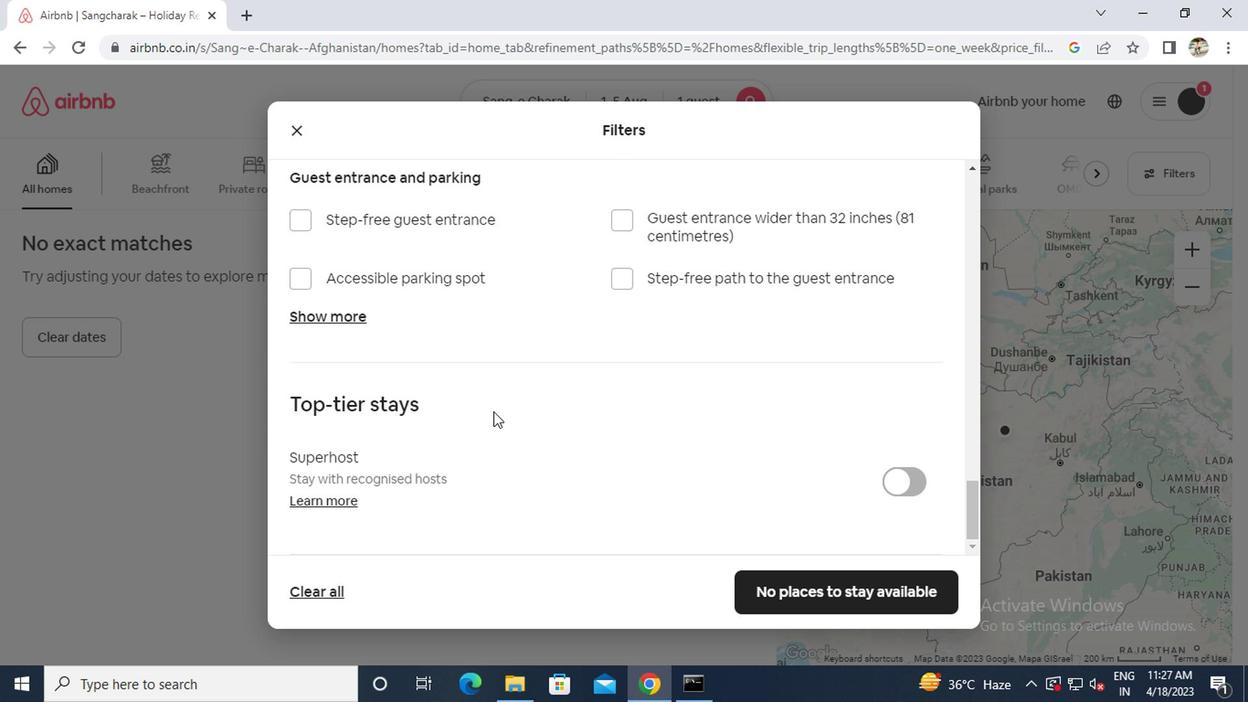 
Action: Mouse scrolled (475, 420) with delta (0, -1)
Screenshot: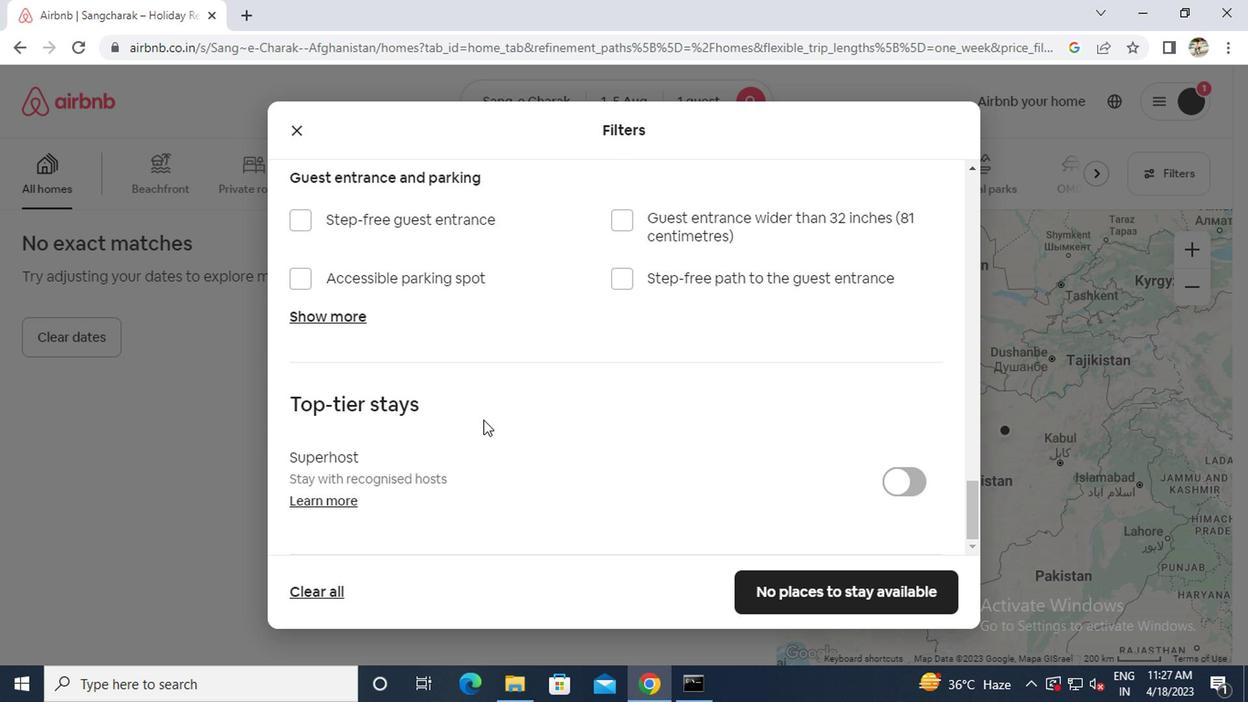 
Action: Mouse moved to (789, 587)
Screenshot: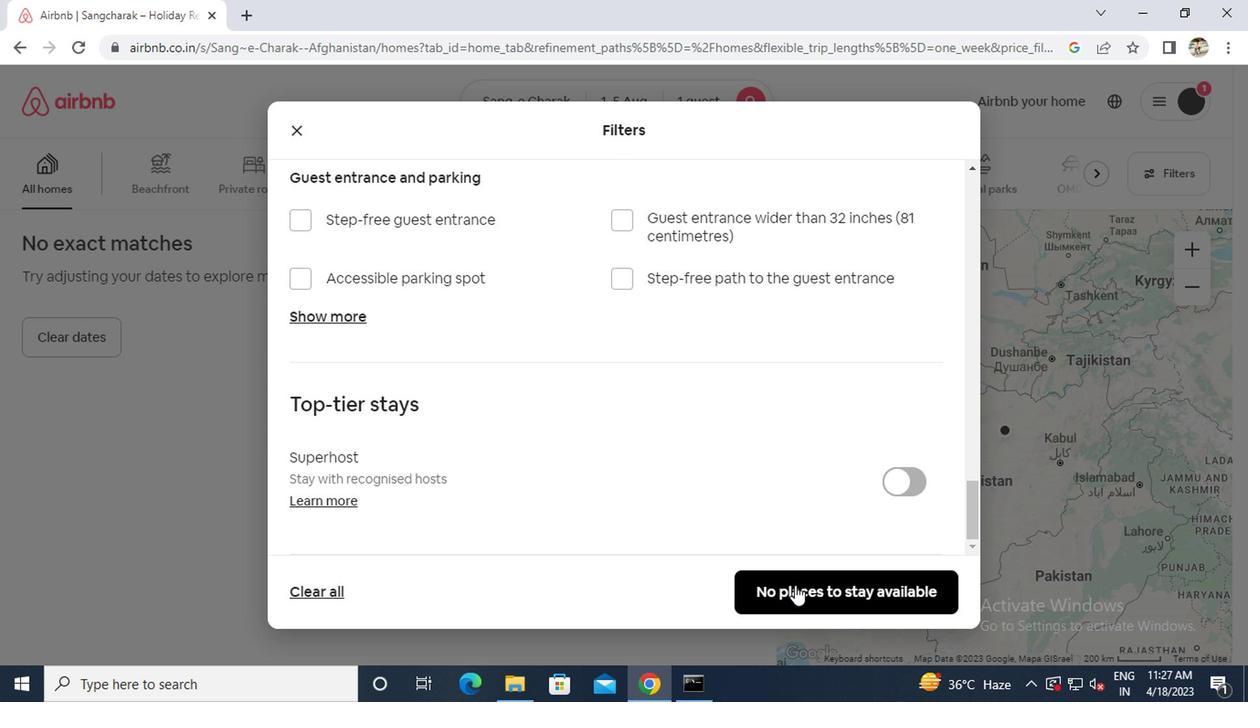 
Action: Mouse pressed left at (789, 587)
Screenshot: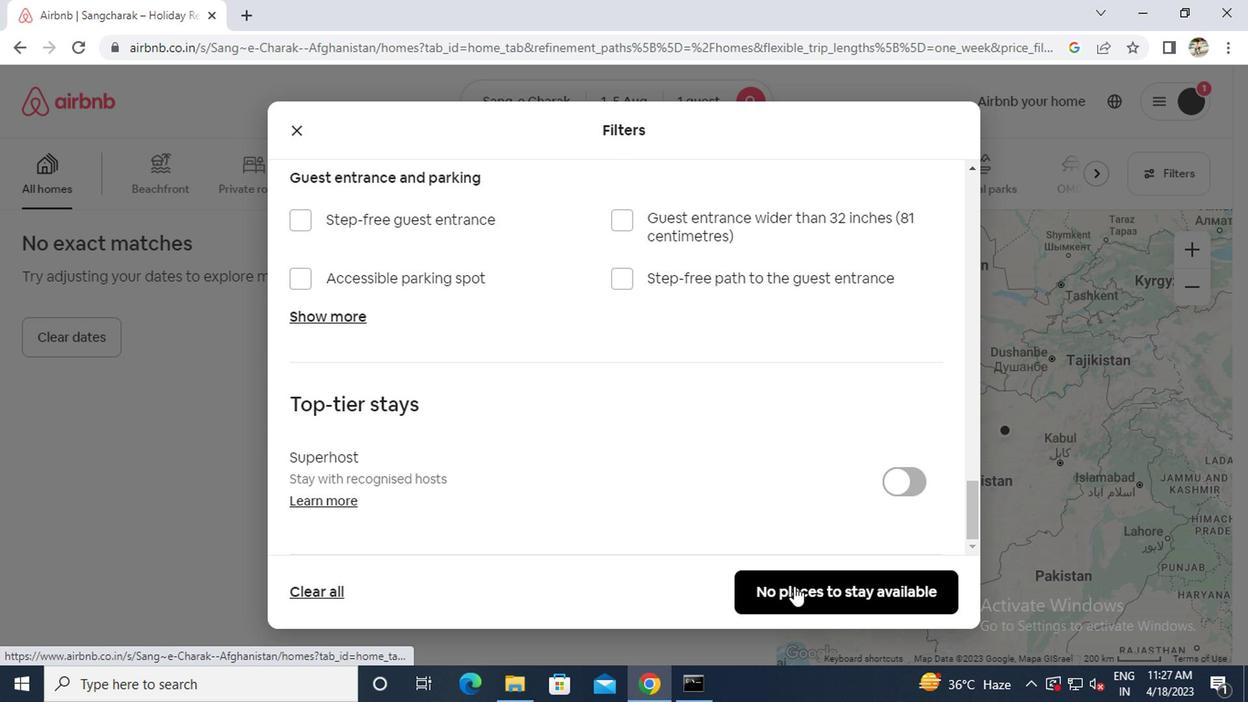 
